 Task: Enhance the colors of a rainbow photo using the Brilliance Slider.
Action: Mouse moved to (136, 318)
Screenshot: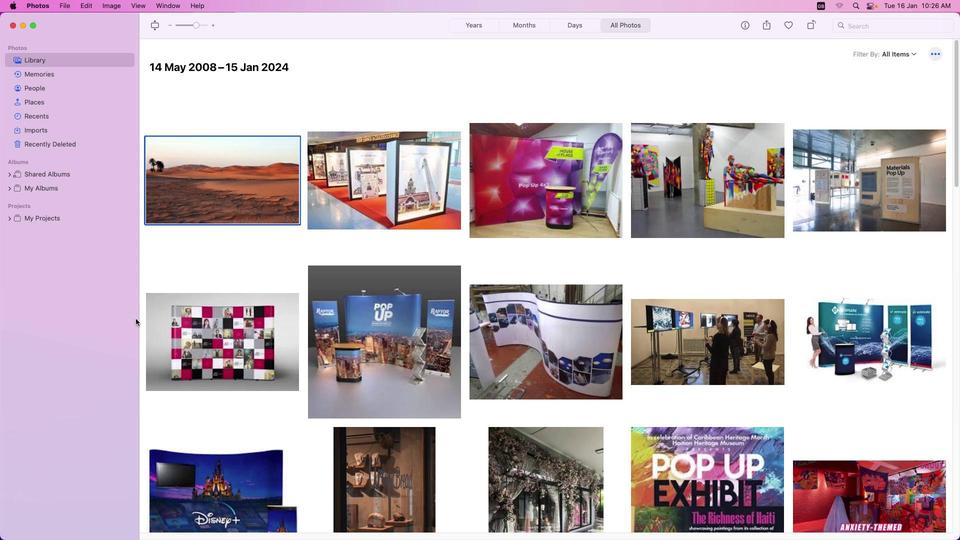 
Action: Mouse pressed left at (136, 318)
Screenshot: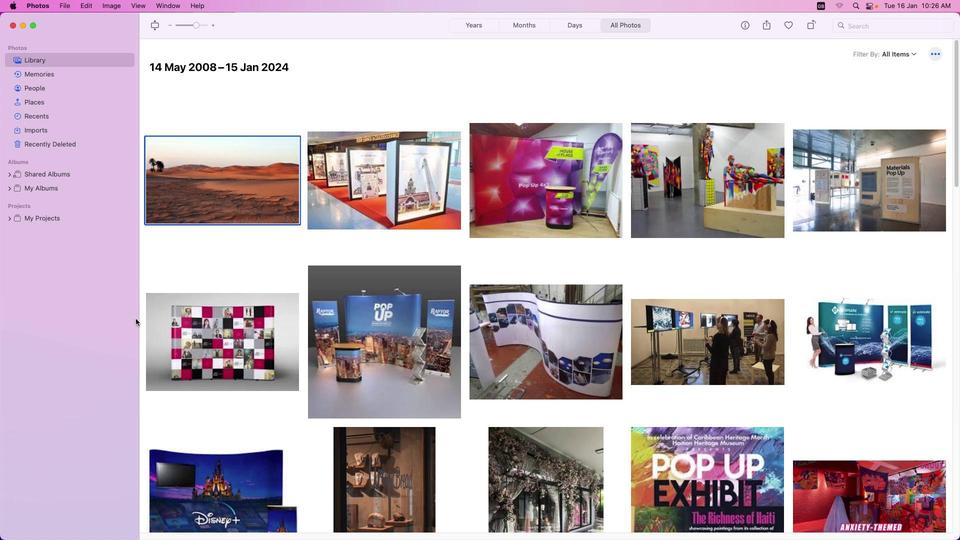 
Action: Mouse moved to (177, 246)
Screenshot: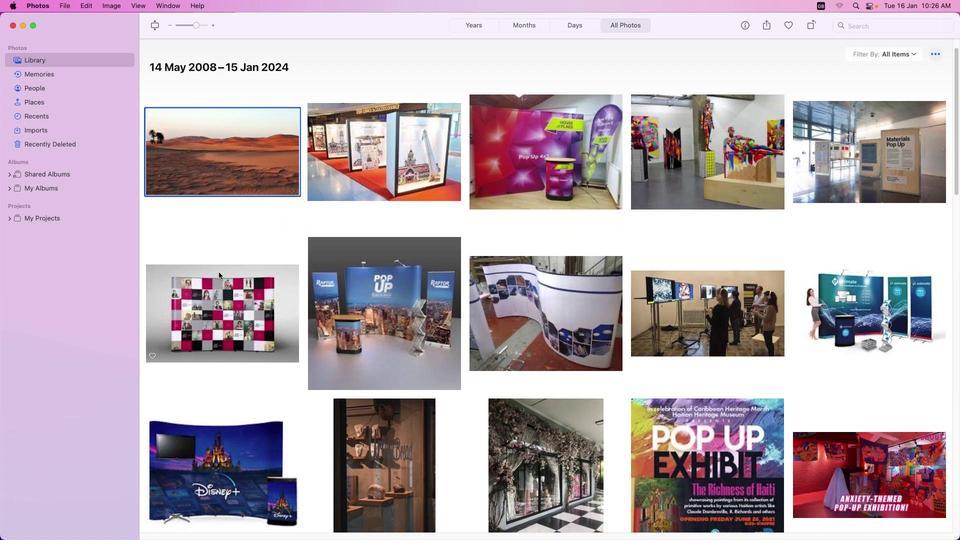 
Action: Mouse scrolled (177, 246) with delta (0, 0)
Screenshot: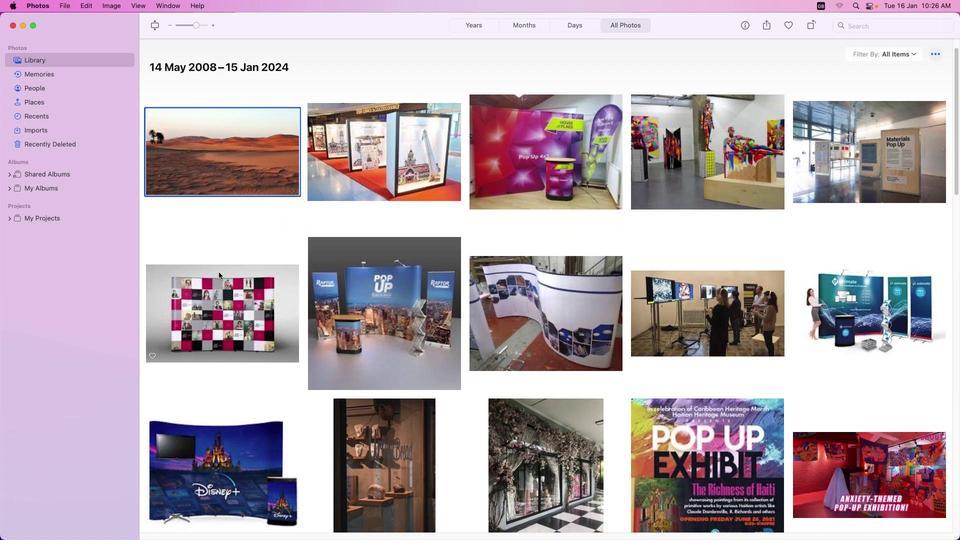
Action: Mouse moved to (193, 253)
Screenshot: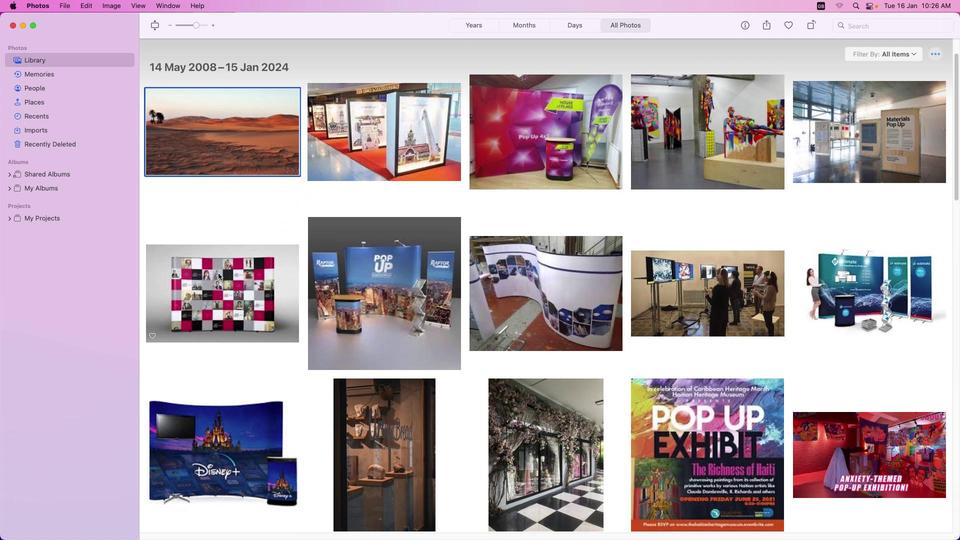 
Action: Mouse scrolled (193, 253) with delta (0, 0)
Screenshot: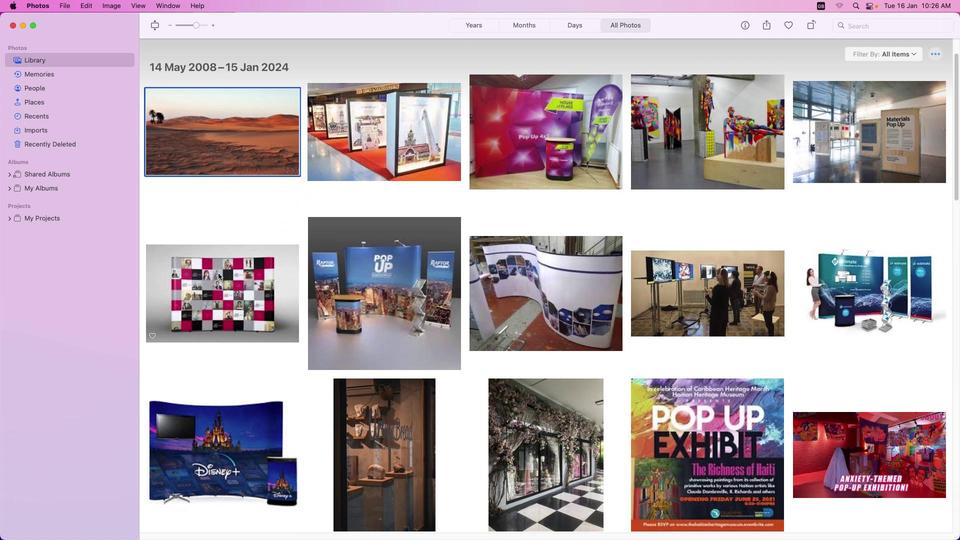 
Action: Mouse moved to (212, 263)
Screenshot: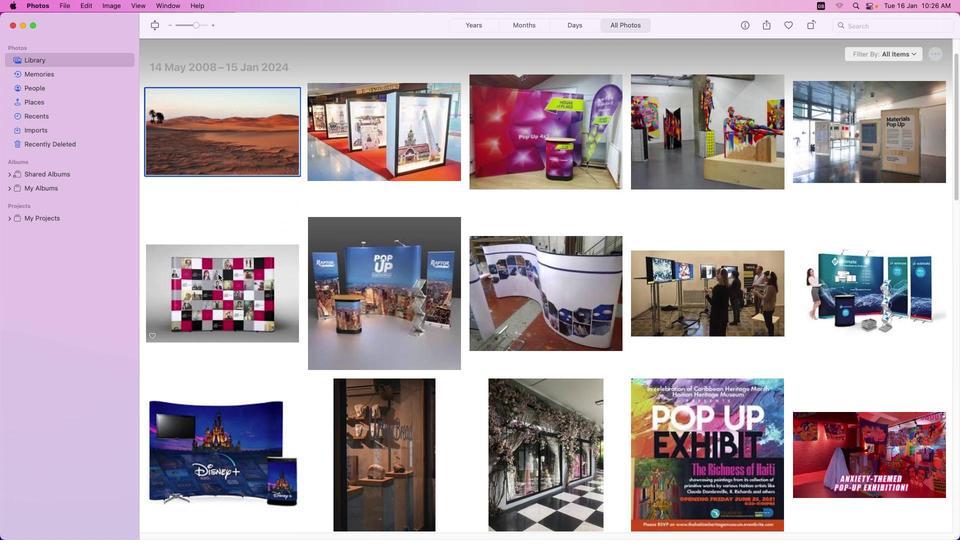
Action: Mouse scrolled (212, 263) with delta (0, 0)
Screenshot: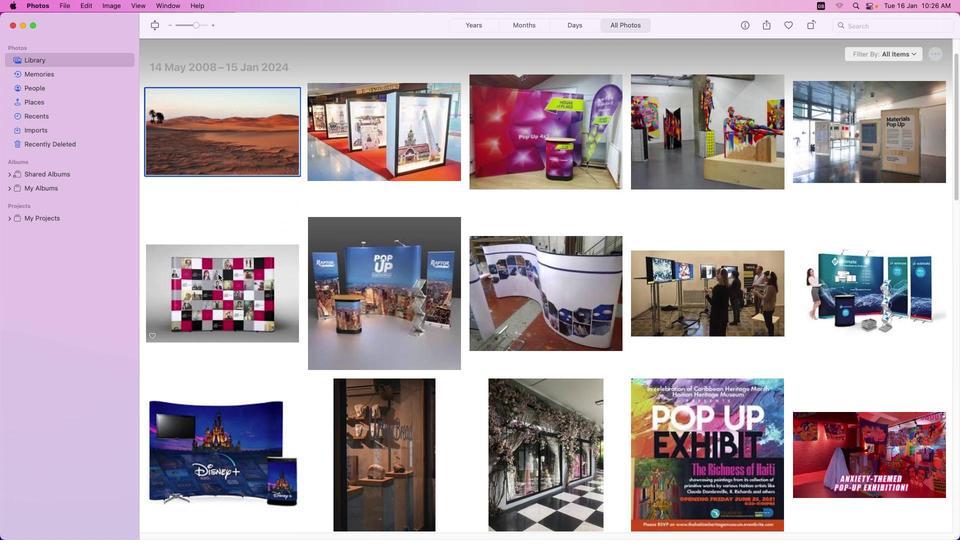
Action: Mouse moved to (218, 271)
Screenshot: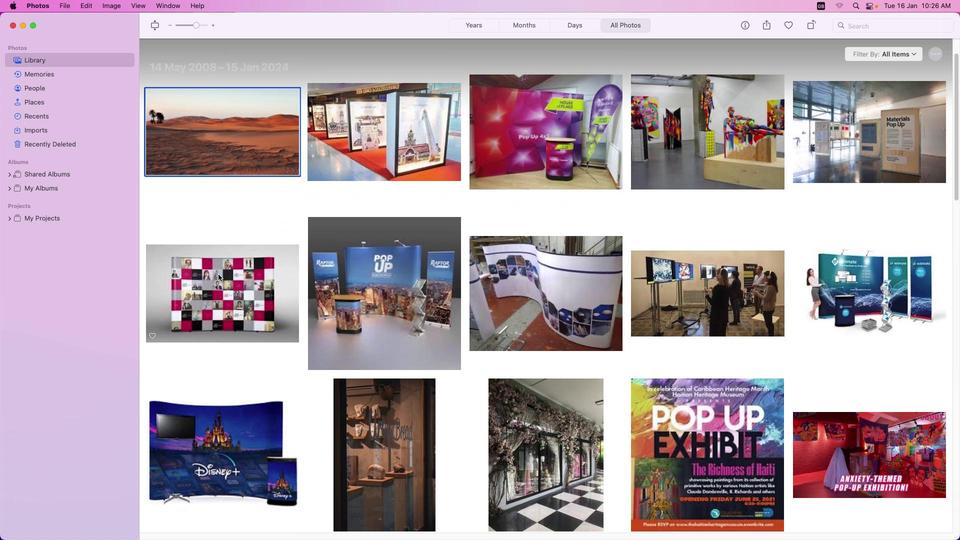 
Action: Mouse scrolled (218, 271) with delta (0, 0)
Screenshot: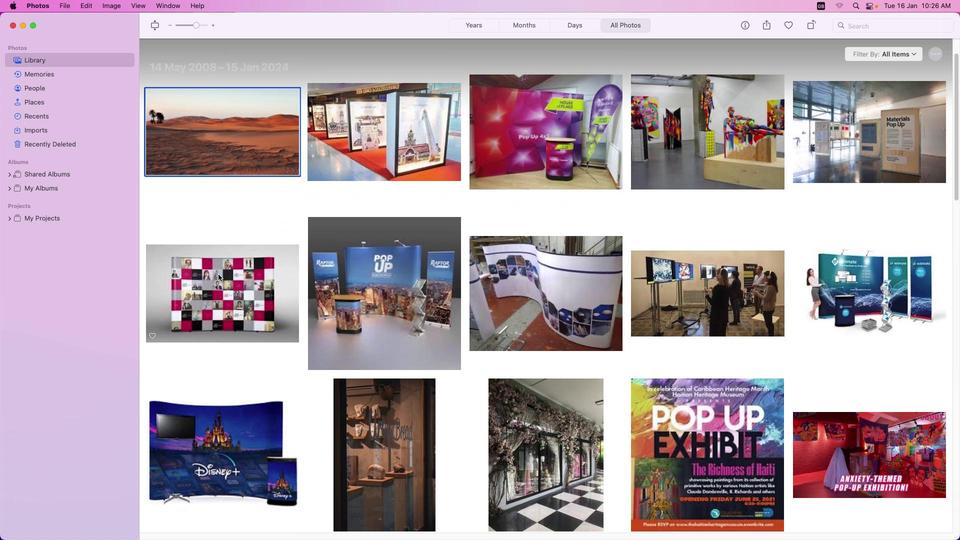 
Action: Mouse moved to (218, 271)
Screenshot: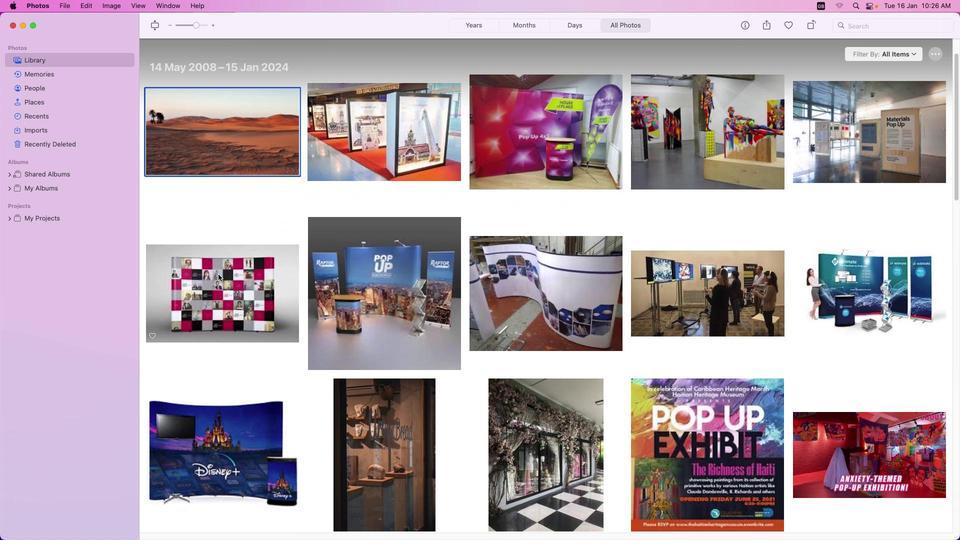 
Action: Mouse scrolled (218, 271) with delta (0, 0)
Screenshot: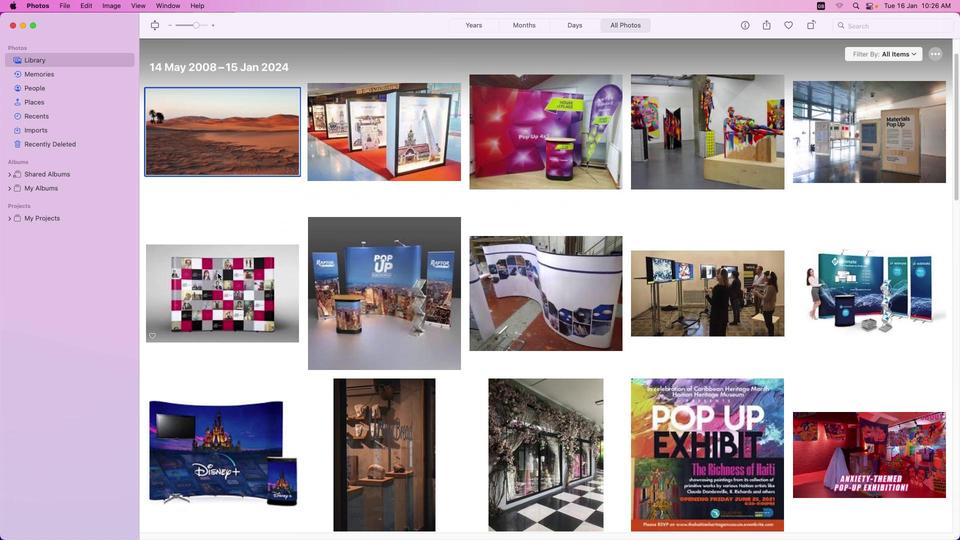 
Action: Mouse moved to (218, 272)
Screenshot: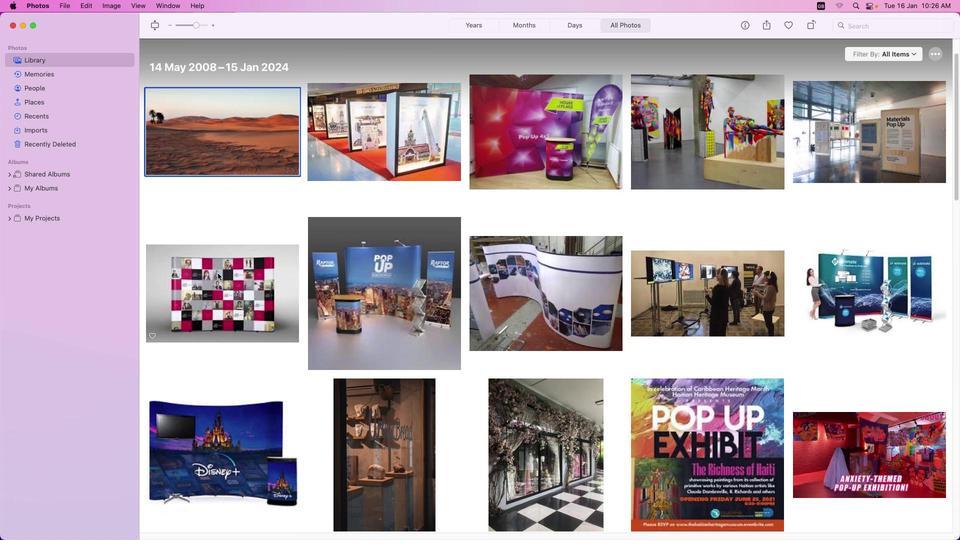 
Action: Mouse scrolled (218, 272) with delta (0, -1)
Screenshot: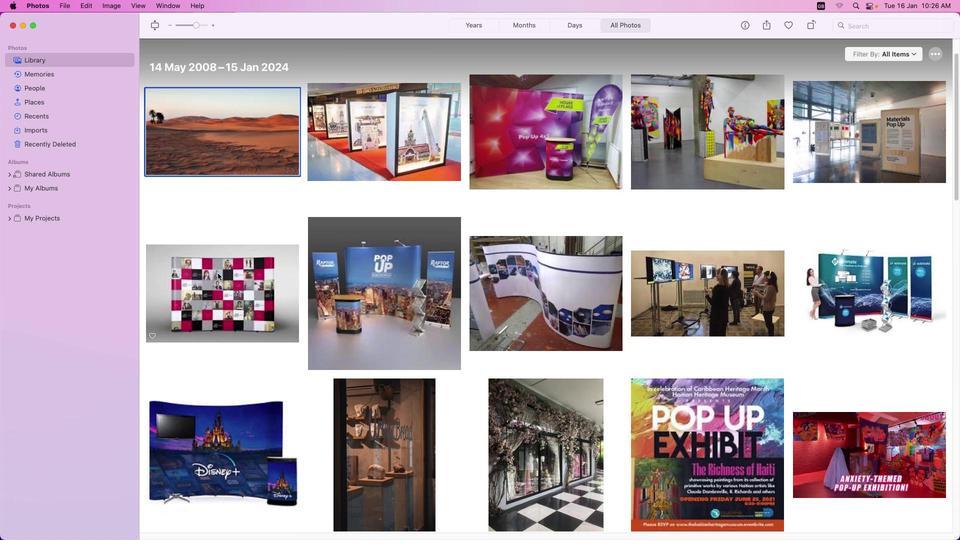 
Action: Mouse moved to (218, 272)
Screenshot: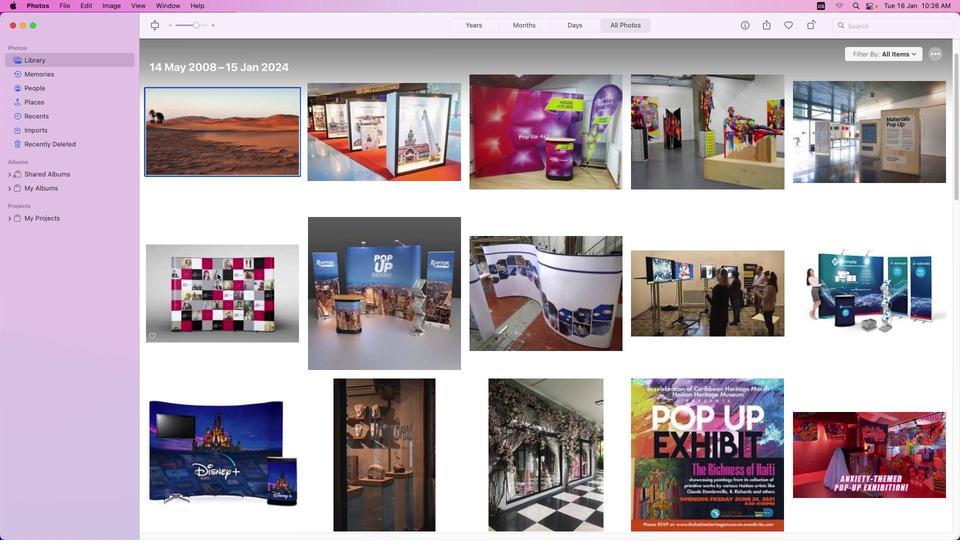 
Action: Mouse scrolled (218, 272) with delta (0, -1)
Screenshot: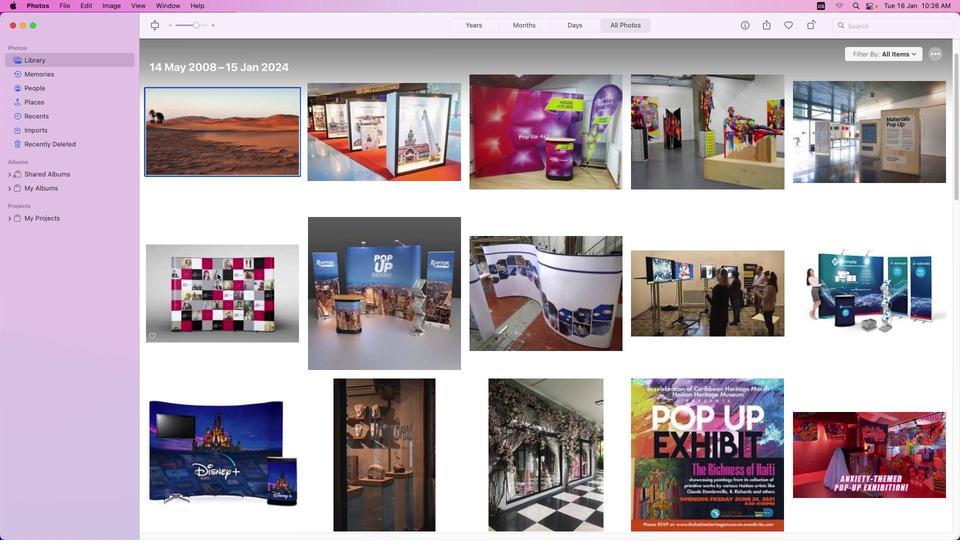 
Action: Mouse moved to (217, 274)
Screenshot: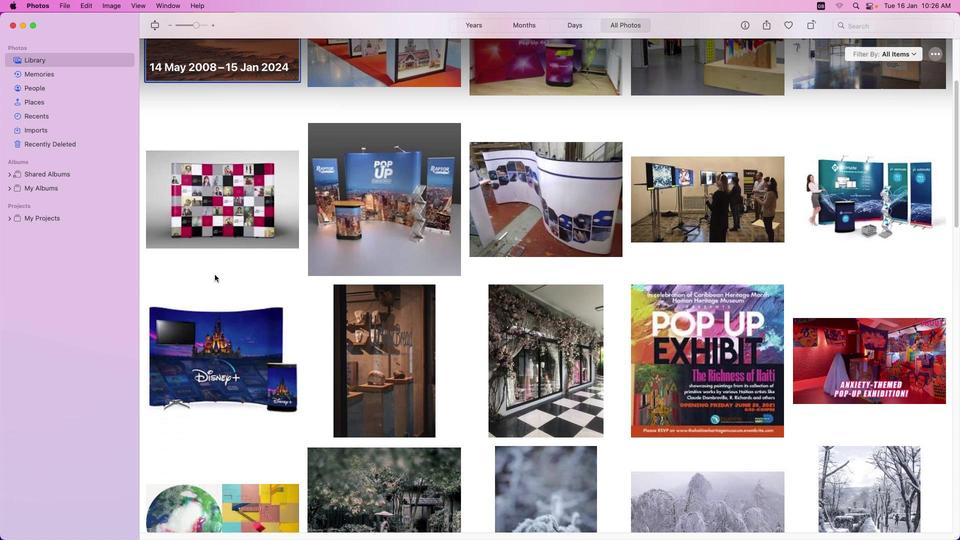 
Action: Mouse scrolled (217, 274) with delta (0, 0)
Screenshot: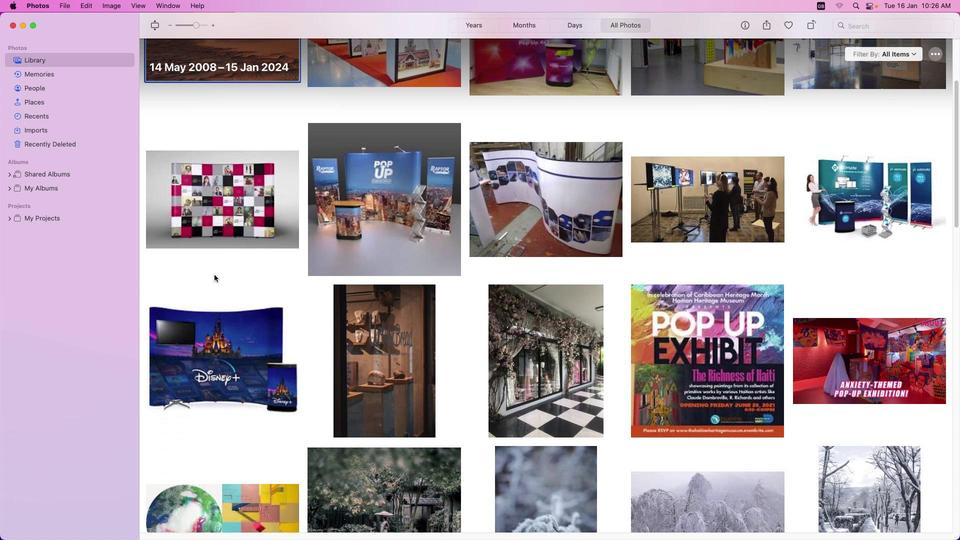 
Action: Mouse moved to (216, 274)
Screenshot: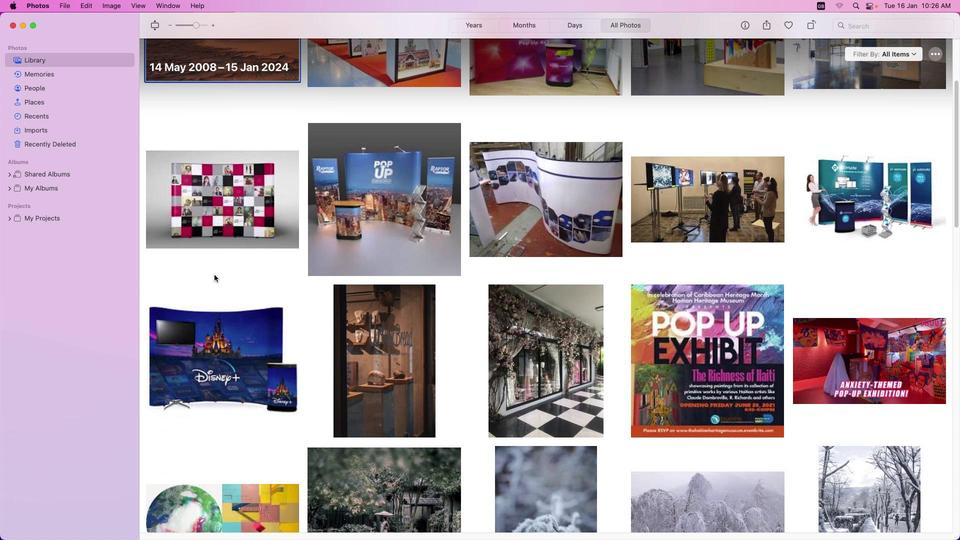 
Action: Mouse scrolled (216, 274) with delta (0, 0)
Screenshot: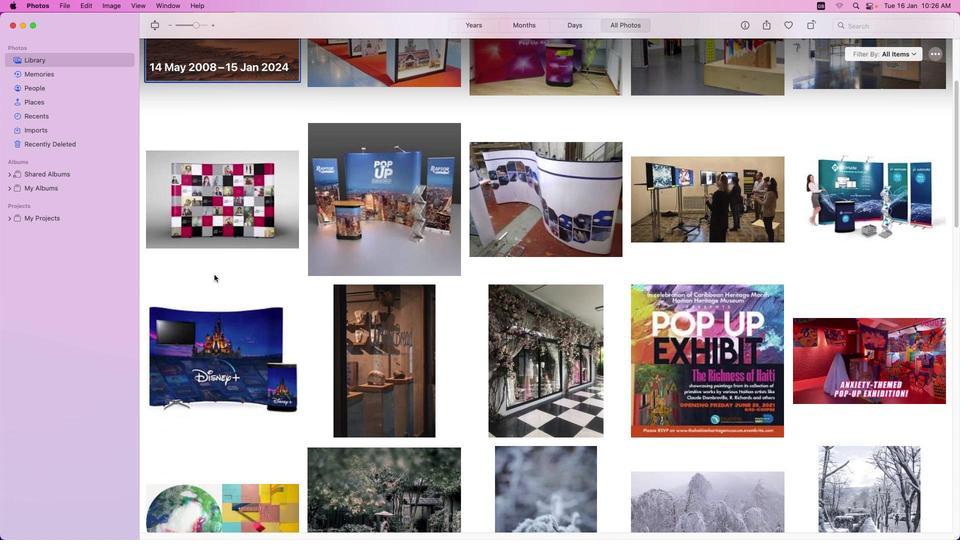 
Action: Mouse scrolled (216, 274) with delta (0, -1)
Screenshot: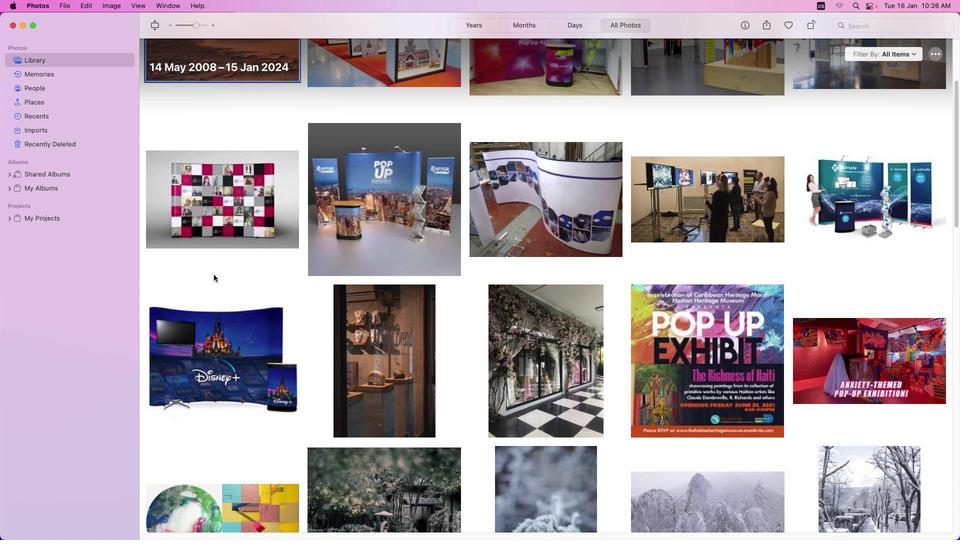 
Action: Mouse moved to (216, 274)
Screenshot: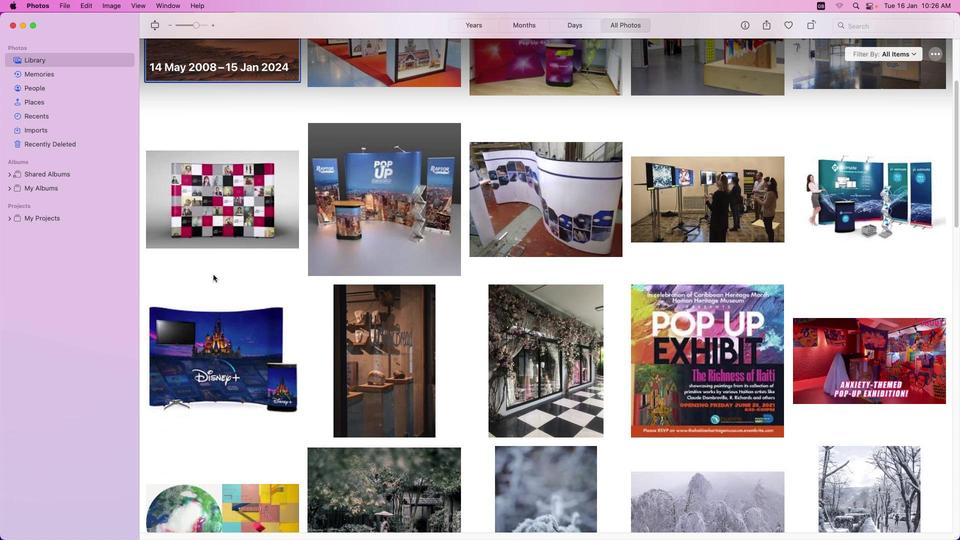 
Action: Mouse scrolled (216, 274) with delta (0, -2)
Screenshot: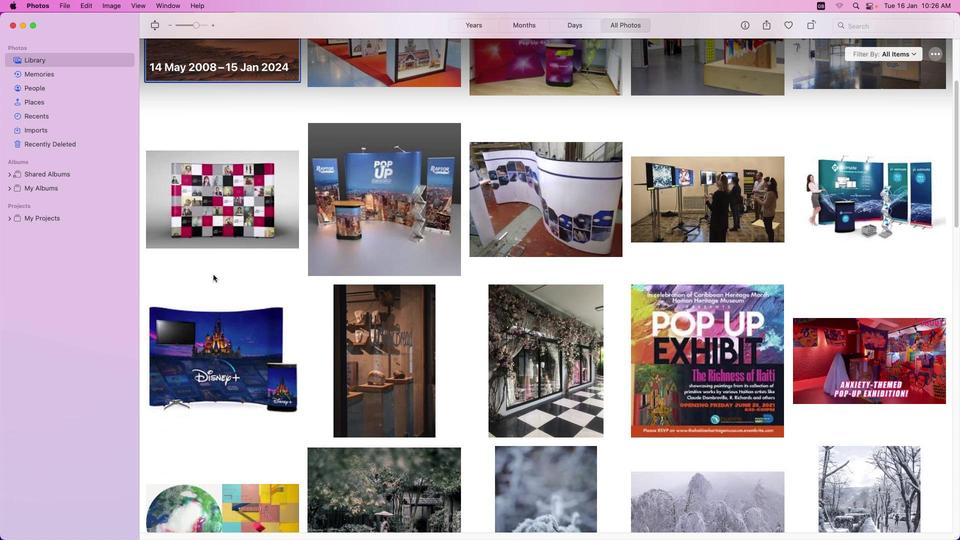 
Action: Mouse moved to (216, 274)
Screenshot: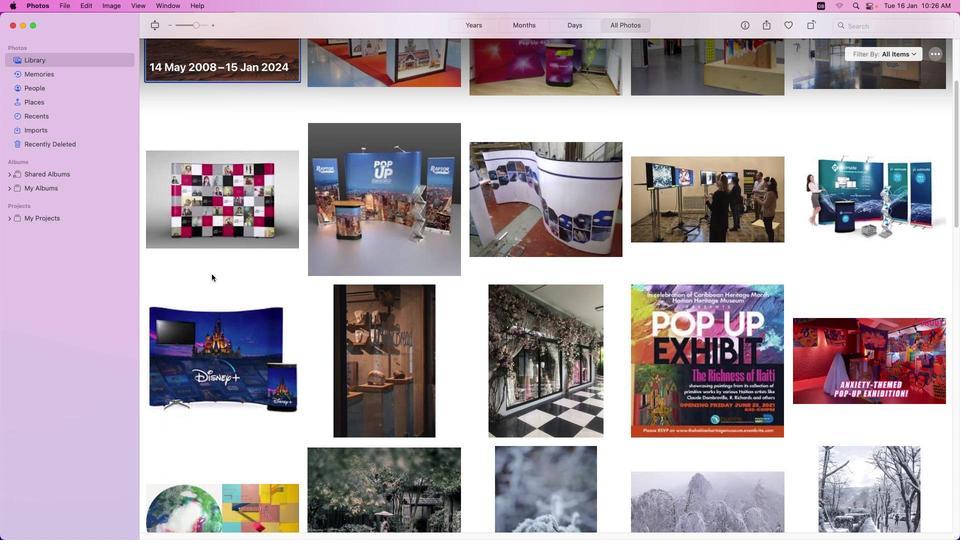
Action: Mouse scrolled (216, 274) with delta (0, -2)
Screenshot: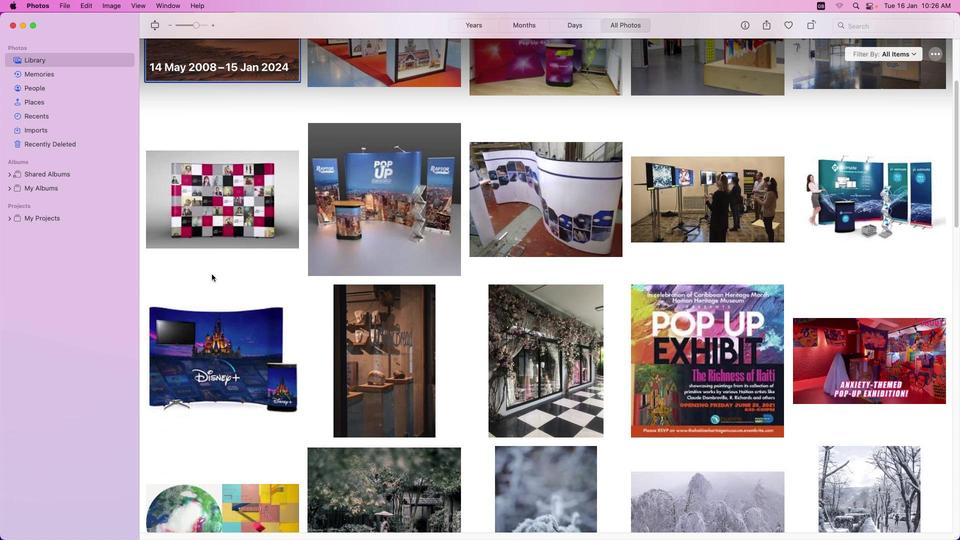
Action: Mouse moved to (215, 274)
Screenshot: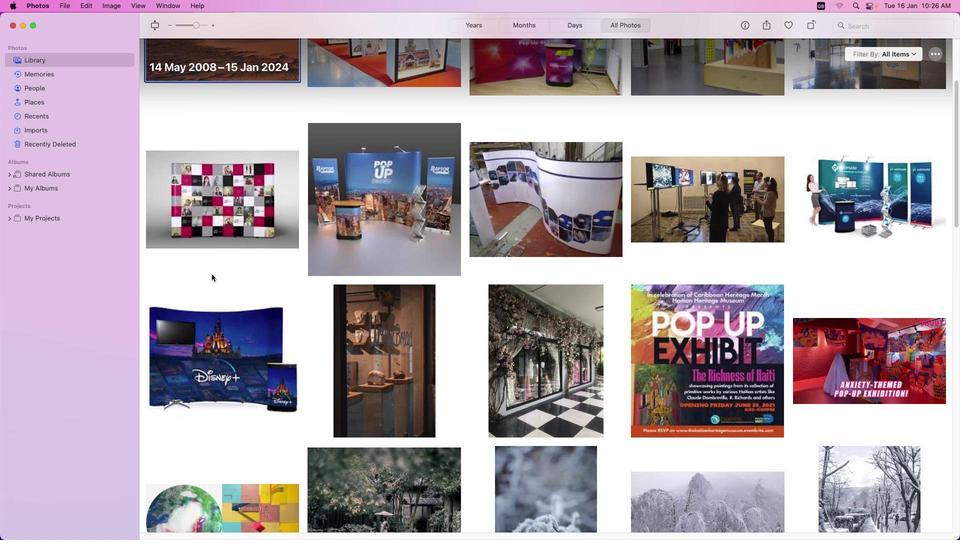 
Action: Mouse scrolled (215, 274) with delta (0, -2)
Screenshot: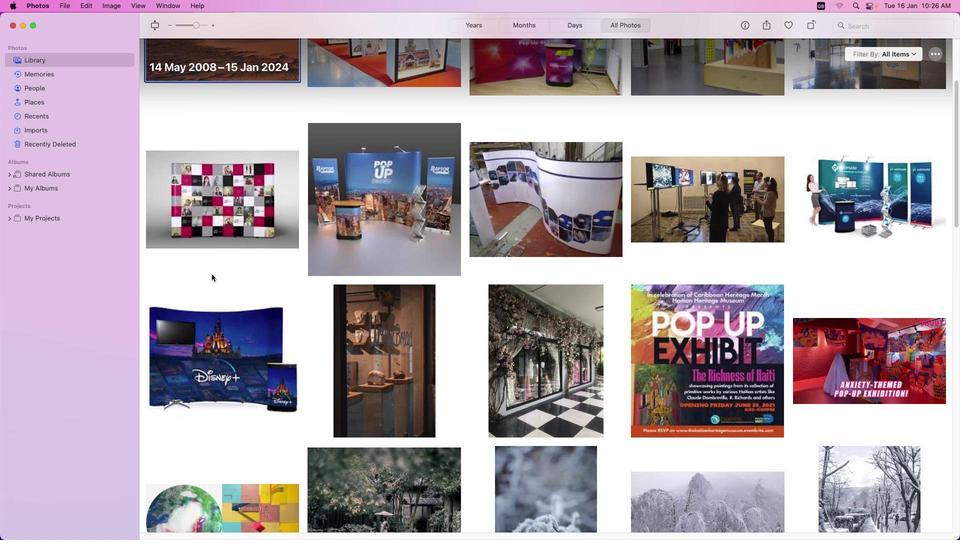 
Action: Mouse moved to (212, 274)
Screenshot: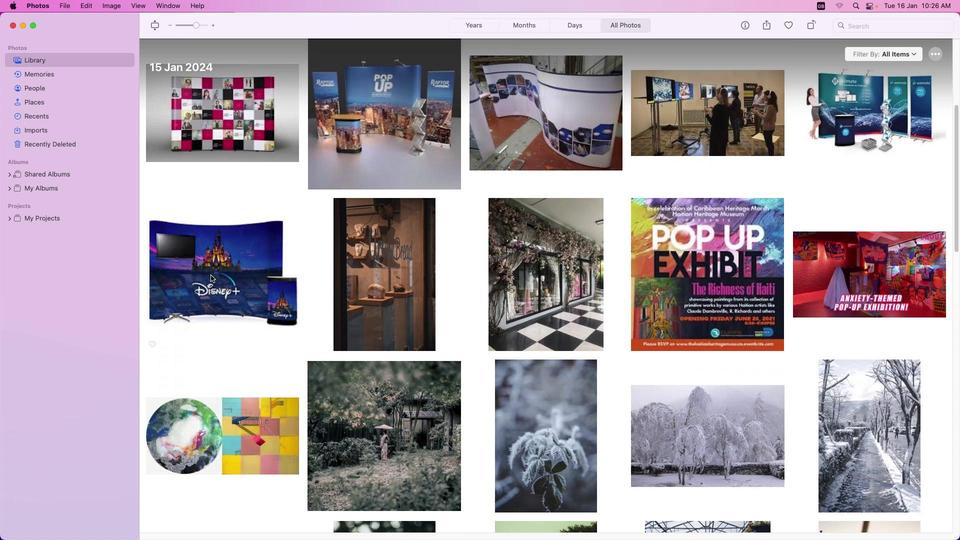 
Action: Mouse scrolled (212, 274) with delta (0, 0)
Screenshot: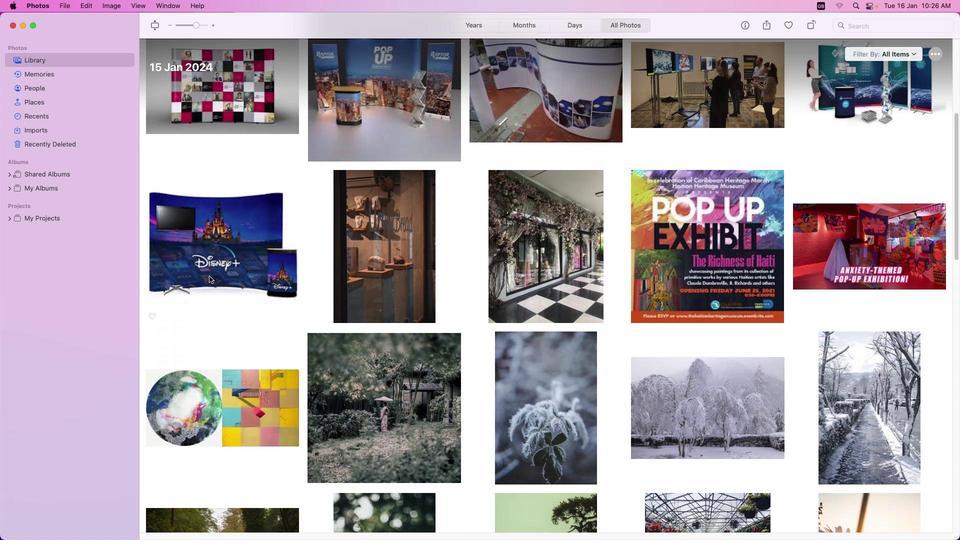 
Action: Mouse scrolled (212, 274) with delta (0, 0)
Screenshot: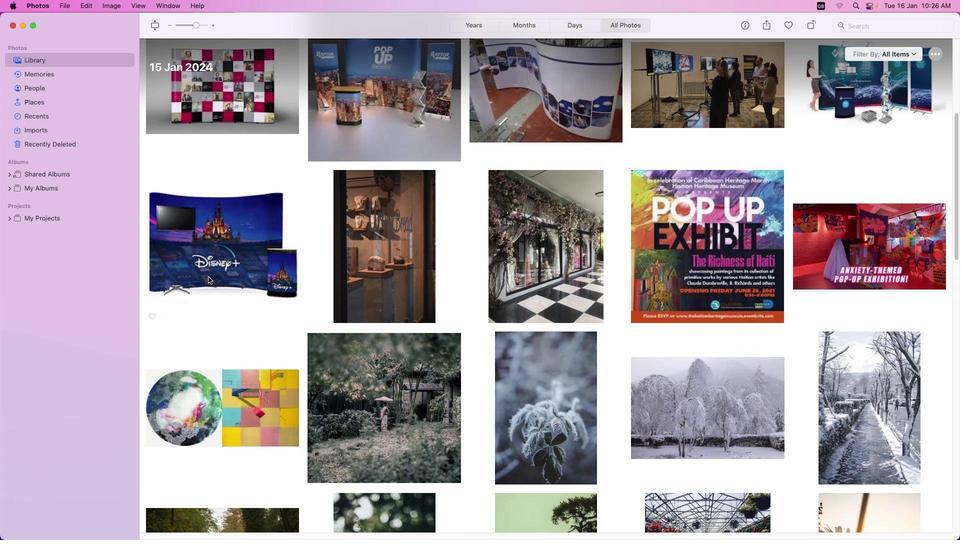 
Action: Mouse moved to (211, 274)
Screenshot: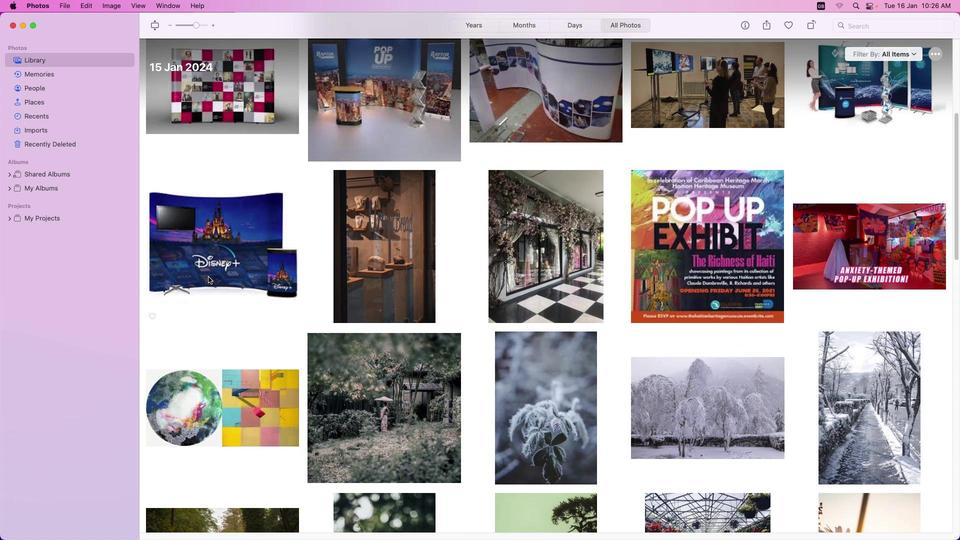 
Action: Mouse scrolled (211, 274) with delta (0, -1)
Screenshot: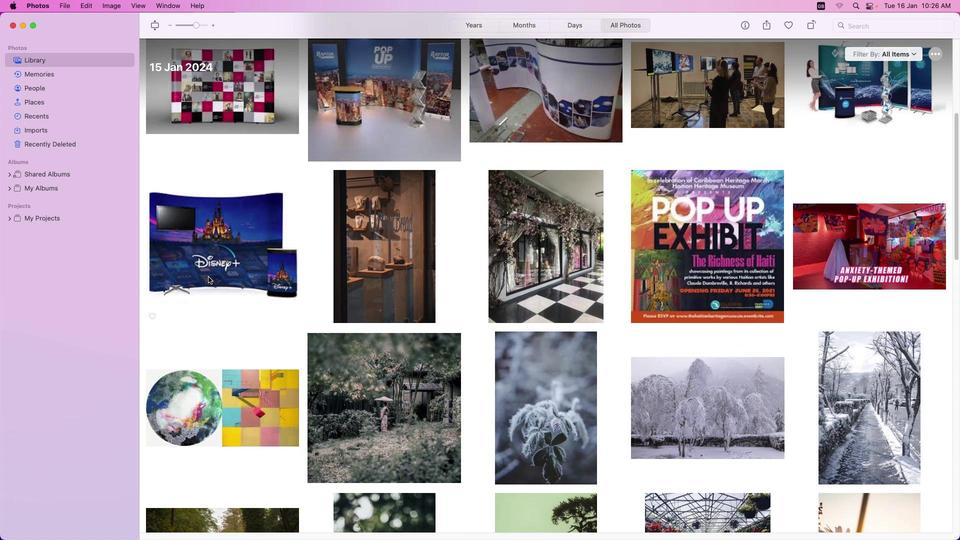 
Action: Mouse scrolled (211, 274) with delta (0, -1)
Screenshot: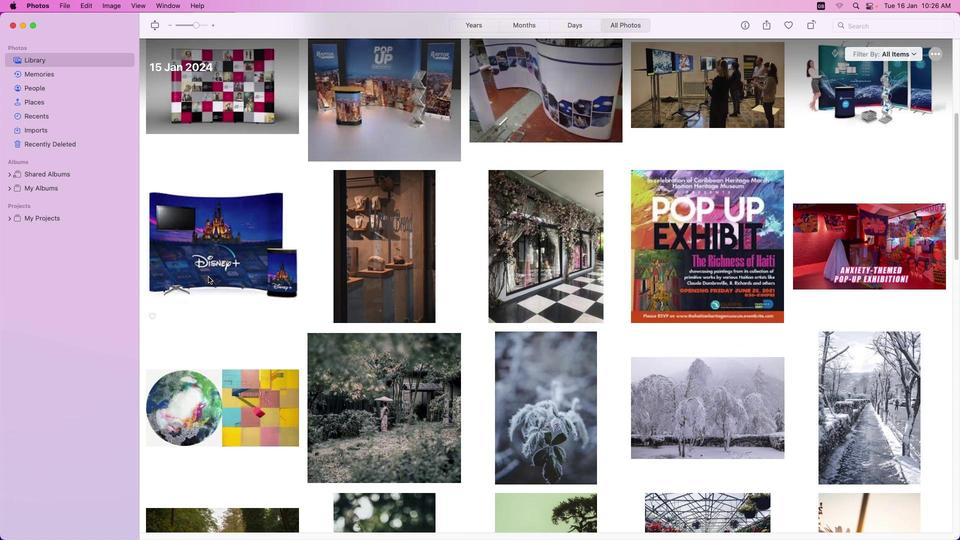 
Action: Mouse moved to (211, 274)
Screenshot: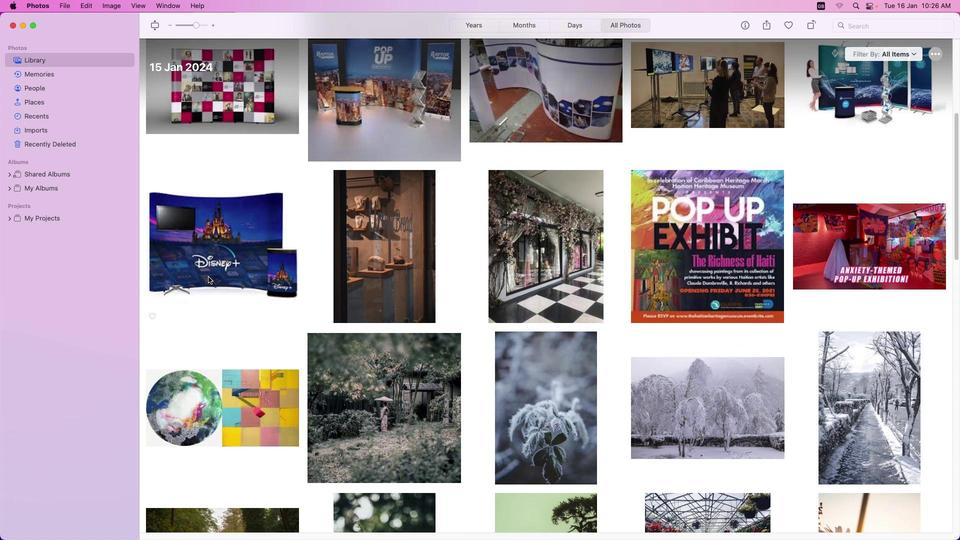 
Action: Mouse scrolled (211, 274) with delta (0, -2)
Screenshot: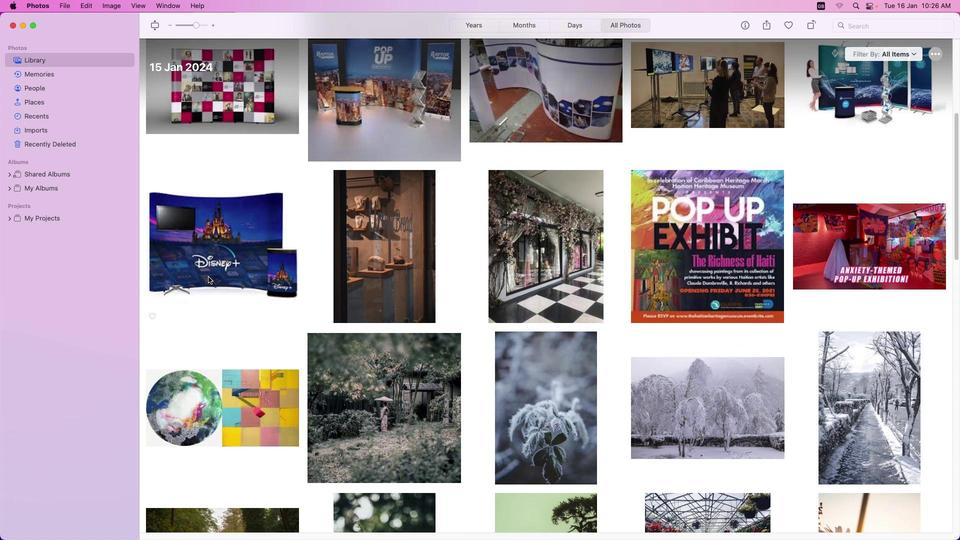 
Action: Mouse moved to (210, 275)
Screenshot: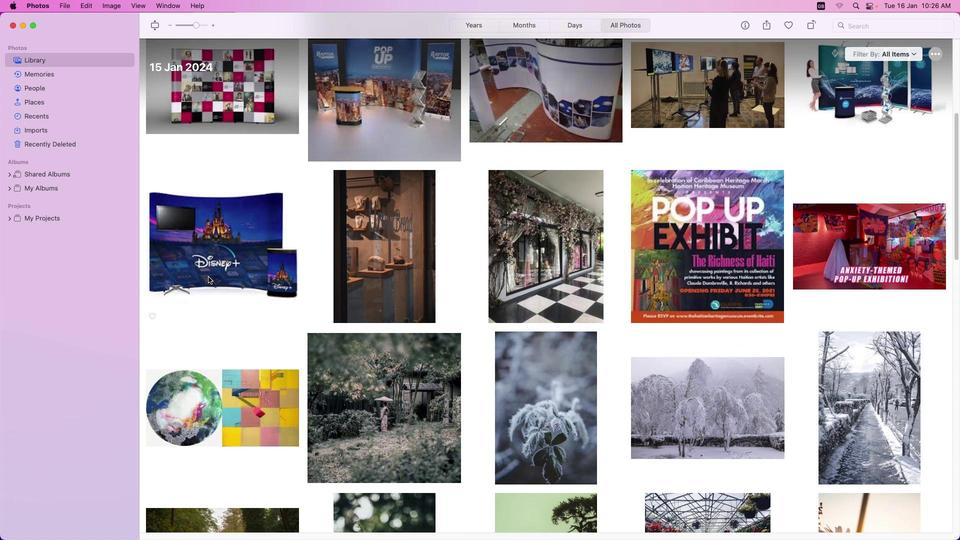 
Action: Mouse scrolled (210, 275) with delta (0, -3)
Screenshot: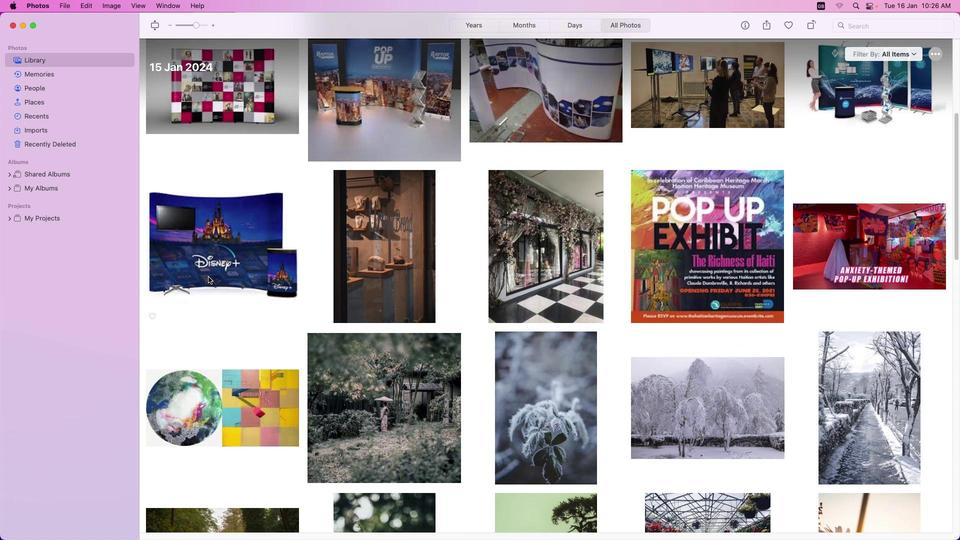 
Action: Mouse moved to (210, 275)
Screenshot: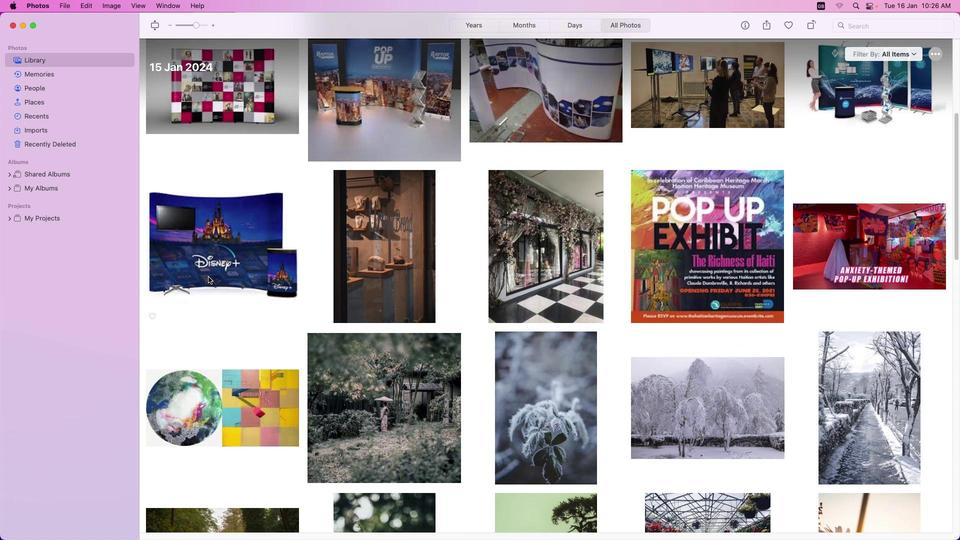 
Action: Mouse scrolled (210, 275) with delta (0, -2)
Screenshot: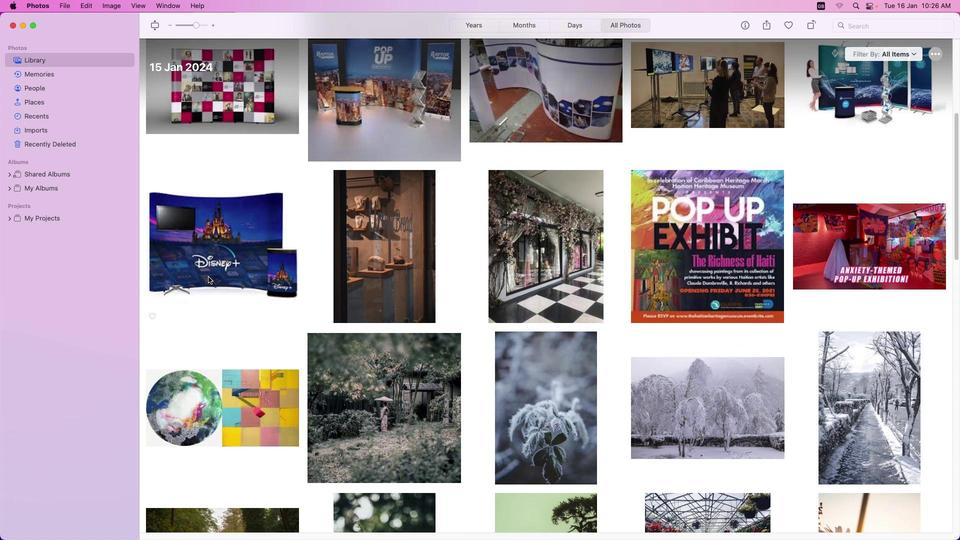 
Action: Mouse moved to (208, 277)
Screenshot: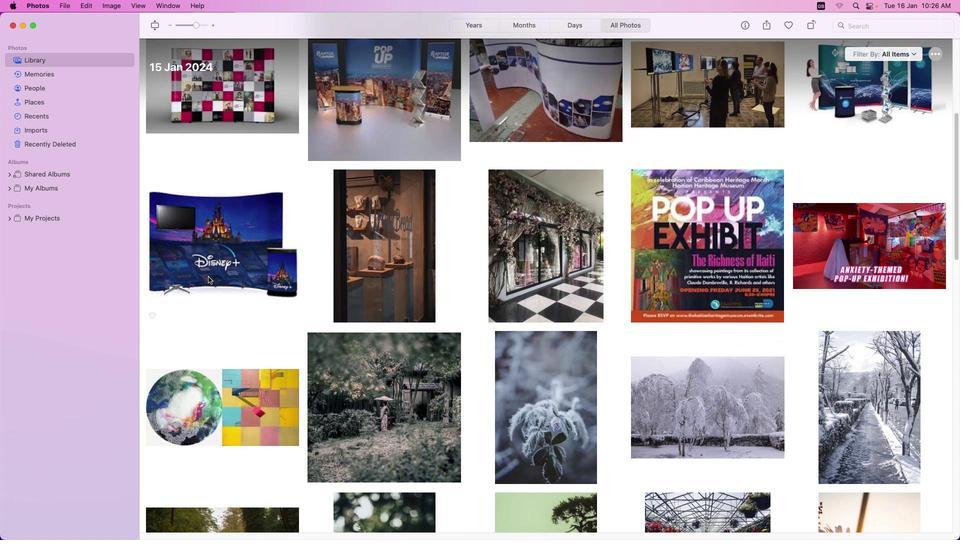 
Action: Mouse scrolled (208, 277) with delta (0, 0)
Screenshot: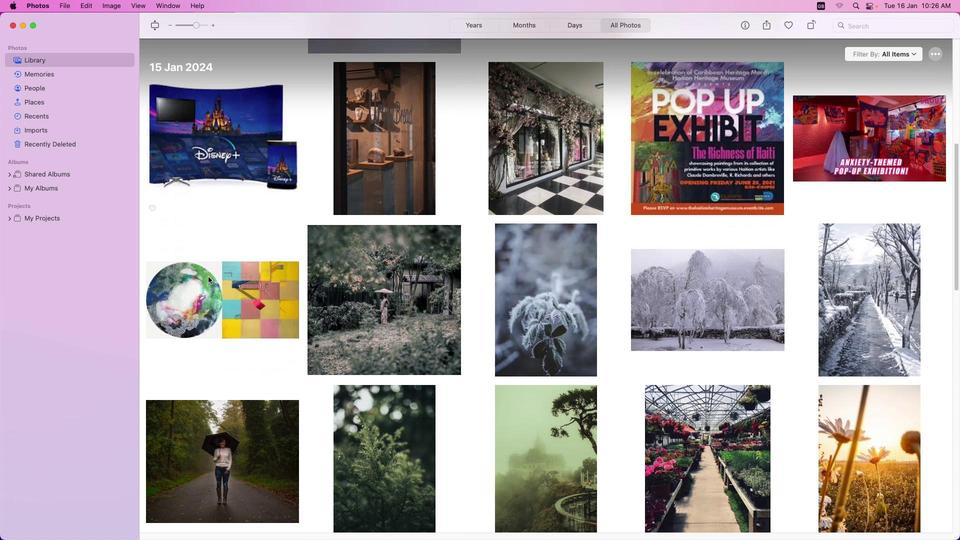 
Action: Mouse scrolled (208, 277) with delta (0, 0)
Screenshot: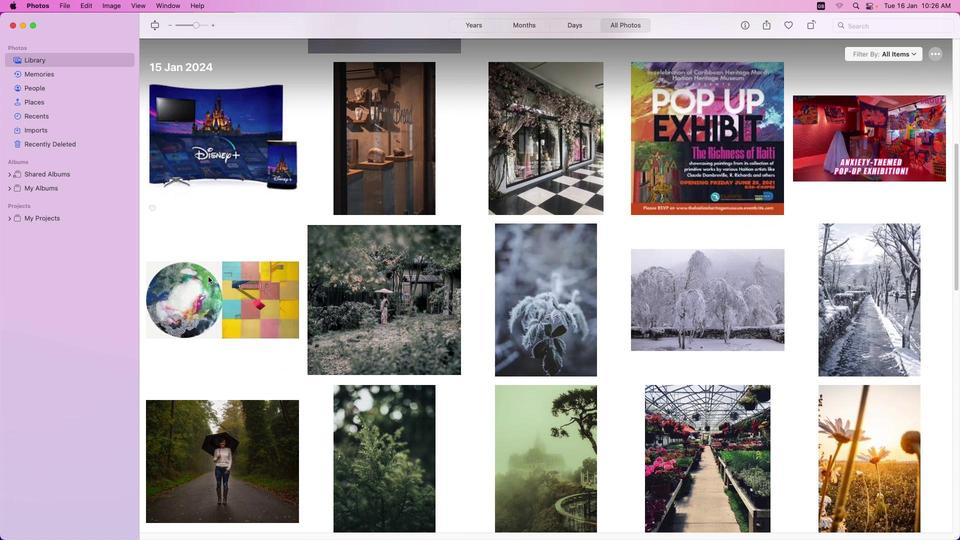 
Action: Mouse scrolled (208, 277) with delta (0, -1)
Screenshot: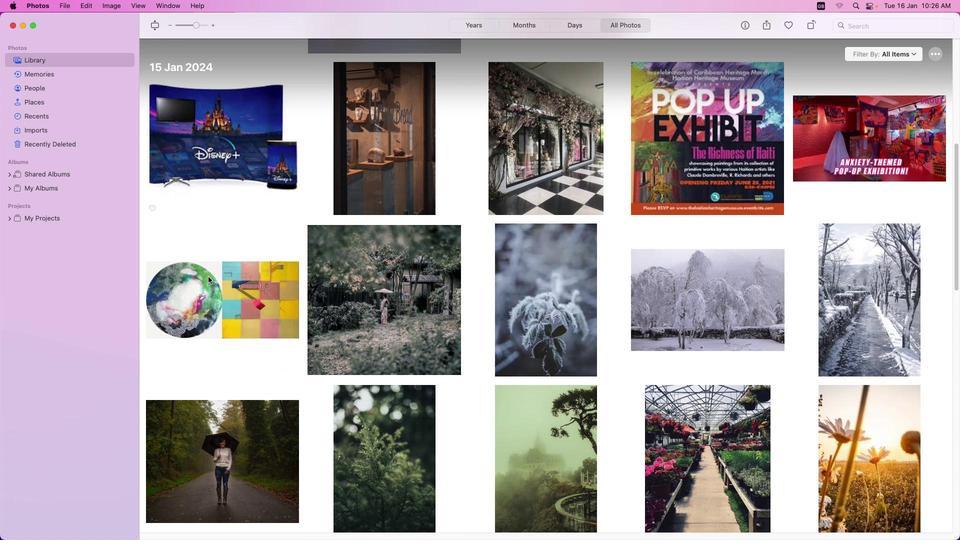 
Action: Mouse scrolled (208, 277) with delta (0, -1)
Screenshot: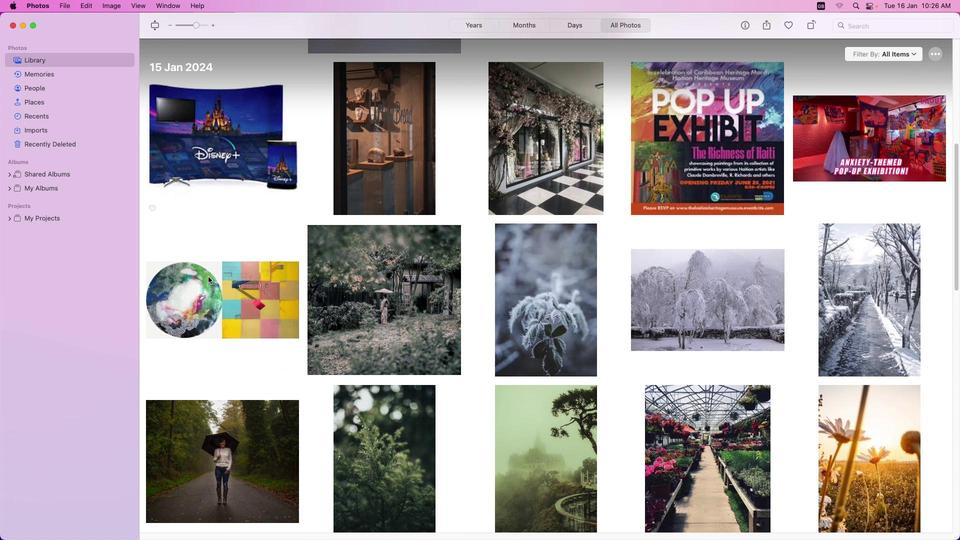 
Action: Mouse scrolled (208, 277) with delta (0, -2)
Screenshot: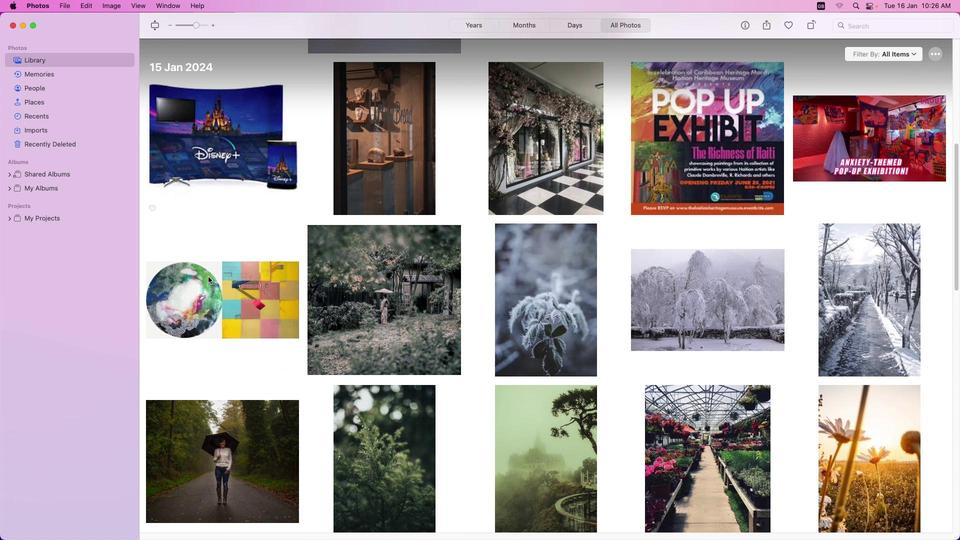 
Action: Mouse scrolled (208, 277) with delta (0, -2)
Screenshot: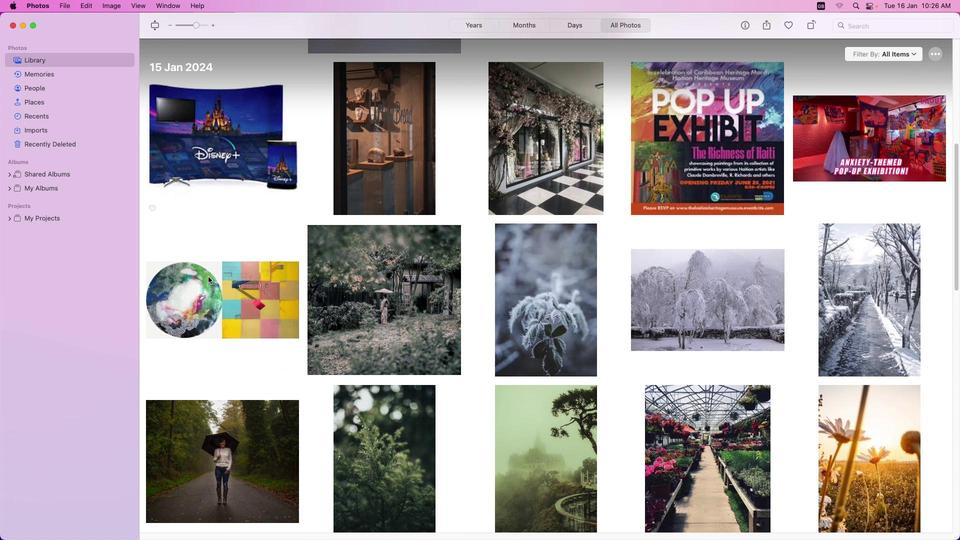 
Action: Mouse scrolled (208, 277) with delta (0, -2)
Screenshot: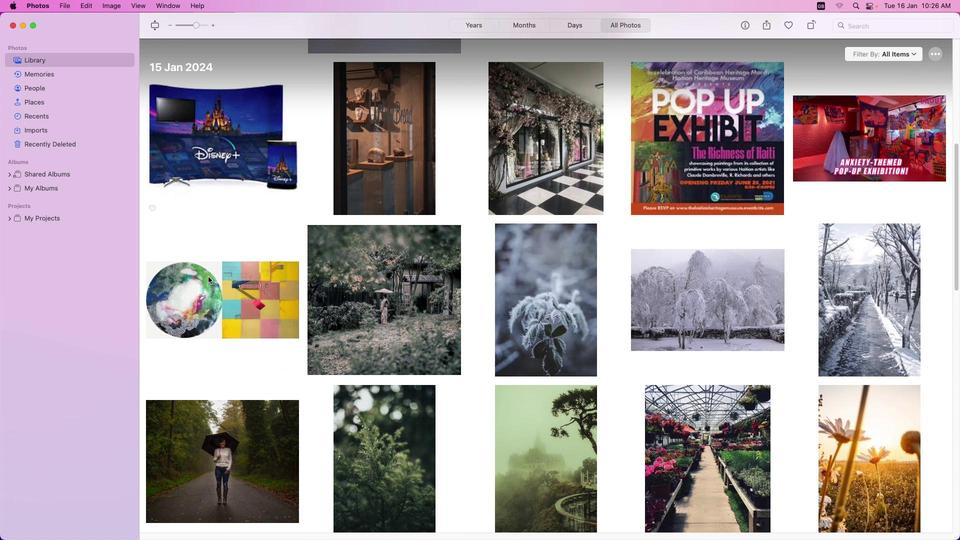 
Action: Mouse scrolled (208, 277) with delta (0, 0)
Screenshot: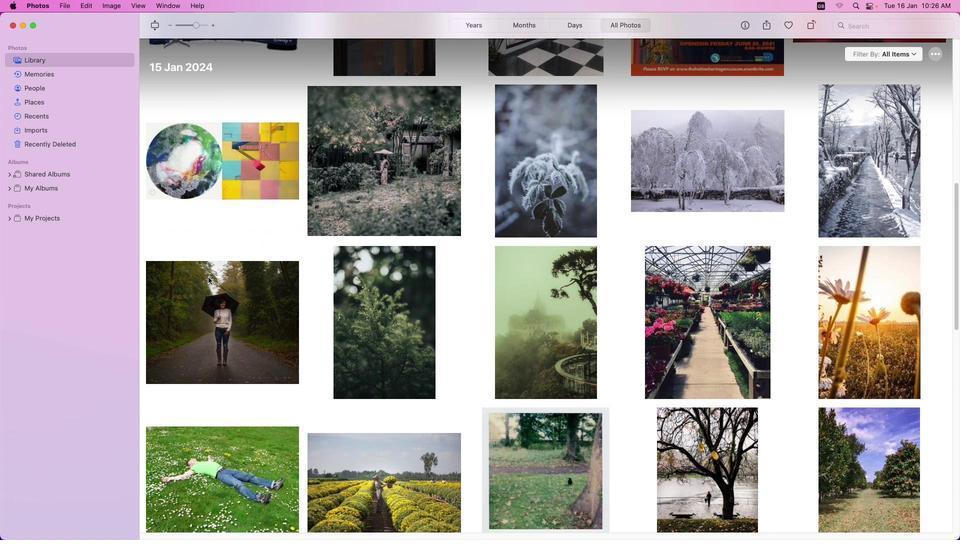 
Action: Mouse scrolled (208, 277) with delta (0, 0)
Screenshot: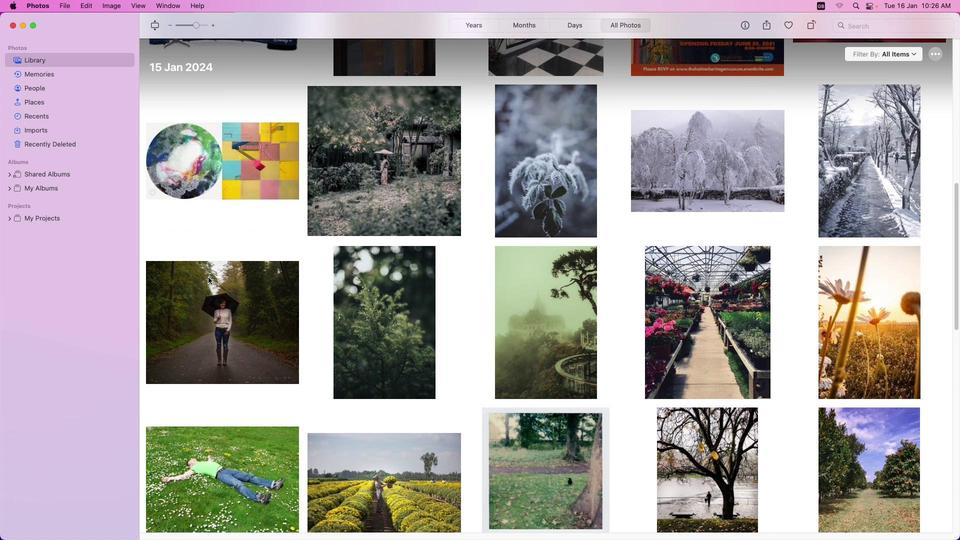 
Action: Mouse scrolled (208, 277) with delta (0, -1)
Screenshot: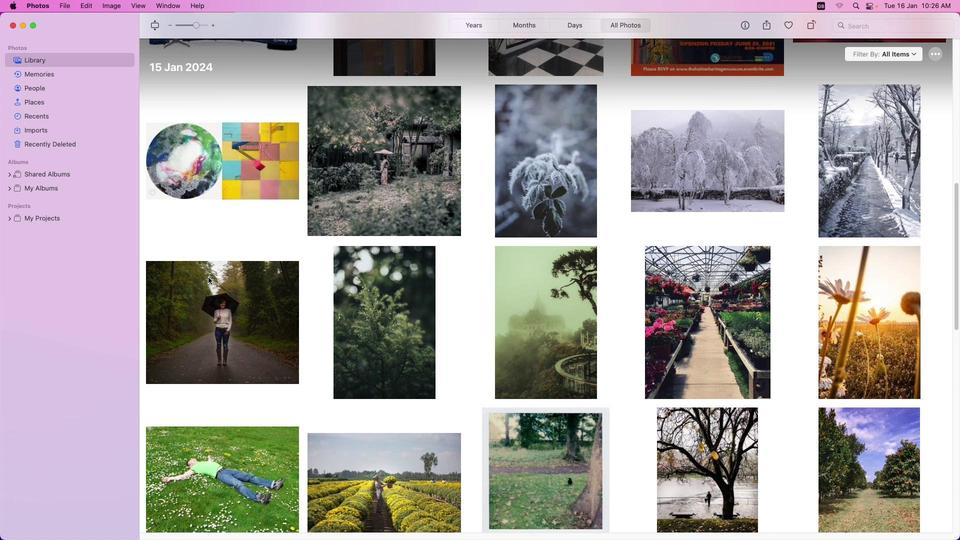 
Action: Mouse moved to (208, 277)
Screenshot: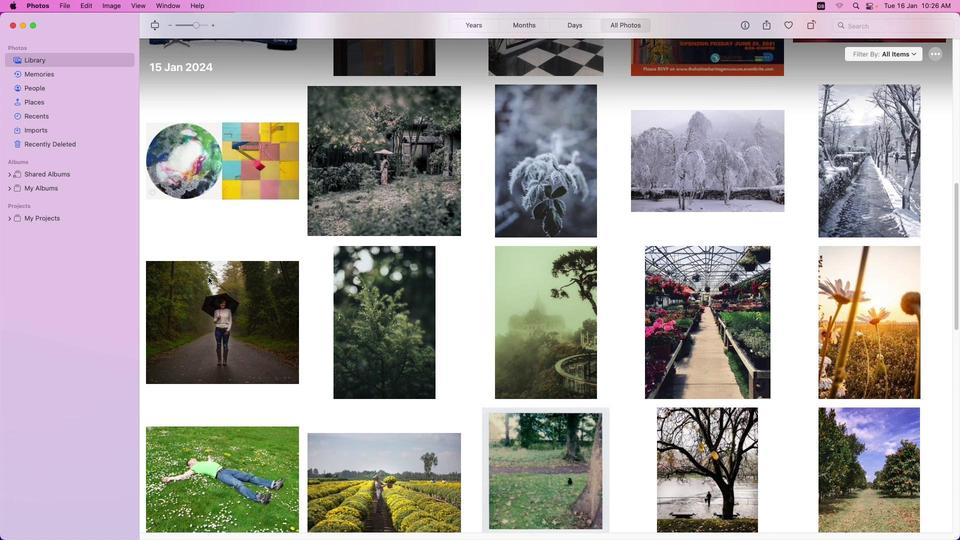 
Action: Mouse scrolled (208, 277) with delta (0, -2)
Screenshot: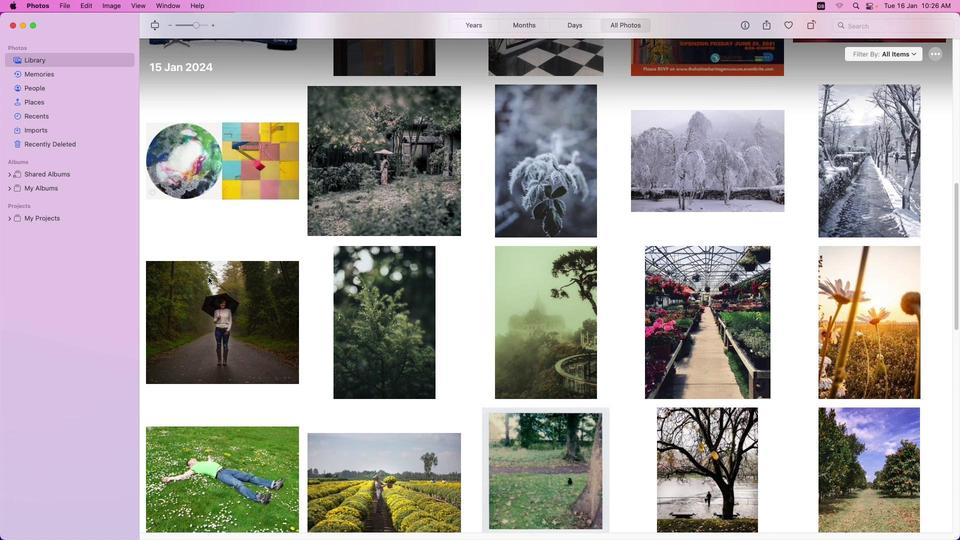 
Action: Mouse moved to (208, 277)
Screenshot: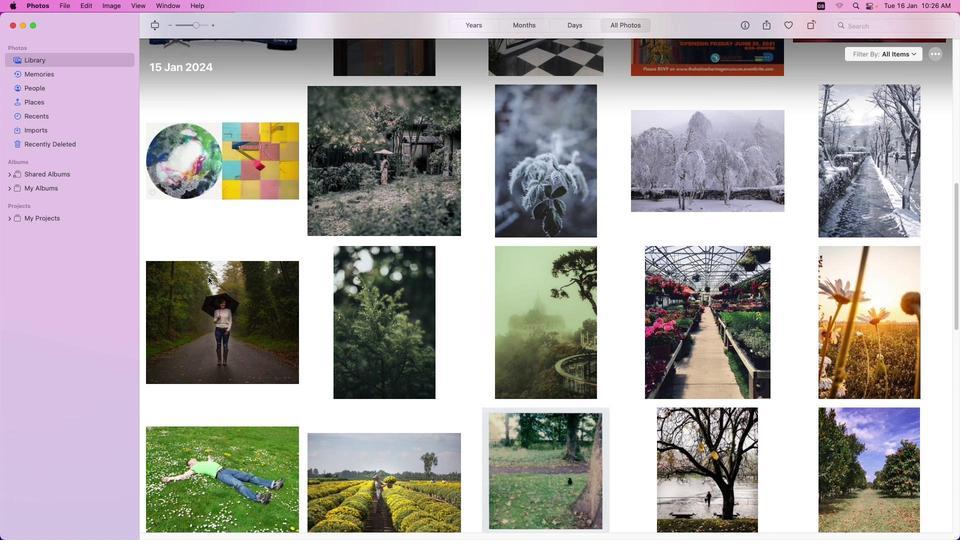 
Action: Mouse scrolled (208, 277) with delta (0, -2)
Screenshot: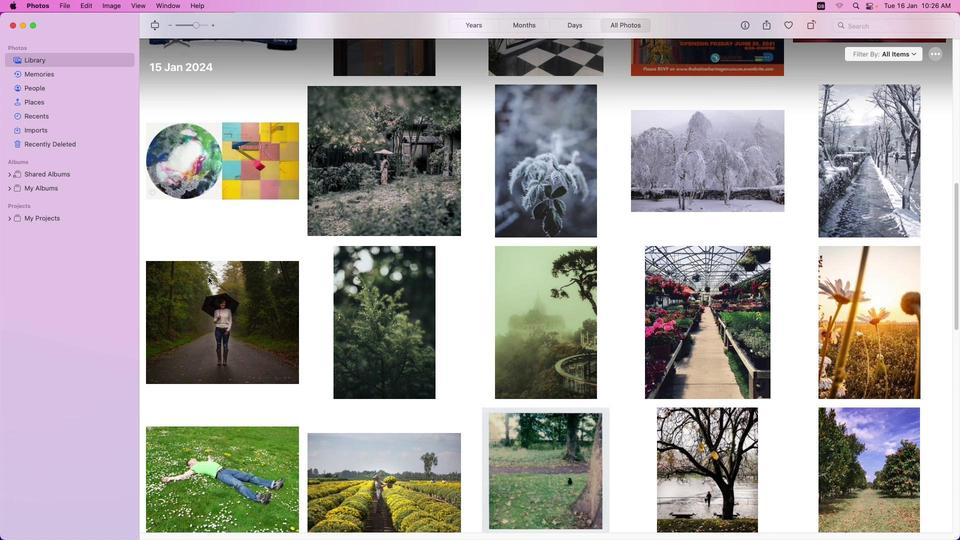 
Action: Mouse scrolled (208, 277) with delta (0, -3)
Screenshot: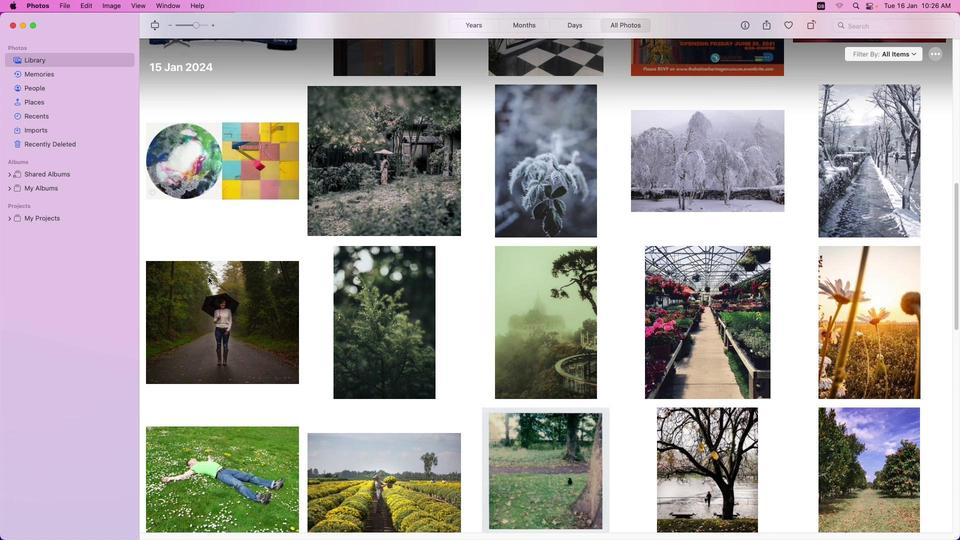 
Action: Mouse scrolled (208, 277) with delta (0, -3)
Screenshot: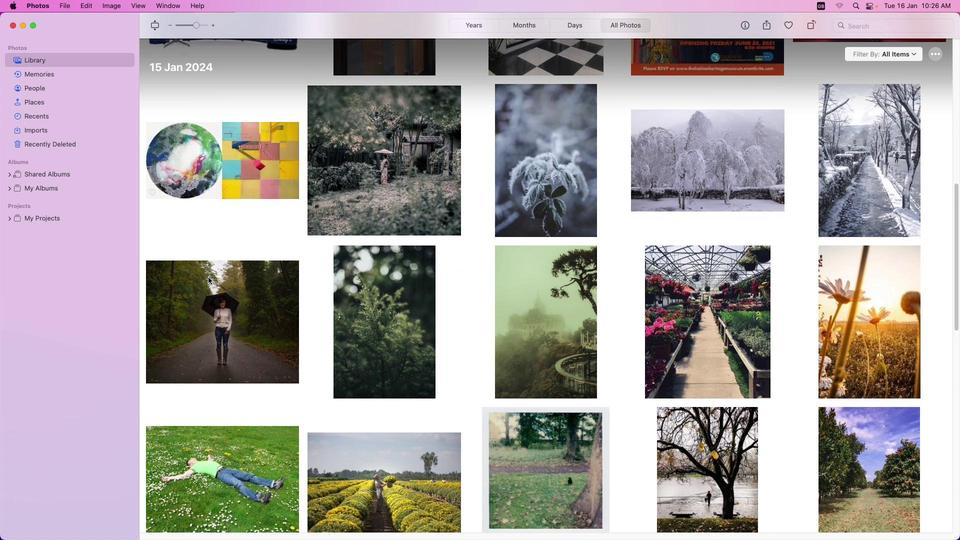 
Action: Mouse scrolled (208, 277) with delta (0, 0)
Screenshot: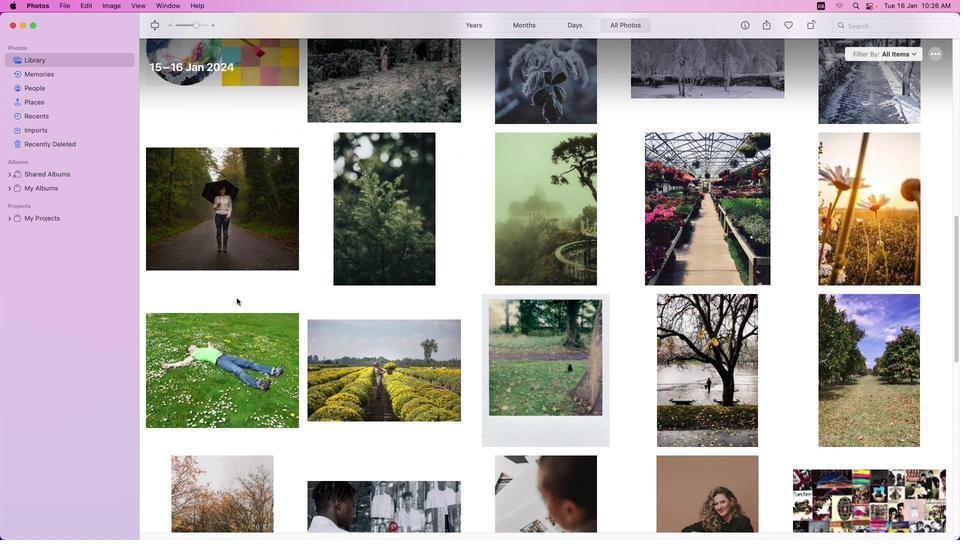 
Action: Mouse scrolled (208, 277) with delta (0, 0)
Screenshot: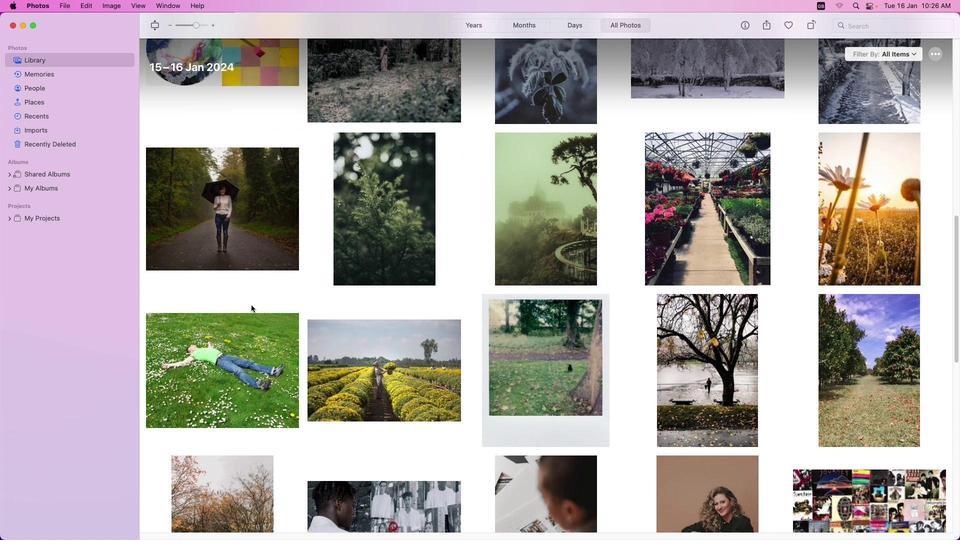 
Action: Mouse scrolled (208, 277) with delta (0, -1)
Screenshot: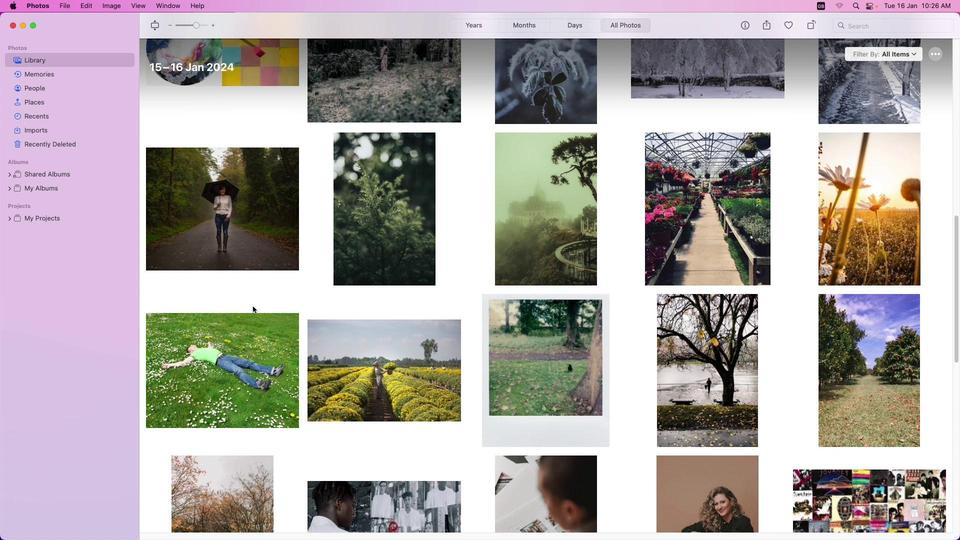 
Action: Mouse scrolled (208, 277) with delta (0, -2)
Screenshot: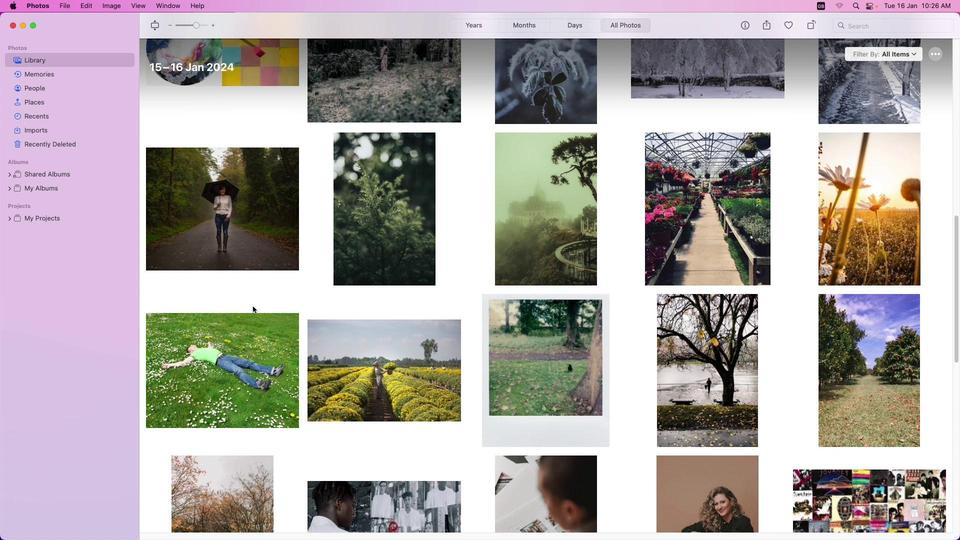 
Action: Mouse scrolled (208, 277) with delta (0, -3)
Screenshot: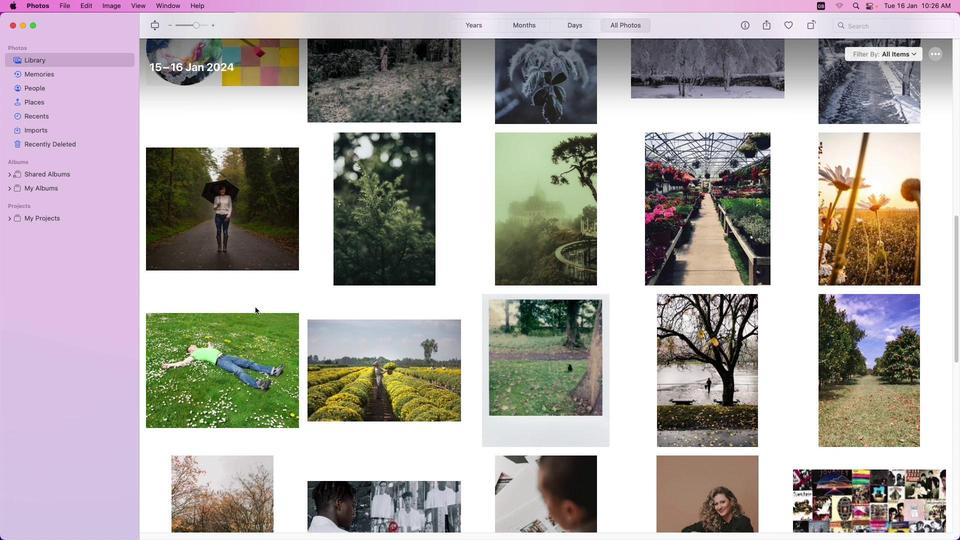 
Action: Mouse moved to (208, 277)
Screenshot: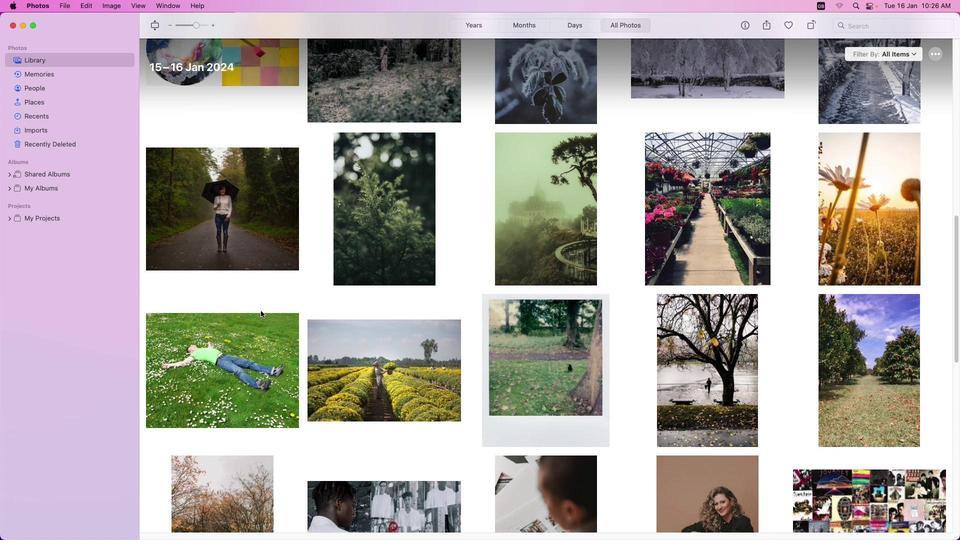
Action: Mouse scrolled (208, 277) with delta (0, -3)
Screenshot: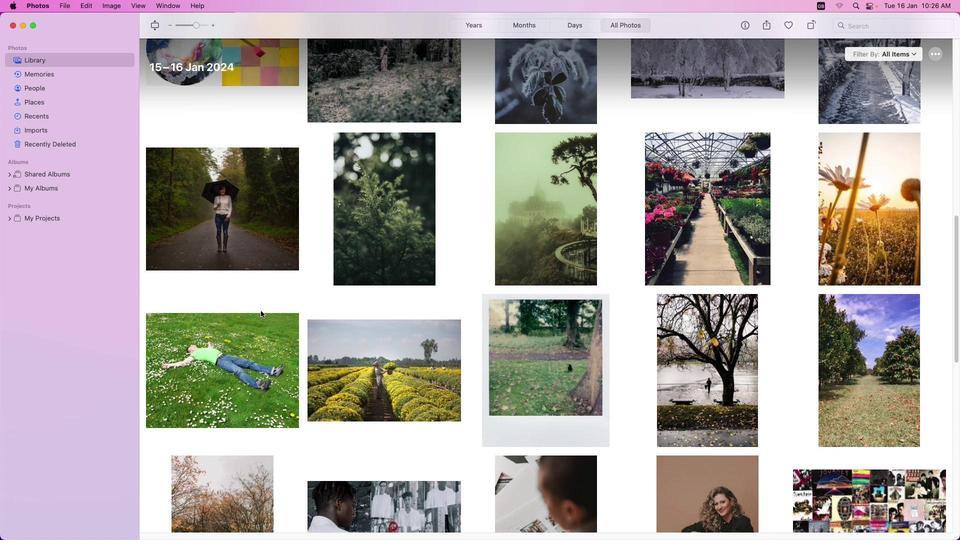 
Action: Mouse moved to (269, 318)
Screenshot: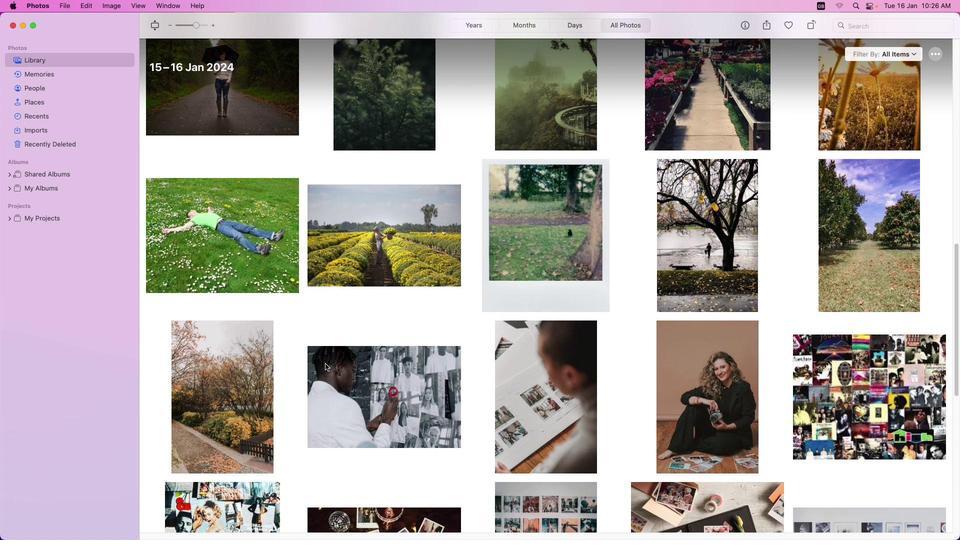 
Action: Mouse scrolled (269, 318) with delta (0, 0)
Screenshot: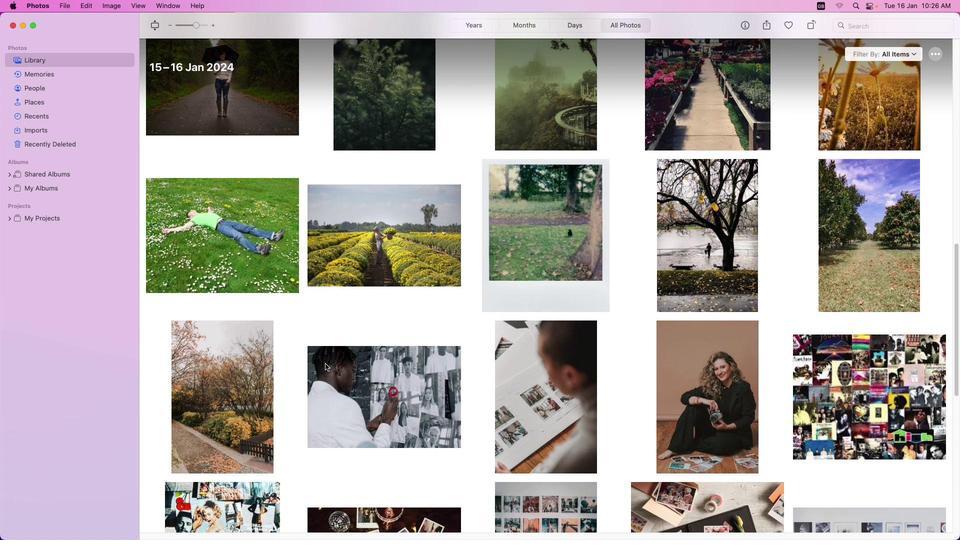 
Action: Mouse moved to (281, 327)
Screenshot: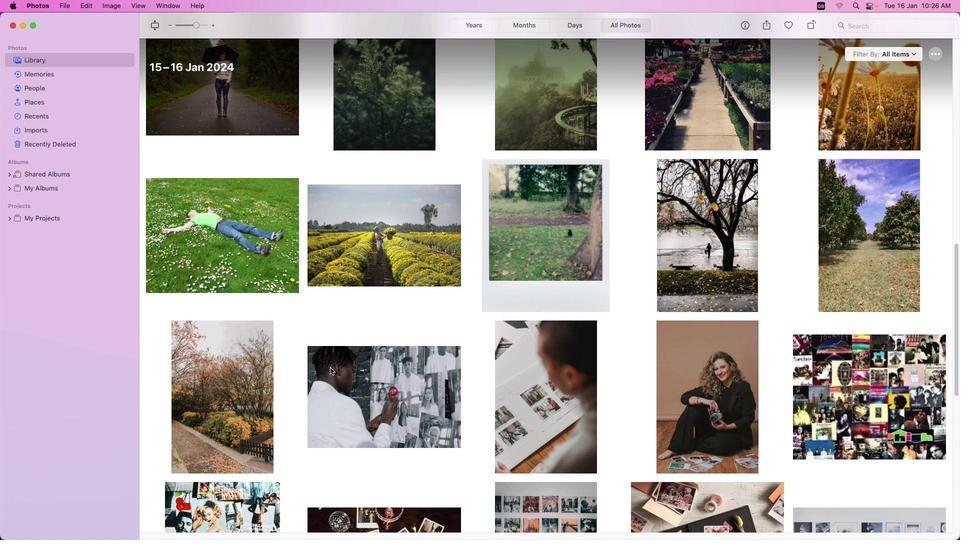 
Action: Mouse scrolled (281, 327) with delta (0, 0)
Screenshot: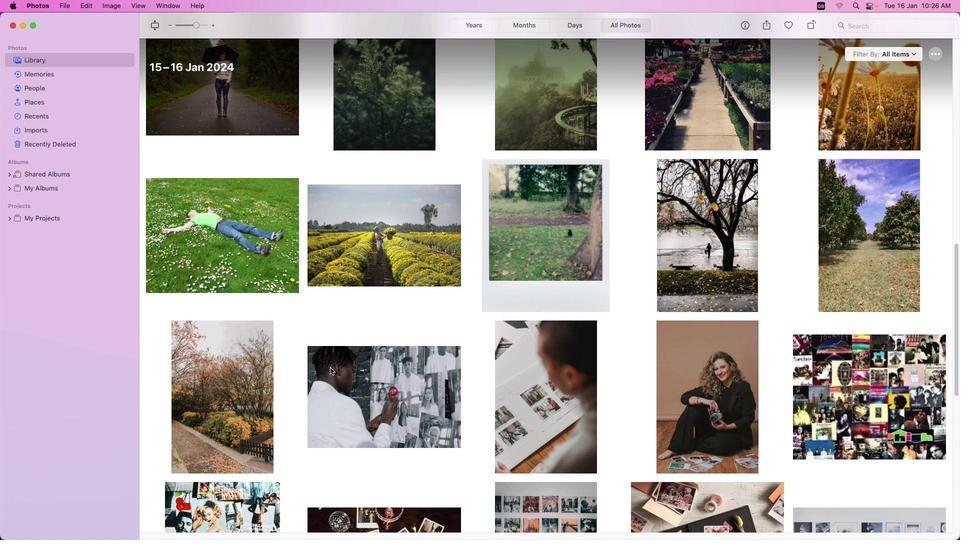 
Action: Mouse moved to (286, 332)
Screenshot: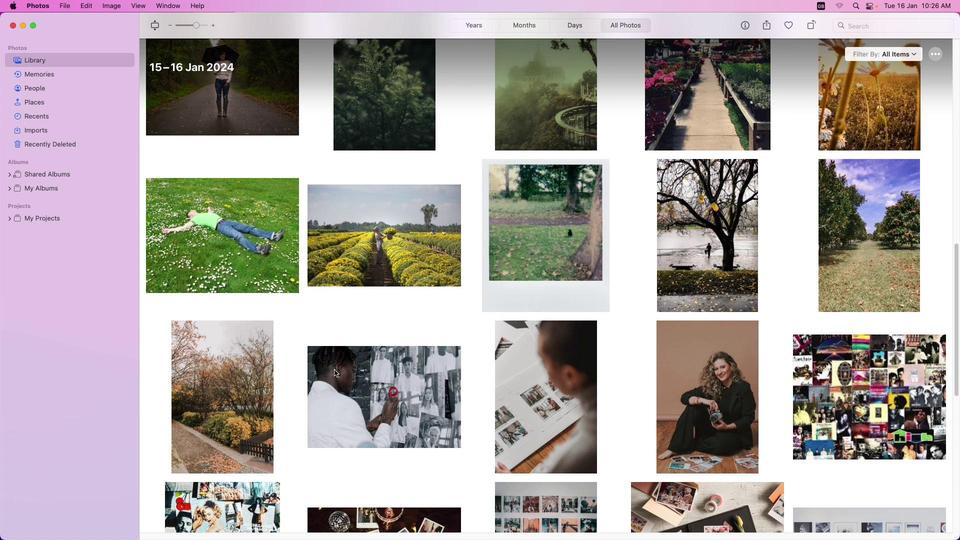 
Action: Mouse scrolled (286, 332) with delta (0, -2)
Screenshot: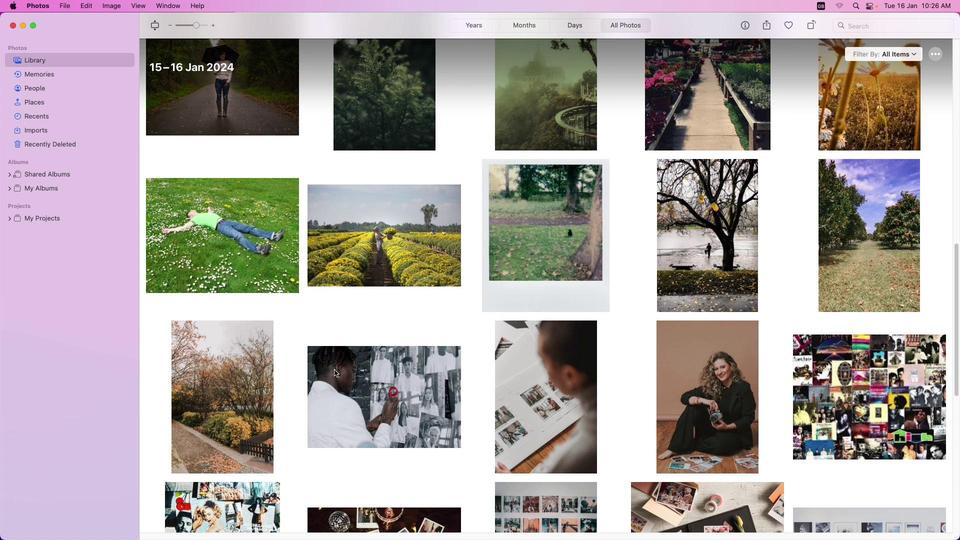 
Action: Mouse moved to (287, 334)
Screenshot: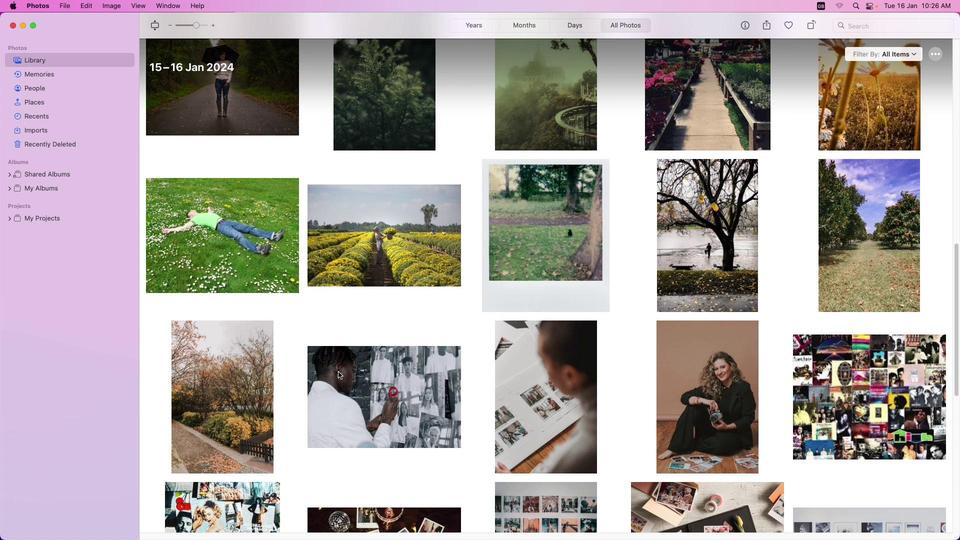 
Action: Mouse scrolled (287, 334) with delta (0, -3)
Screenshot: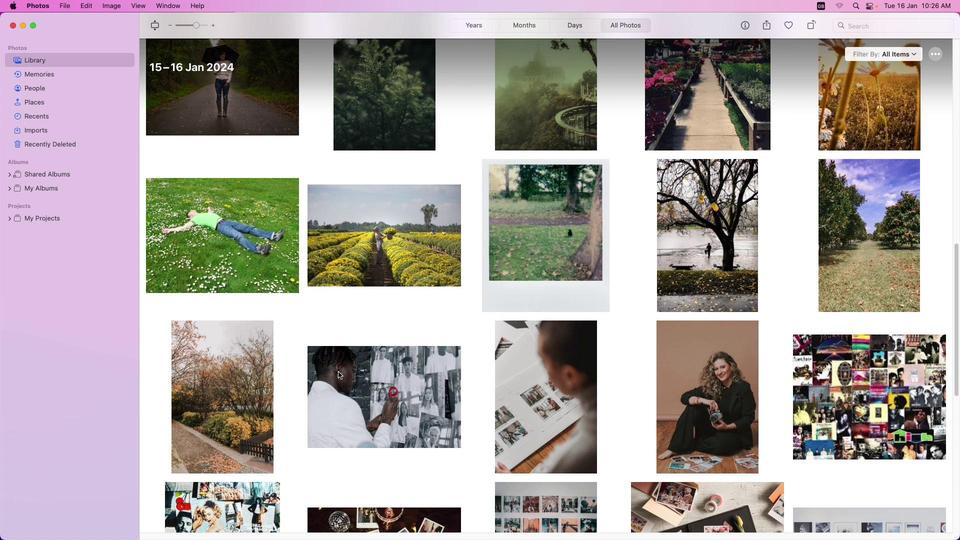 
Action: Mouse moved to (288, 335)
Screenshot: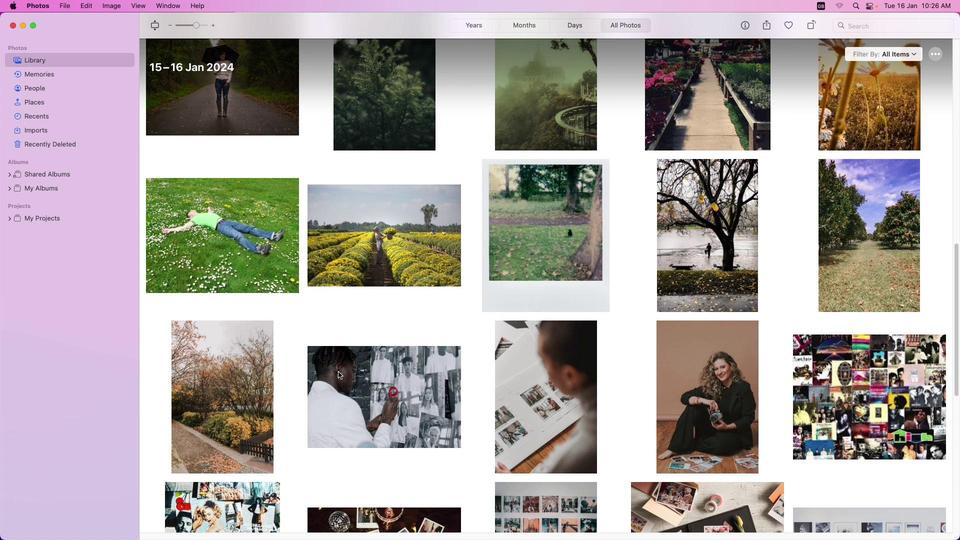 
Action: Mouse scrolled (288, 335) with delta (0, -3)
Screenshot: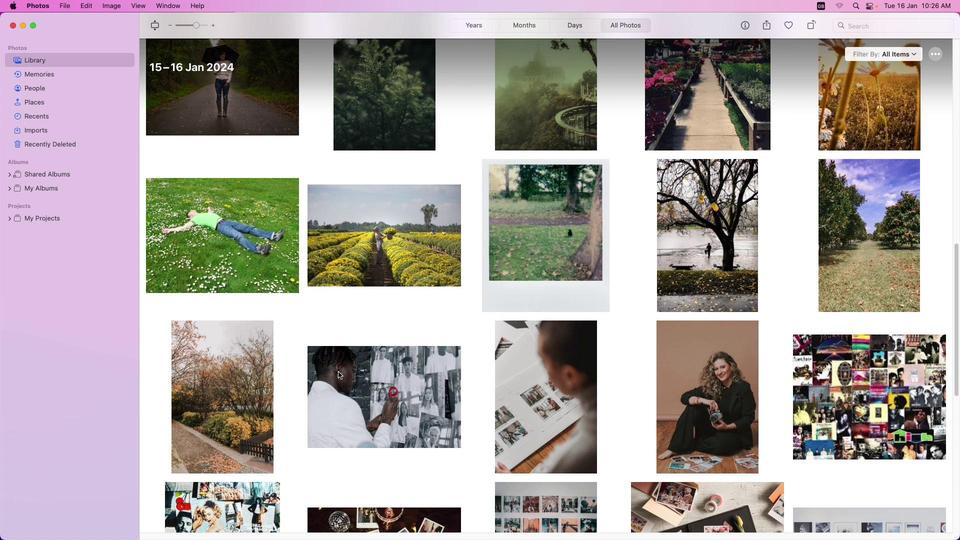 
Action: Mouse moved to (288, 336)
Screenshot: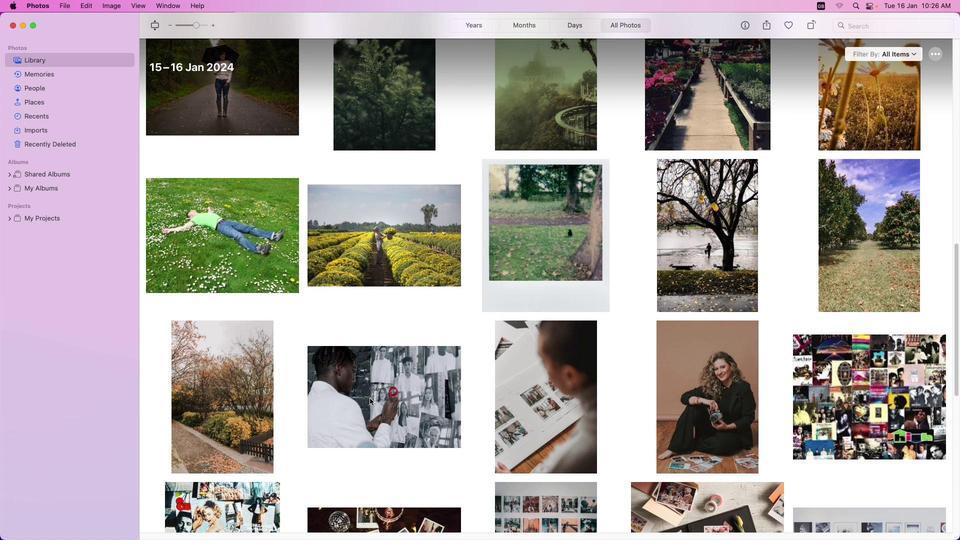 
Action: Mouse scrolled (288, 336) with delta (0, -3)
Screenshot: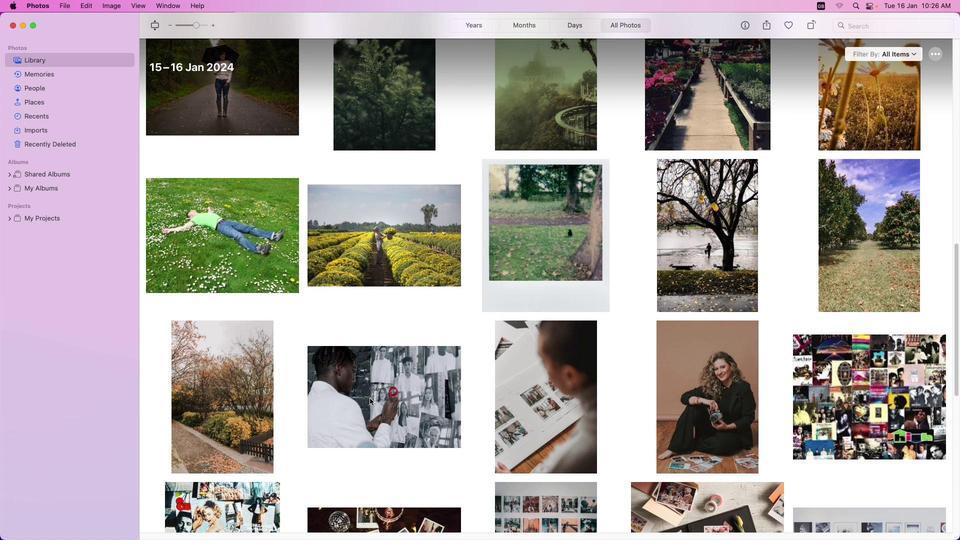 
Action: Mouse moved to (365, 394)
Screenshot: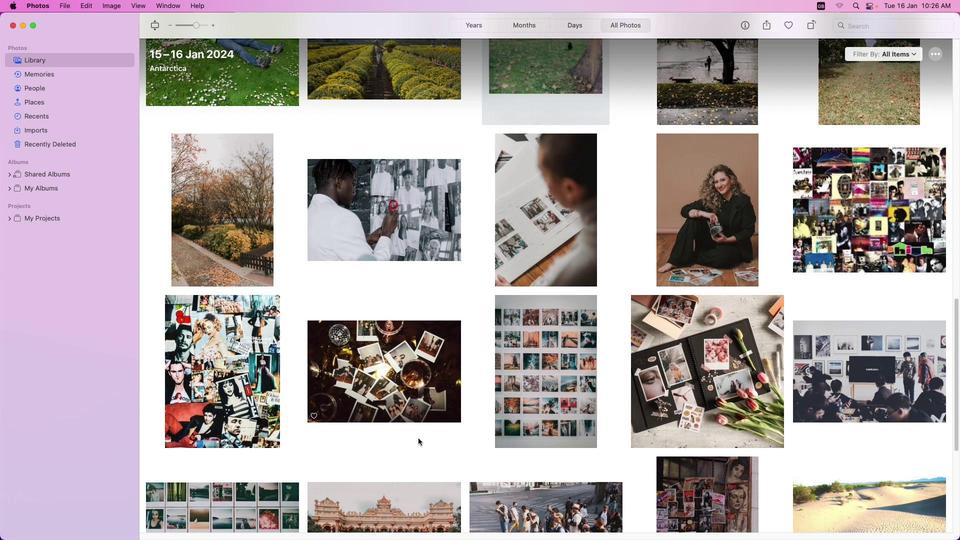 
Action: Mouse scrolled (365, 394) with delta (0, 0)
Screenshot: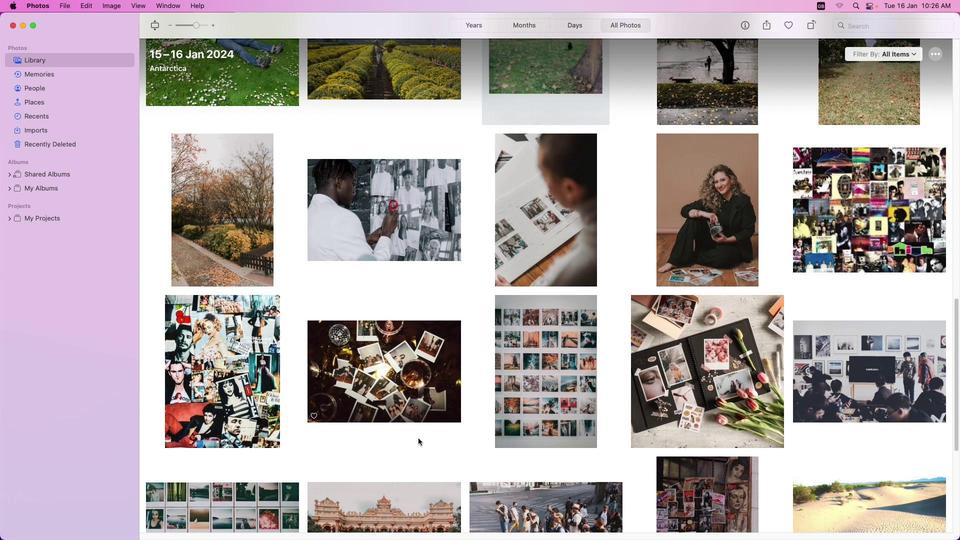 
Action: Mouse moved to (381, 408)
Screenshot: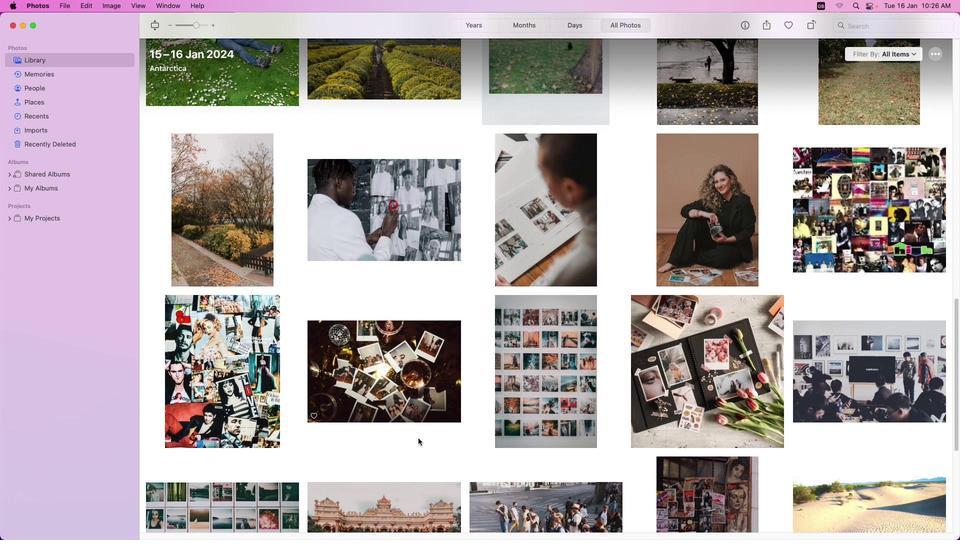 
Action: Mouse scrolled (381, 408) with delta (0, 0)
Screenshot: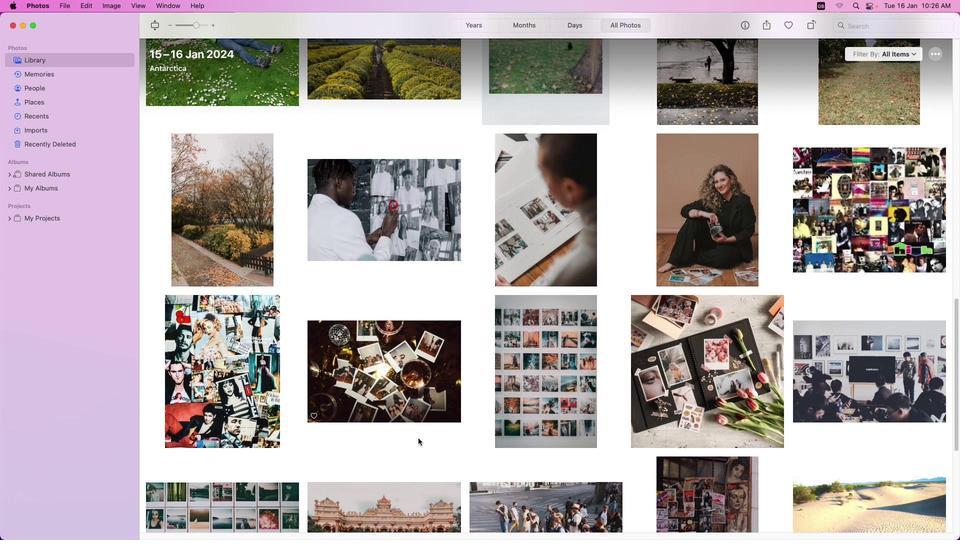 
Action: Mouse moved to (394, 422)
Screenshot: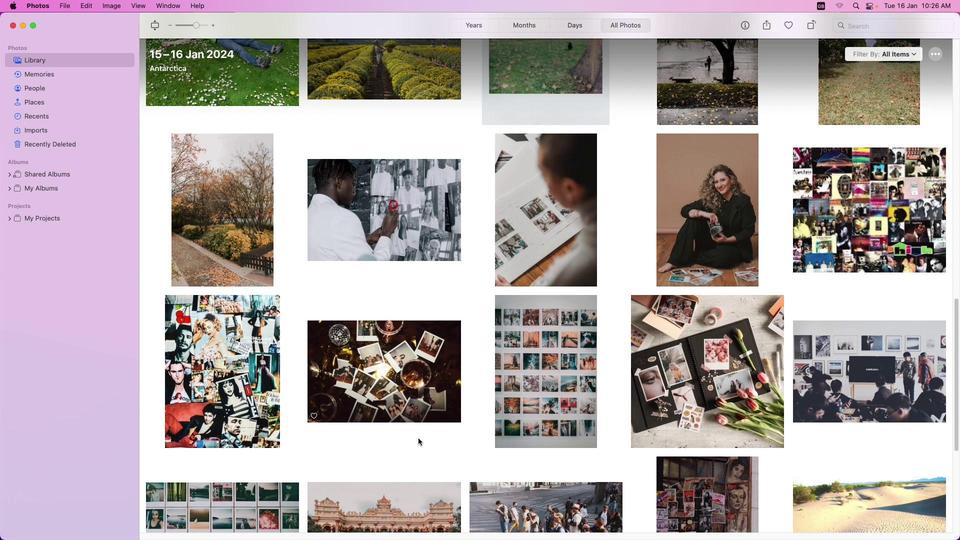 
Action: Mouse scrolled (394, 422) with delta (0, -2)
Screenshot: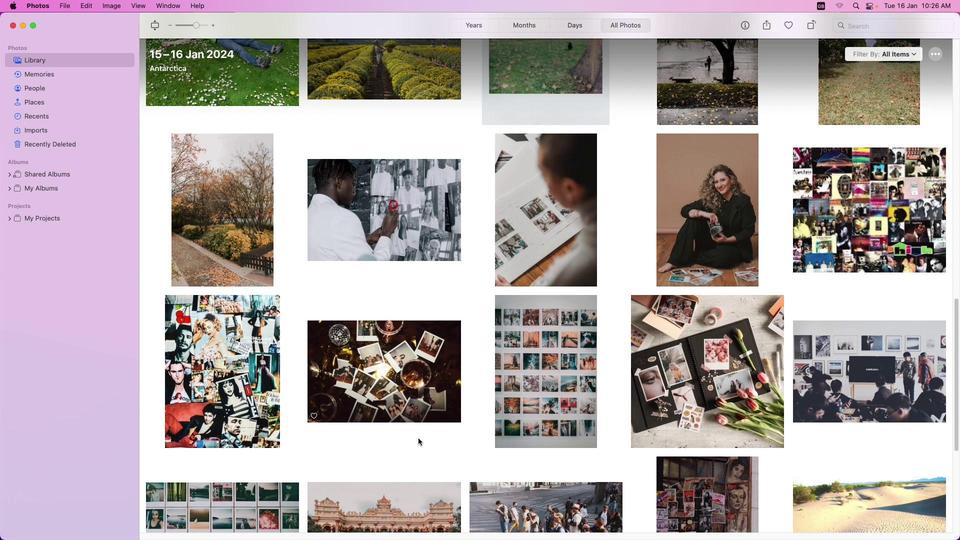 
Action: Mouse moved to (399, 428)
Screenshot: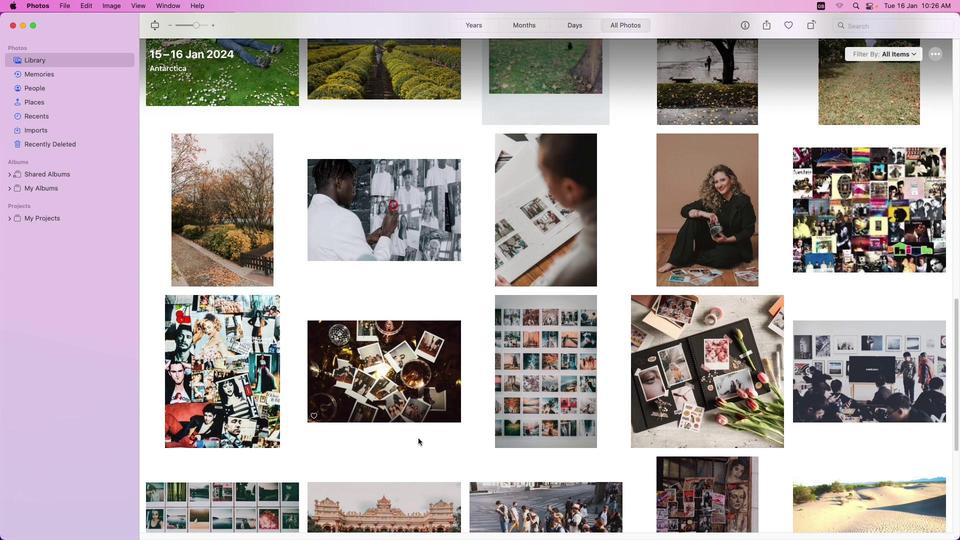 
Action: Mouse scrolled (399, 428) with delta (0, -3)
Screenshot: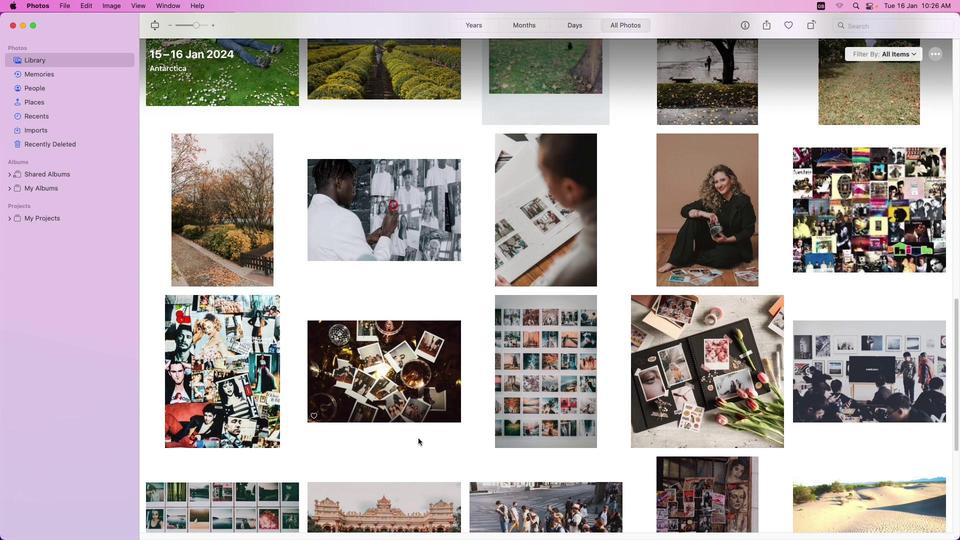 
Action: Mouse moved to (404, 433)
Screenshot: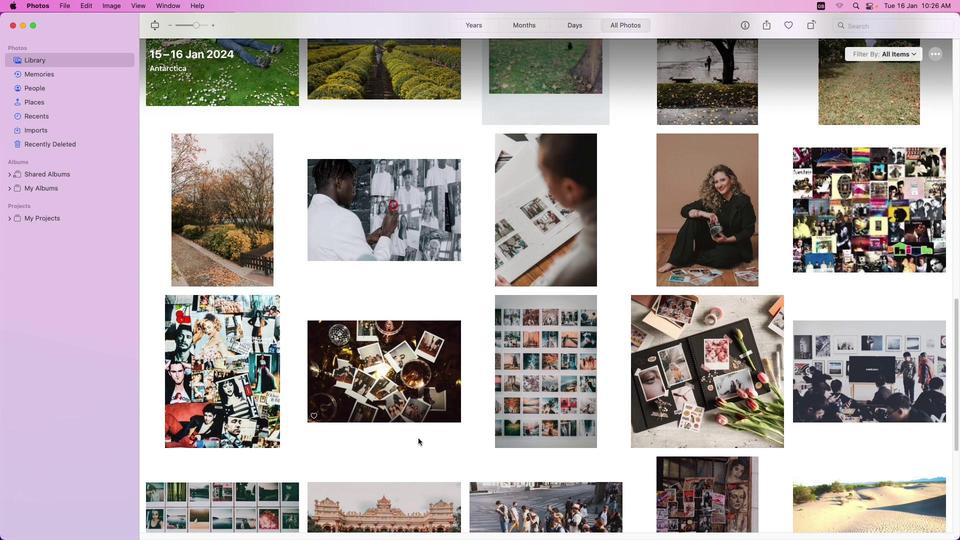 
Action: Mouse scrolled (404, 433) with delta (0, -3)
Screenshot: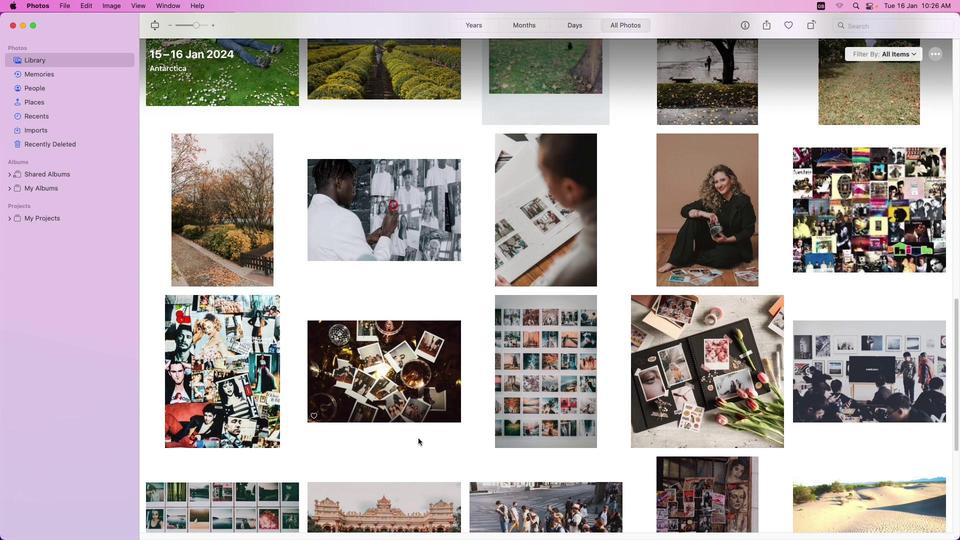 
Action: Mouse moved to (404, 433)
Screenshot: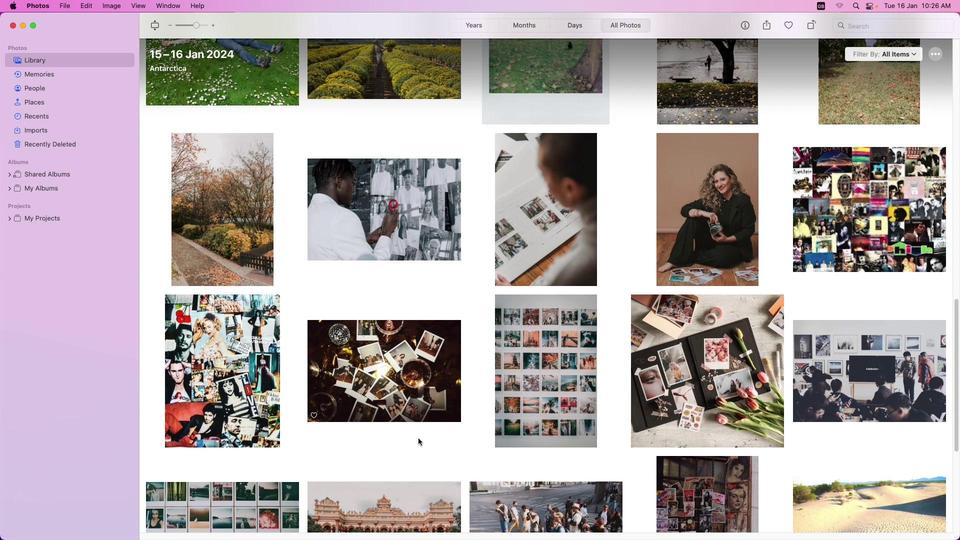 
Action: Mouse scrolled (404, 433) with delta (0, -4)
Screenshot: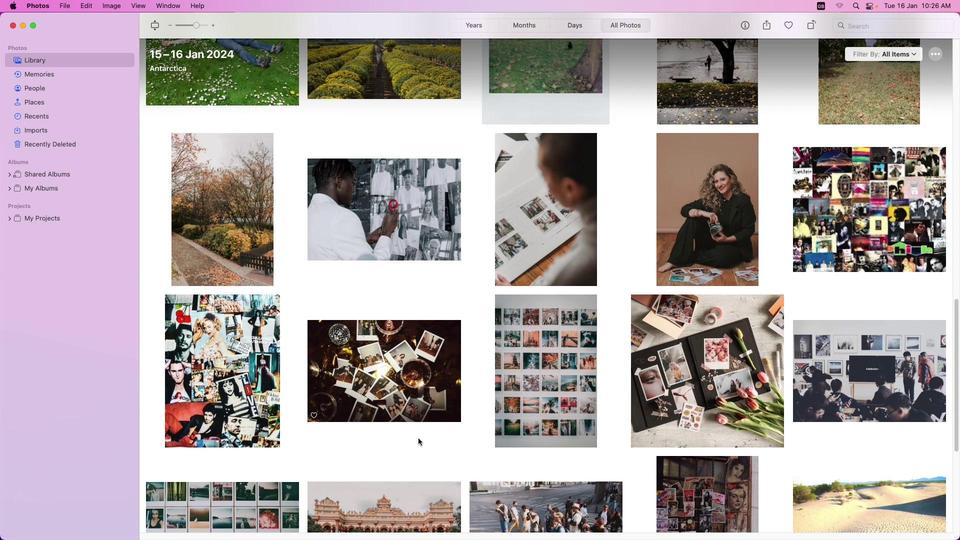 
Action: Mouse moved to (405, 433)
Screenshot: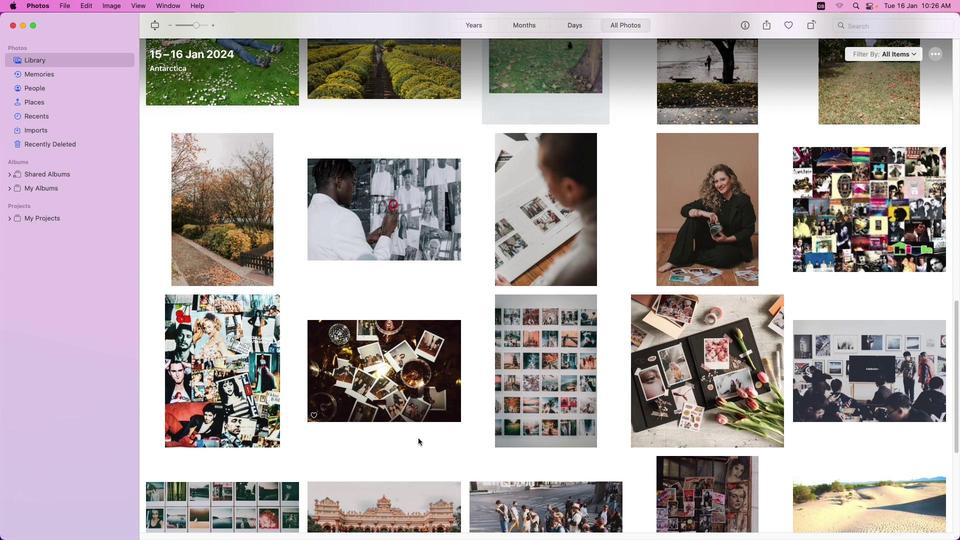 
Action: Mouse scrolled (405, 433) with delta (0, -4)
Screenshot: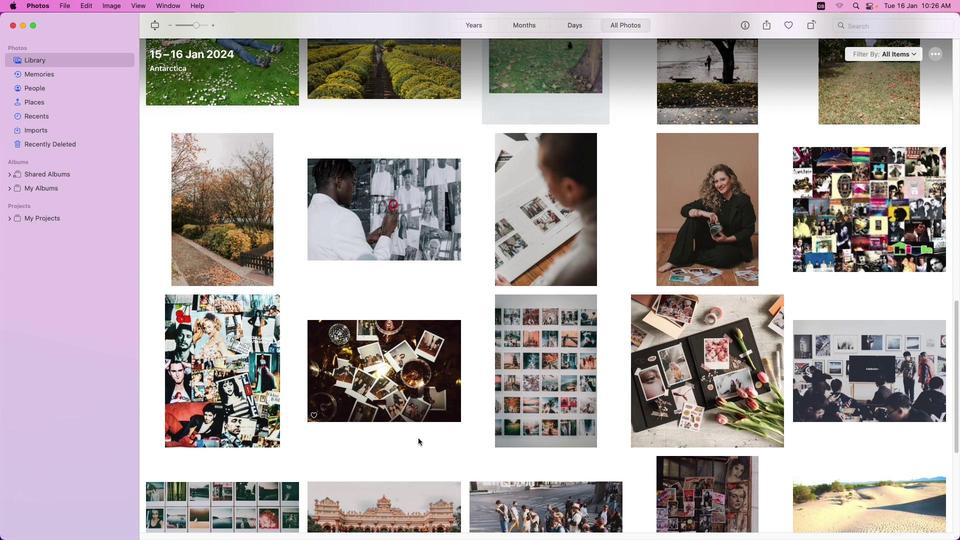 
Action: Mouse moved to (418, 438)
Screenshot: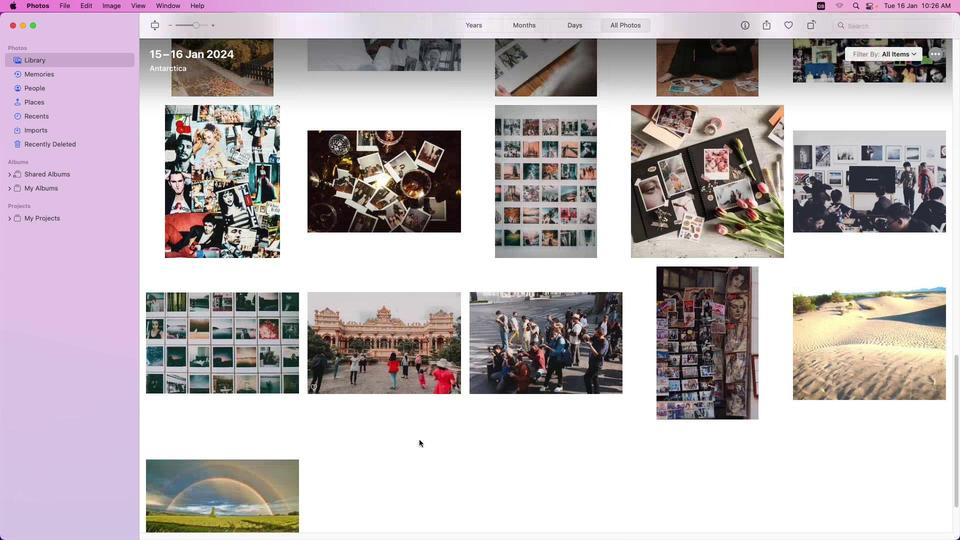 
Action: Mouse scrolled (418, 438) with delta (0, 0)
Screenshot: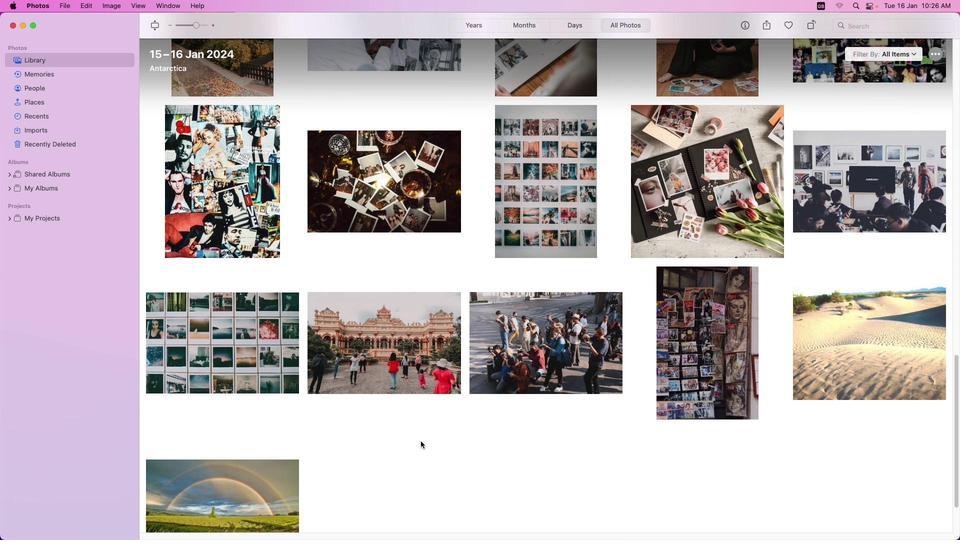 
Action: Mouse scrolled (418, 438) with delta (0, 0)
Screenshot: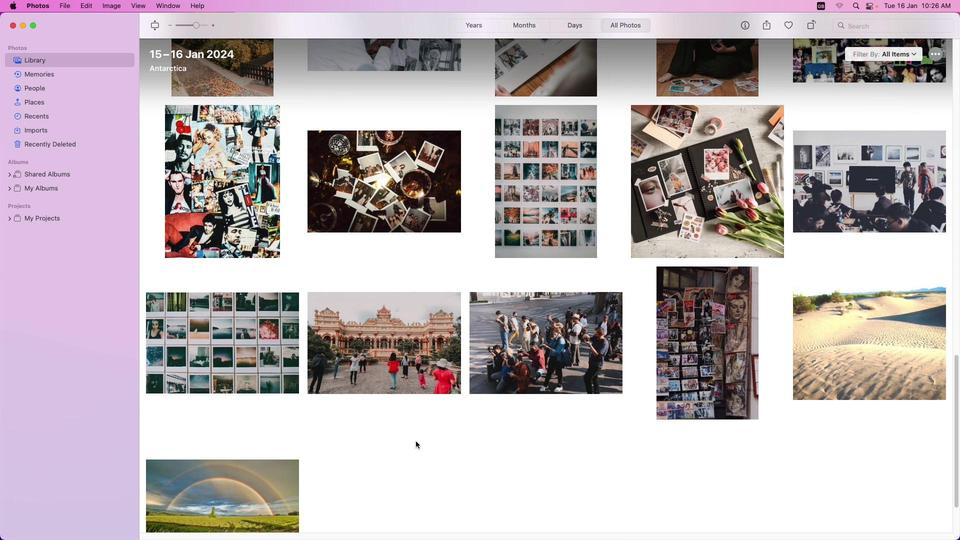 
Action: Mouse scrolled (418, 438) with delta (0, -2)
Screenshot: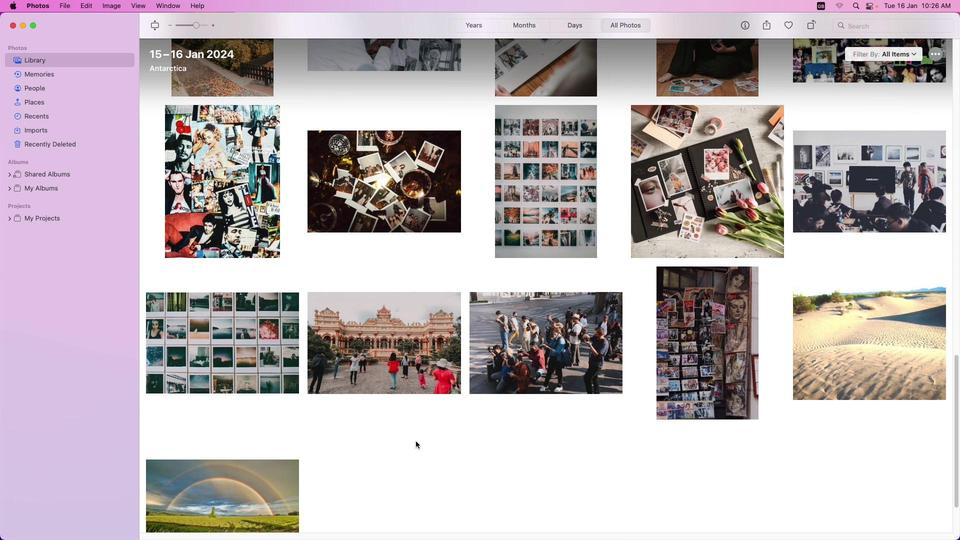 
Action: Mouse scrolled (418, 438) with delta (0, -3)
Screenshot: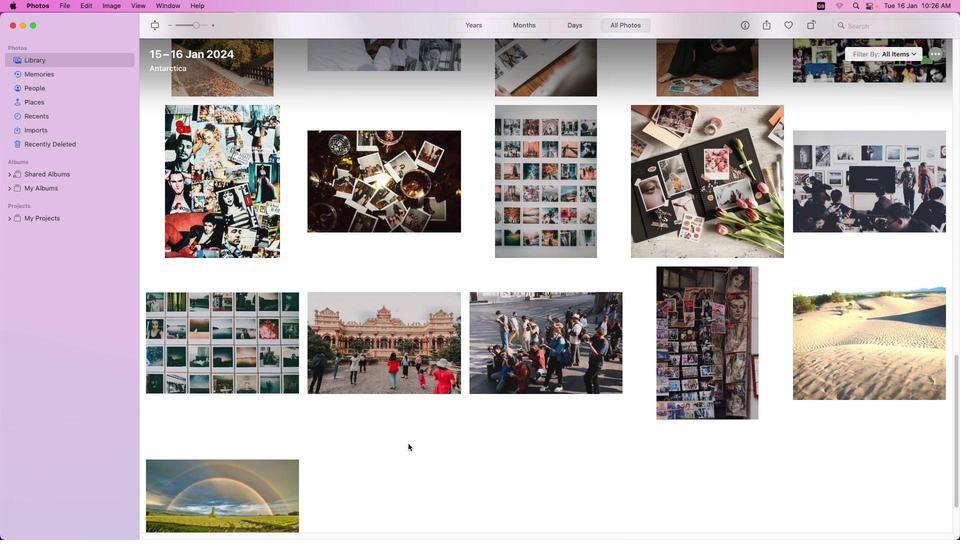 
Action: Mouse moved to (418, 438)
Screenshot: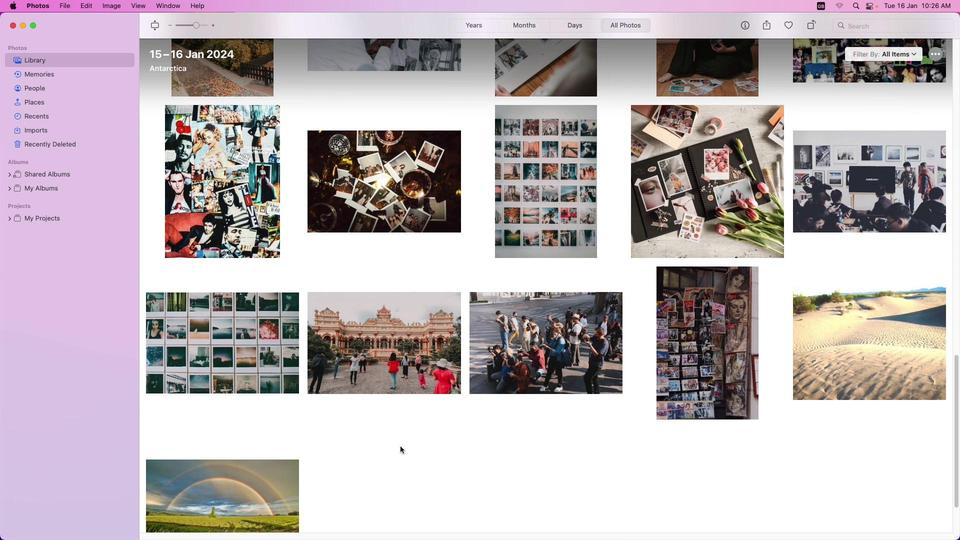 
Action: Mouse scrolled (418, 438) with delta (0, -3)
Screenshot: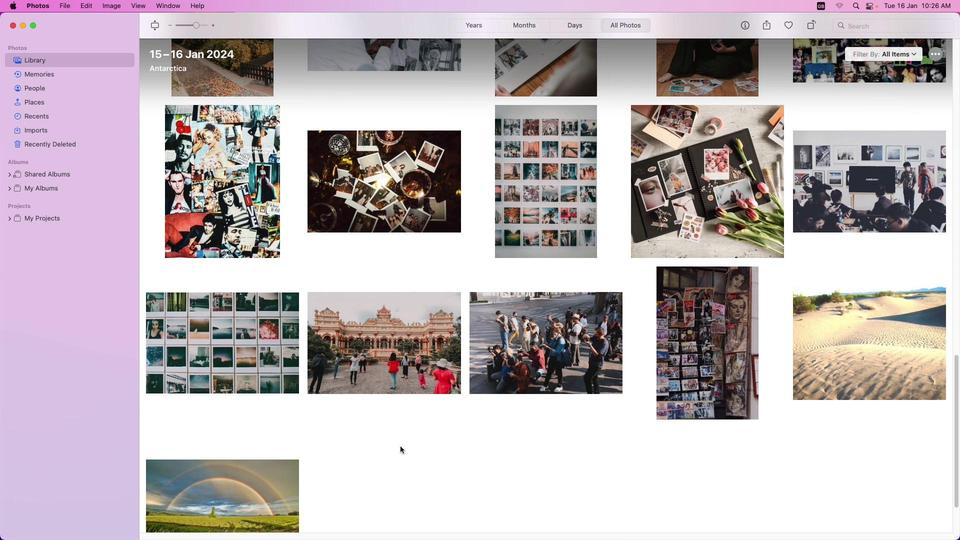 
Action: Mouse moved to (418, 439)
Screenshot: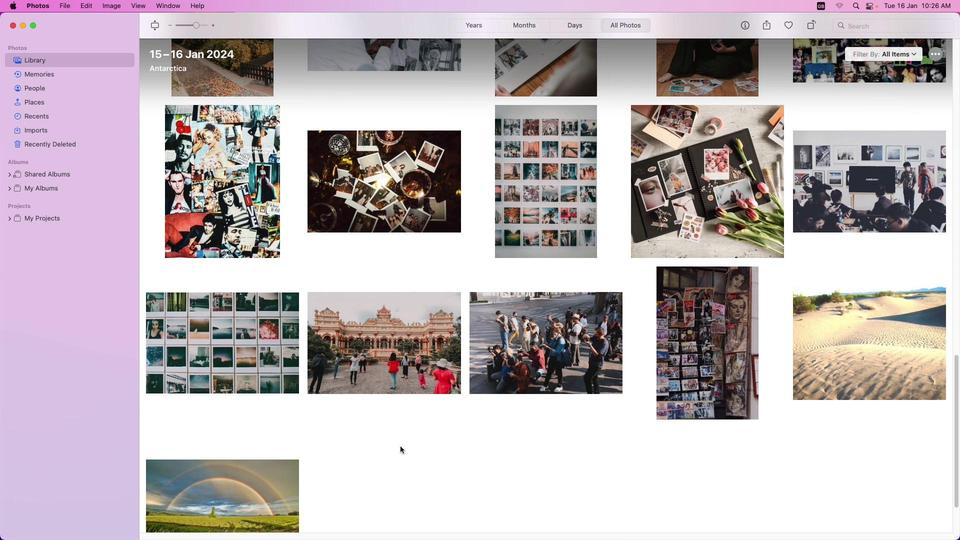 
Action: Mouse scrolled (418, 439) with delta (0, -4)
Screenshot: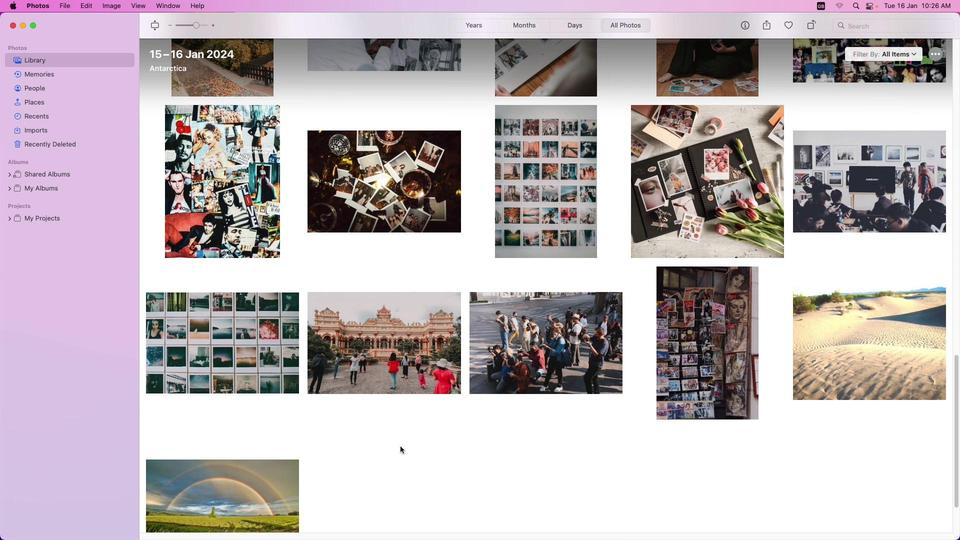 
Action: Mouse moved to (419, 439)
Screenshot: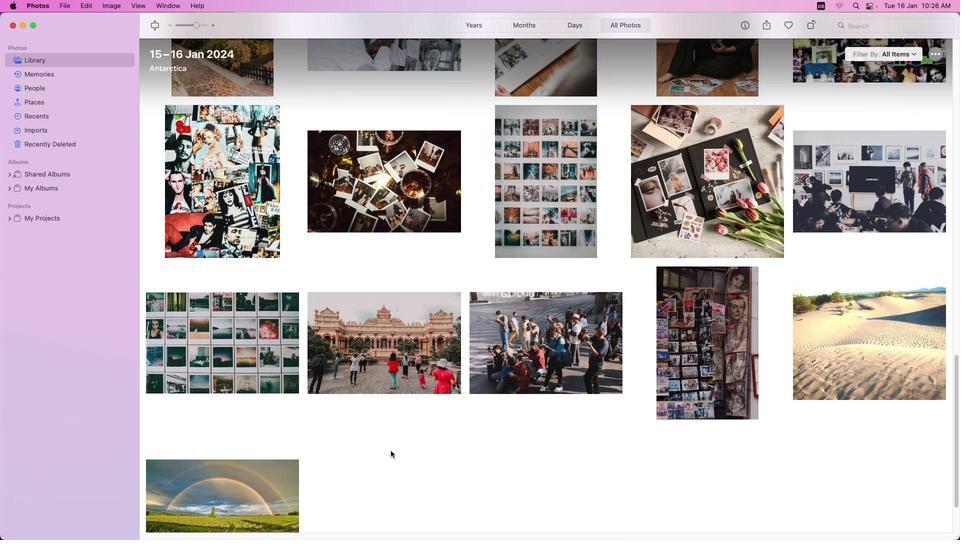 
Action: Mouse scrolled (419, 439) with delta (0, -4)
Screenshot: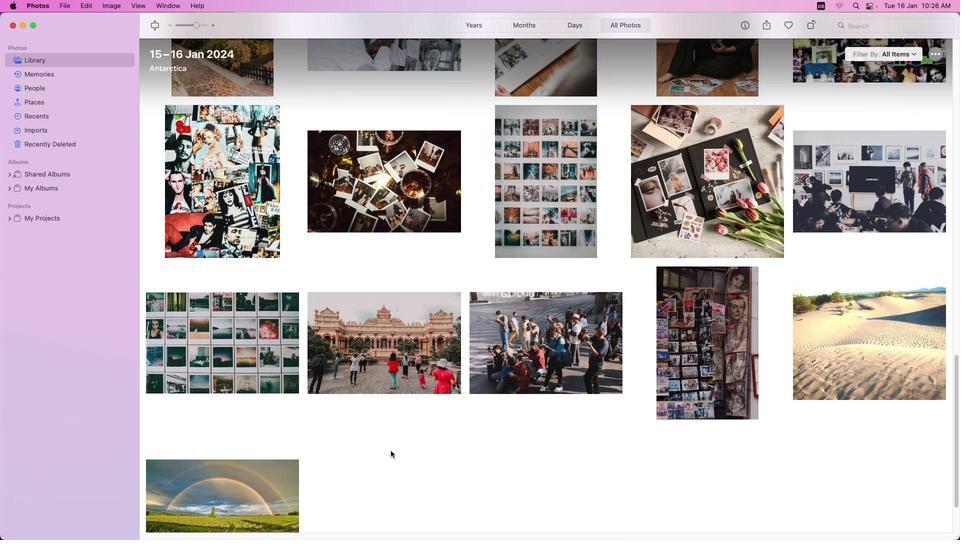 
Action: Mouse moved to (222, 492)
Screenshot: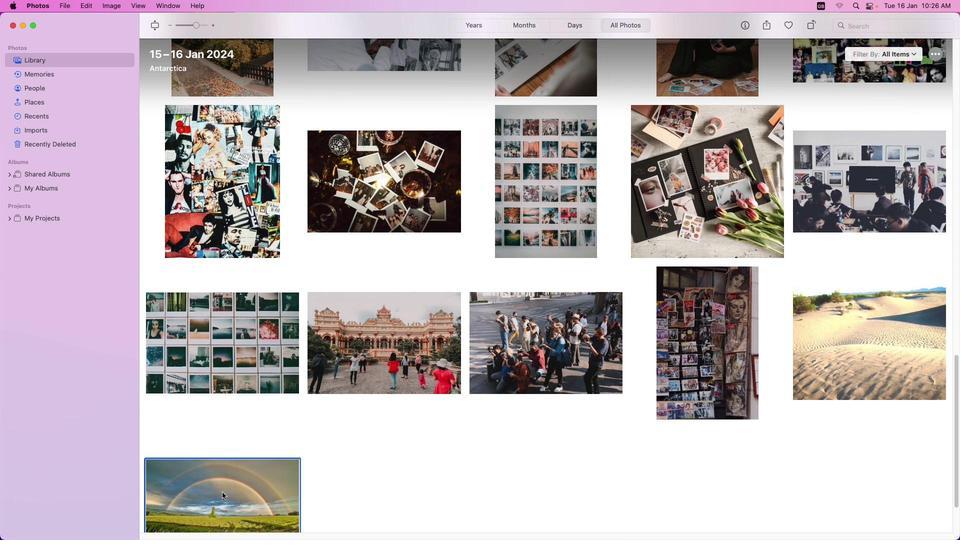 
Action: Mouse pressed left at (222, 492)
Screenshot: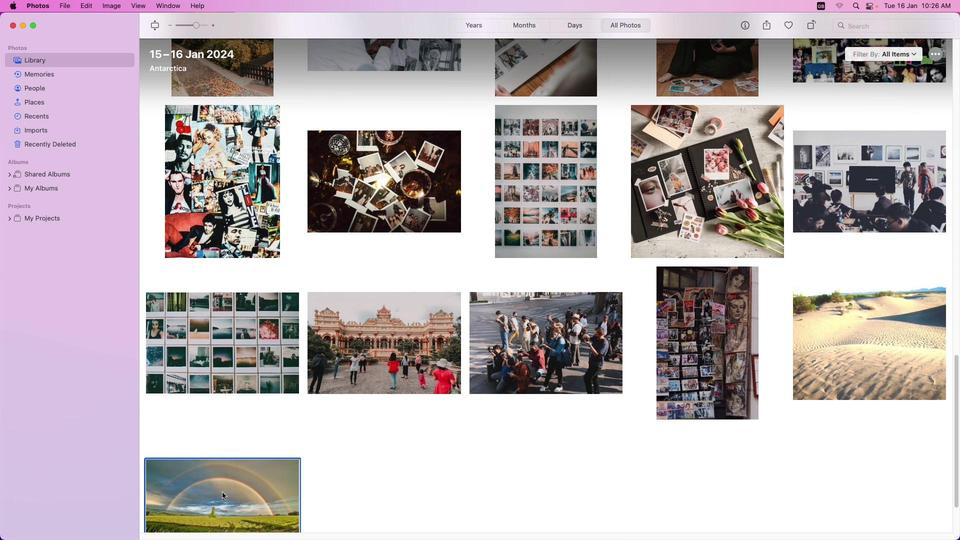 
Action: Mouse moved to (222, 488)
Screenshot: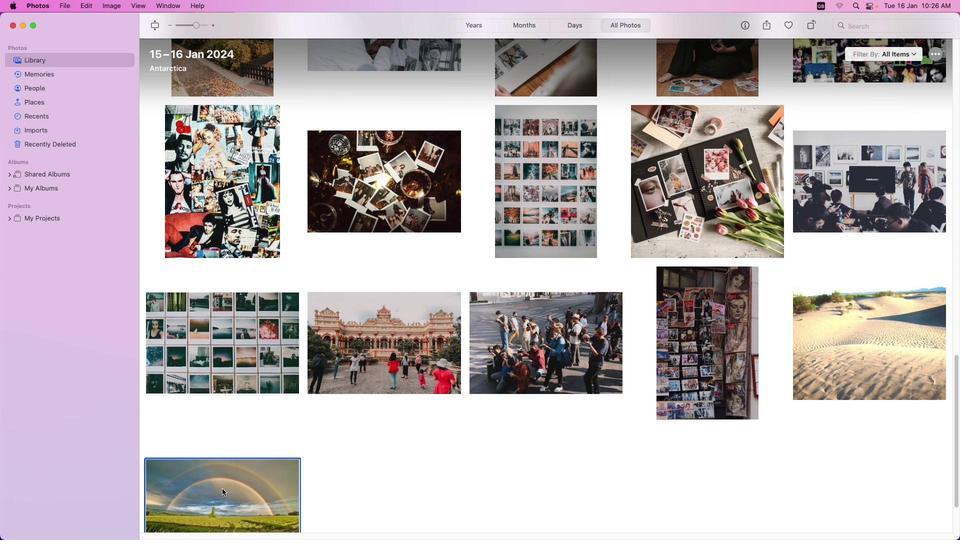 
Action: Mouse pressed left at (222, 488)
Screenshot: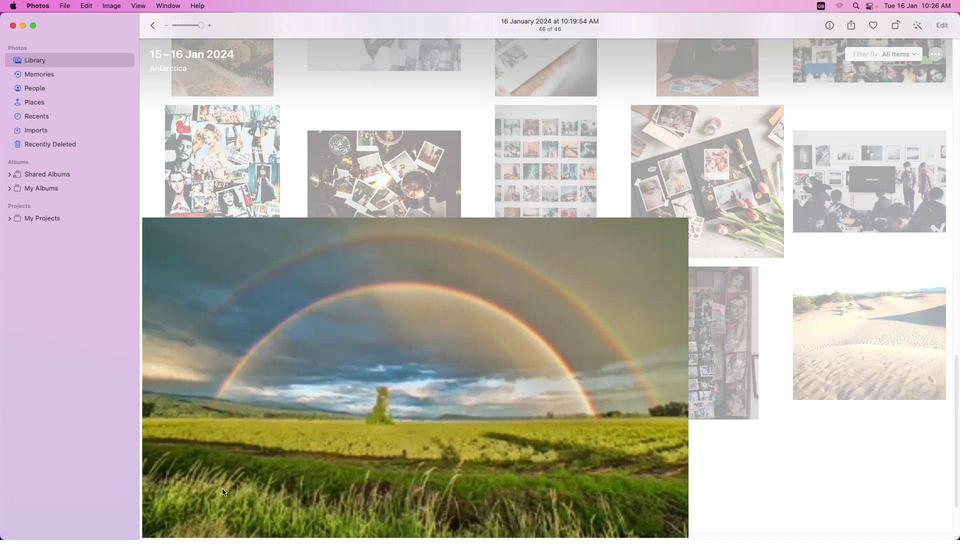 
Action: Mouse pressed left at (222, 488)
Screenshot: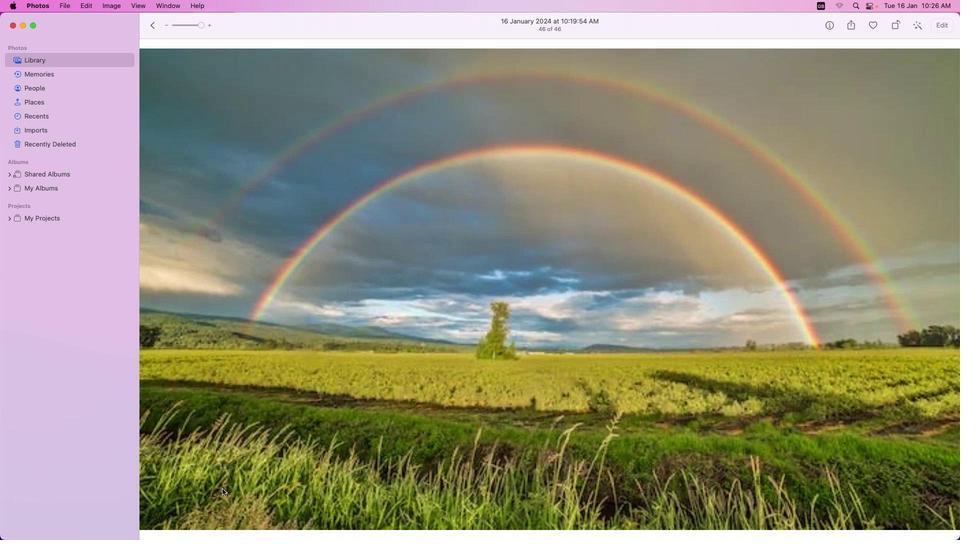 
Action: Mouse moved to (918, 25)
Screenshot: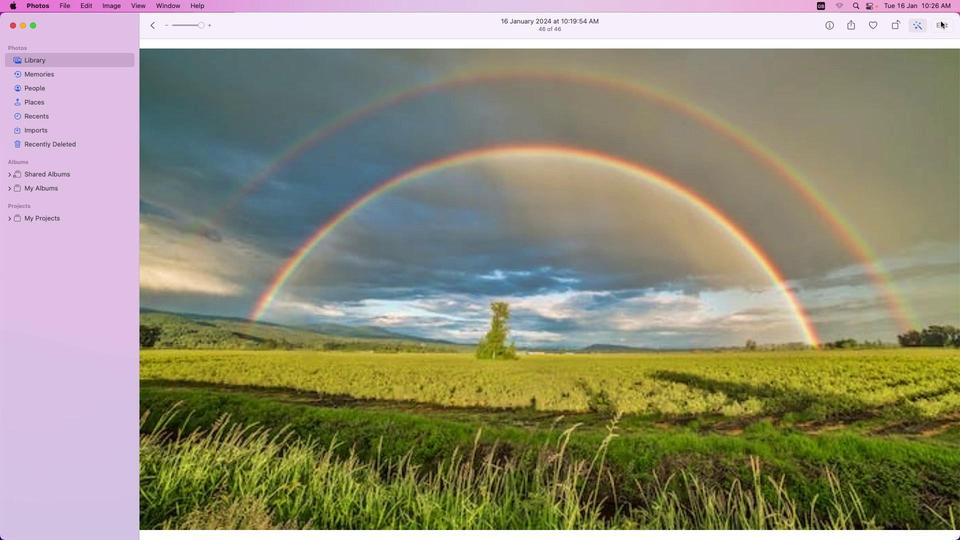 
Action: Mouse pressed left at (918, 25)
Screenshot: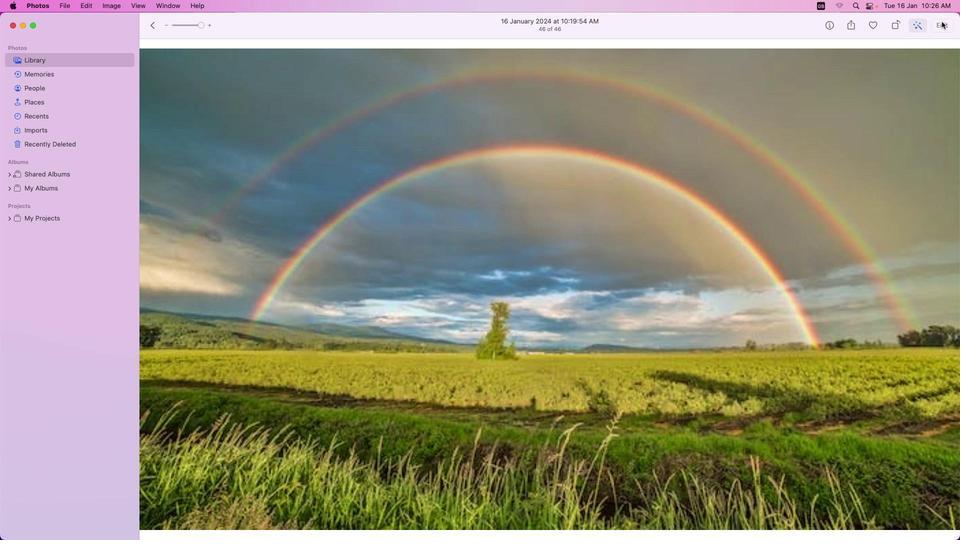 
Action: Mouse moved to (942, 22)
Screenshot: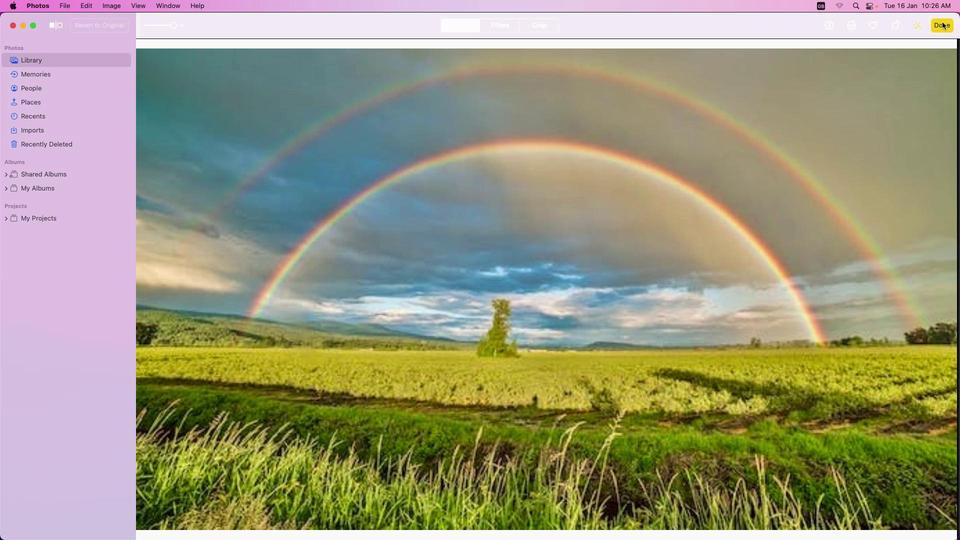 
Action: Mouse pressed left at (942, 22)
Screenshot: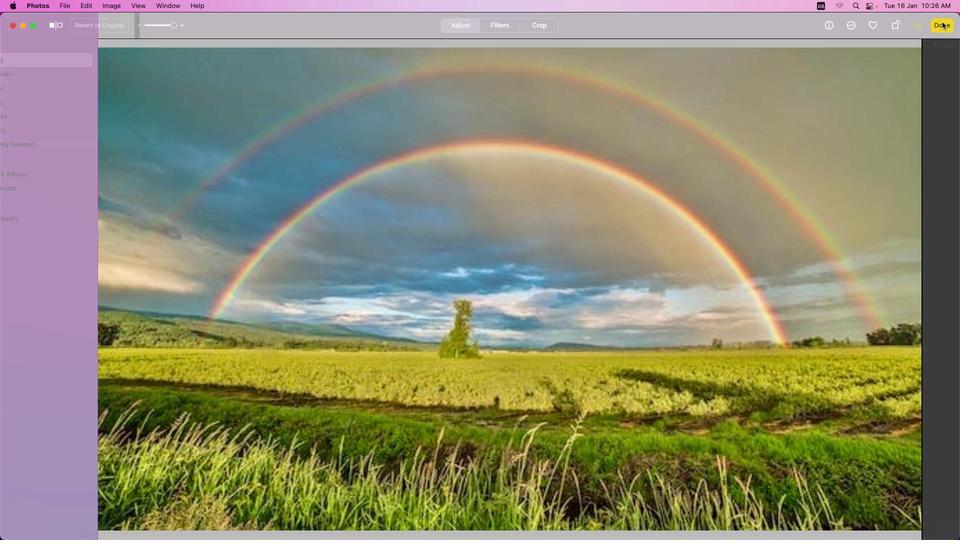 
Action: Mouse moved to (909, 112)
Screenshot: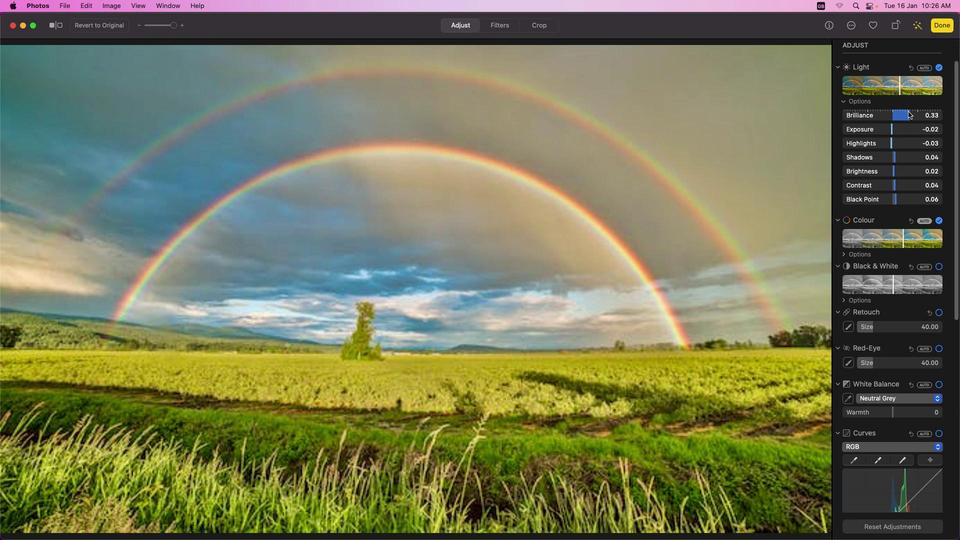 
Action: Mouse pressed left at (909, 112)
Screenshot: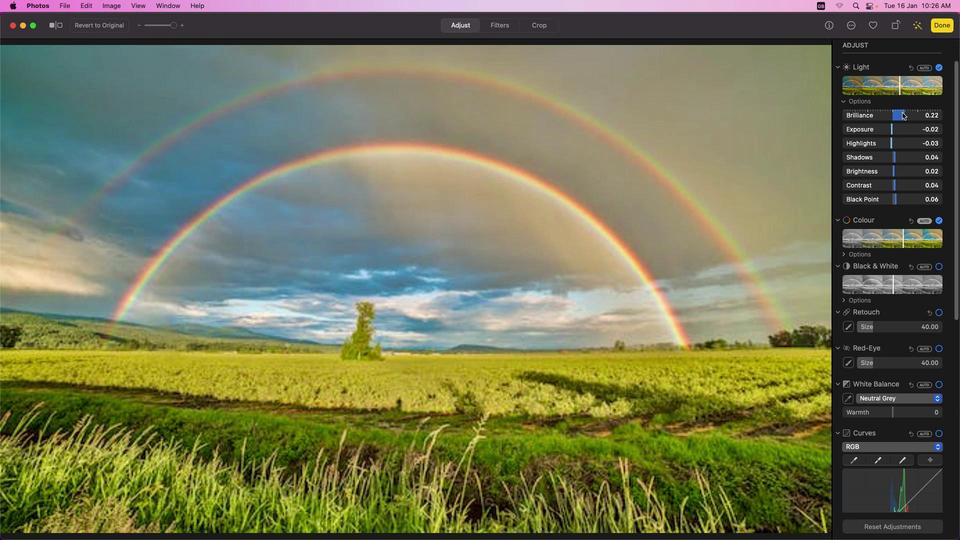 
Action: Mouse moved to (892, 128)
Screenshot: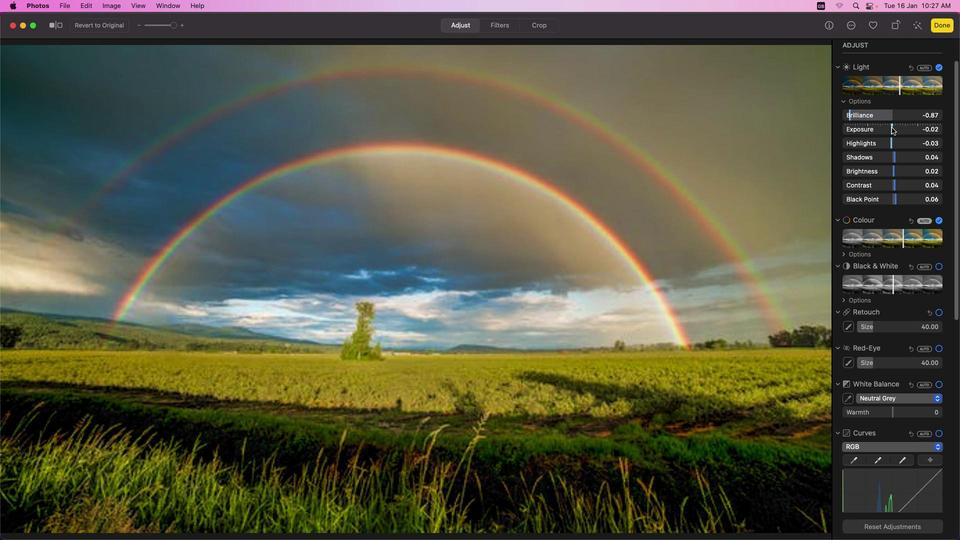 
Action: Mouse pressed left at (892, 128)
Screenshot: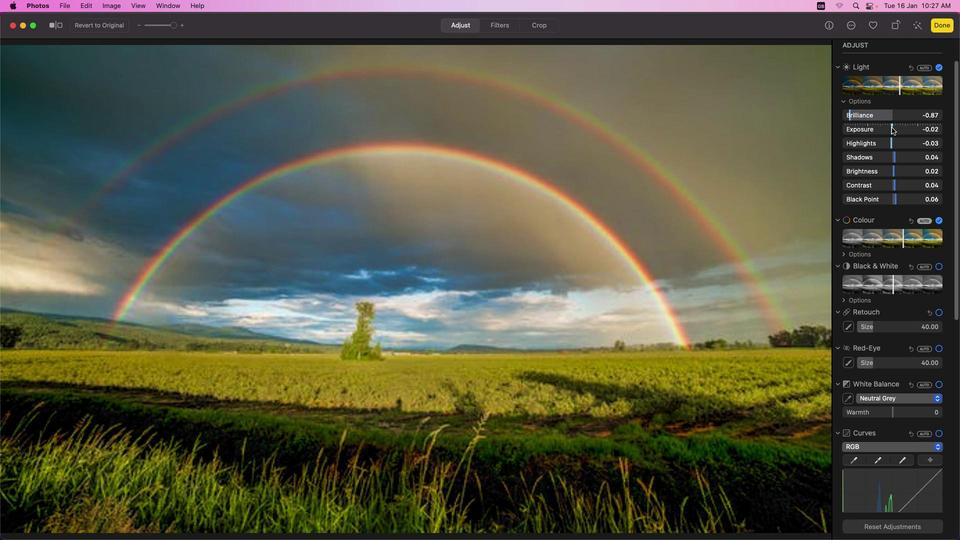 
Action: Mouse moved to (893, 141)
Screenshot: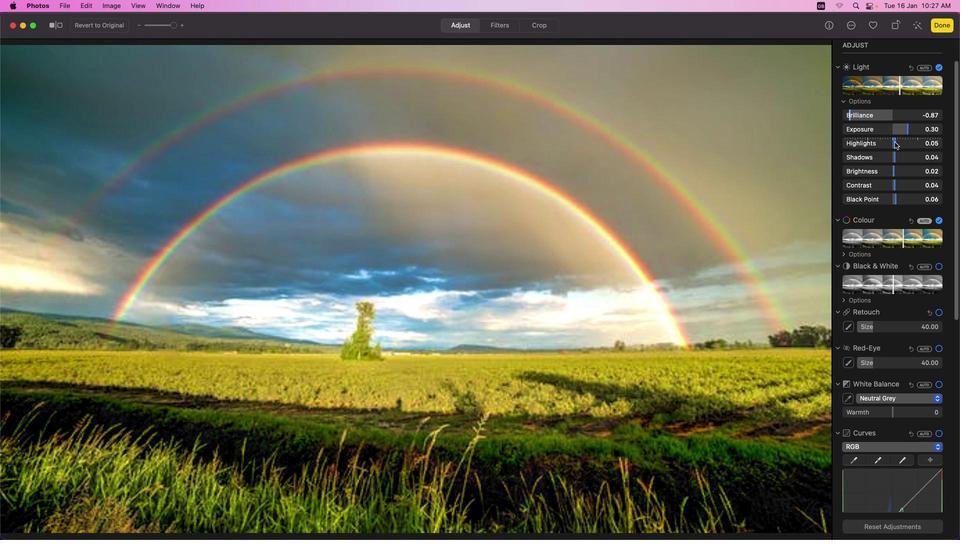 
Action: Mouse pressed left at (893, 141)
Screenshot: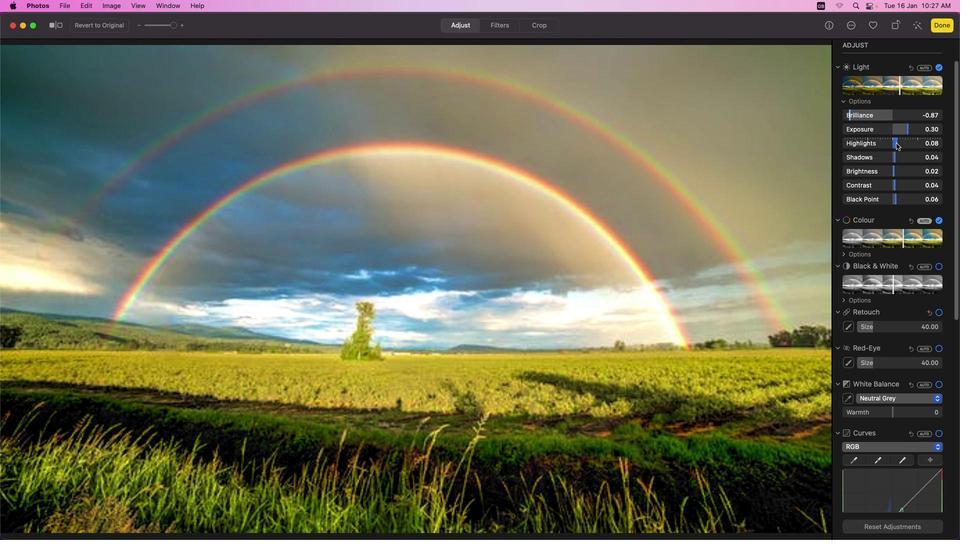 
Action: Mouse moved to (895, 175)
Screenshot: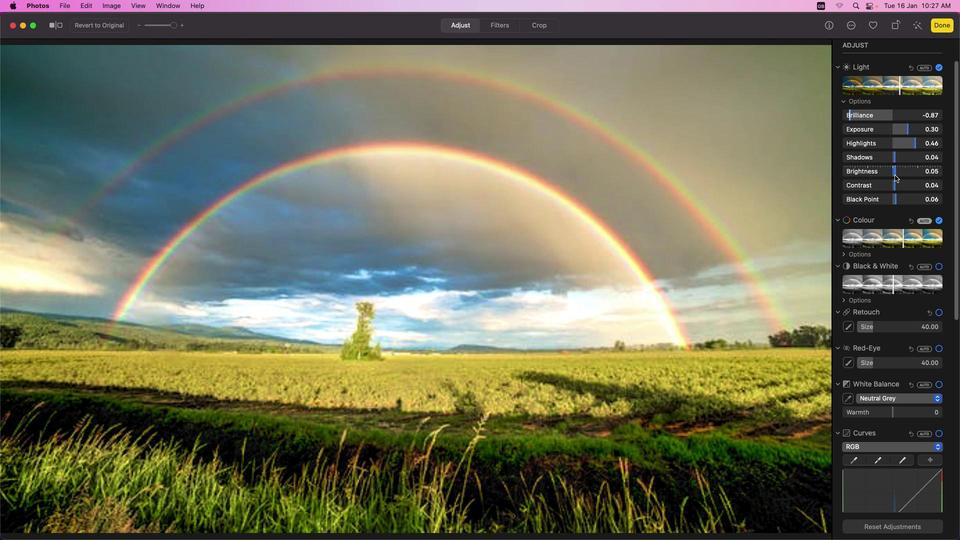 
Action: Mouse pressed left at (895, 175)
Screenshot: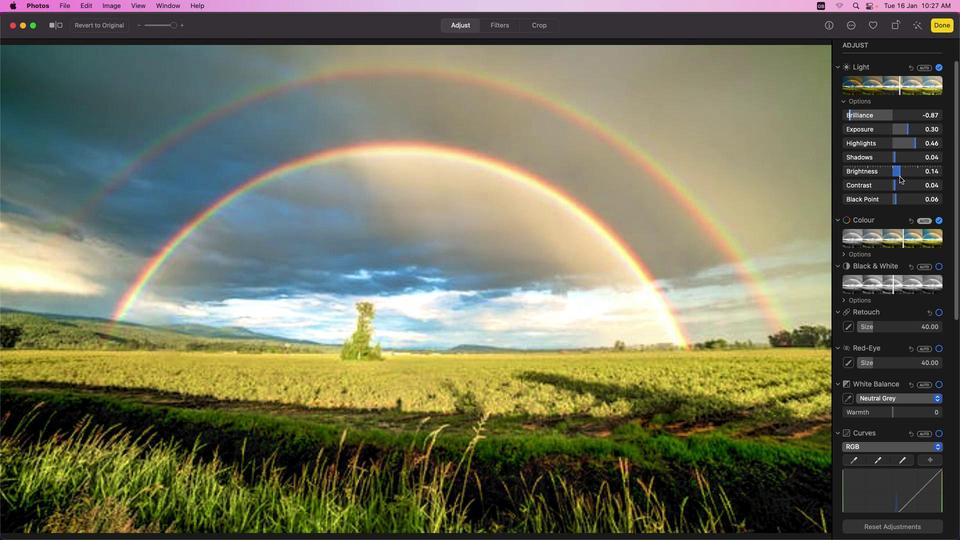 
Action: Mouse moved to (894, 156)
Screenshot: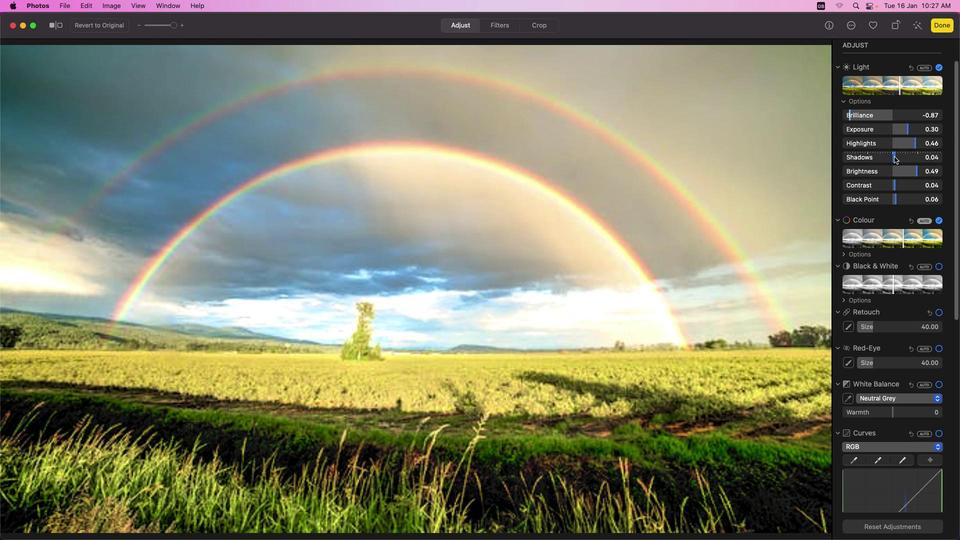 
Action: Mouse pressed left at (894, 156)
Screenshot: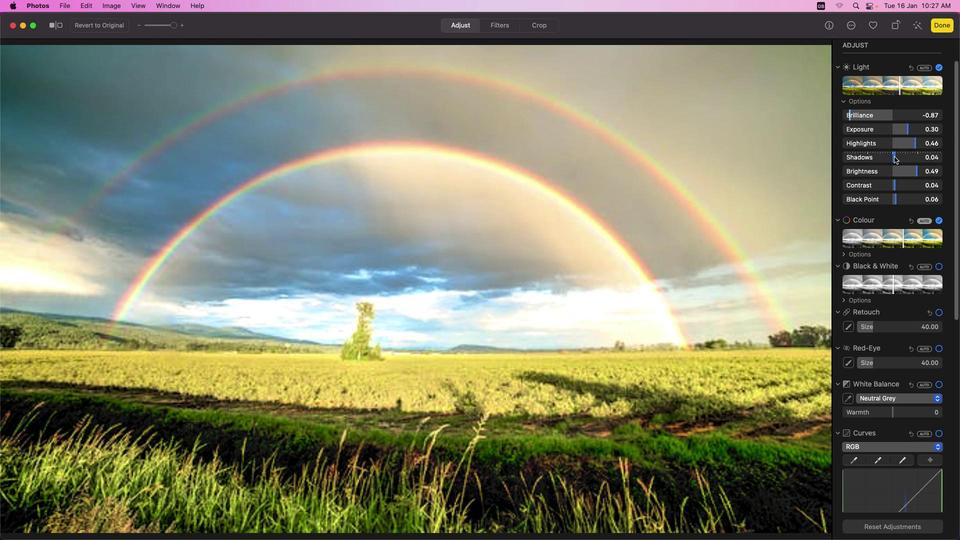 
Action: Mouse moved to (894, 188)
Screenshot: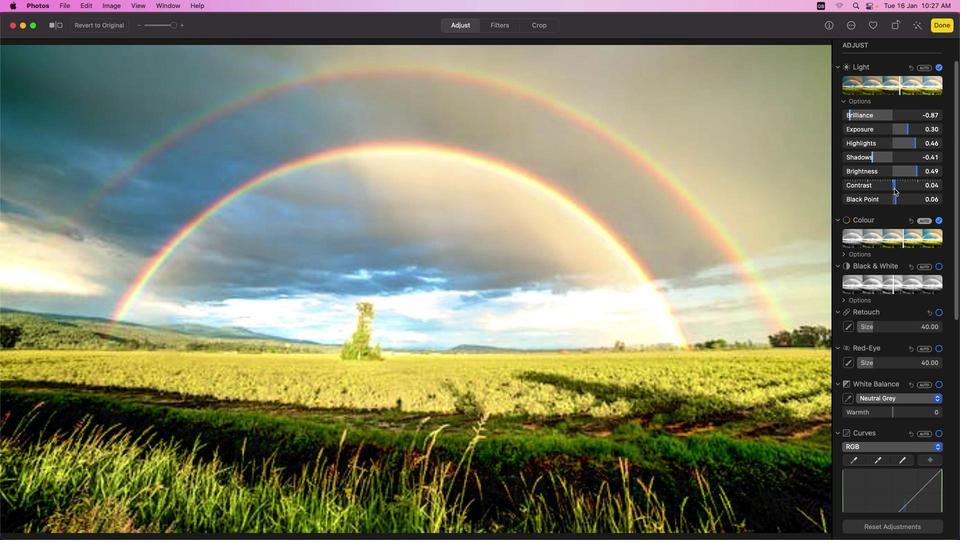 
Action: Mouse pressed left at (894, 188)
Screenshot: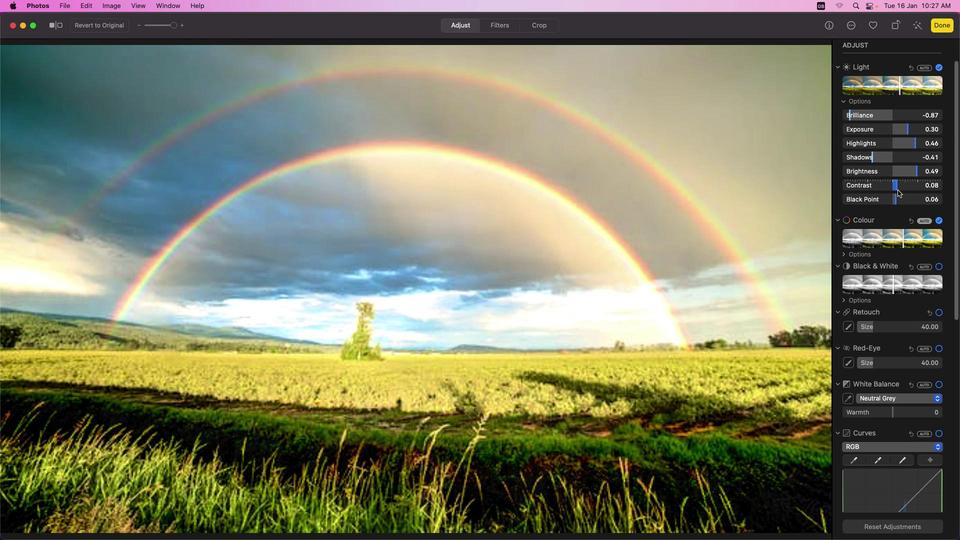 
Action: Mouse moved to (896, 199)
Screenshot: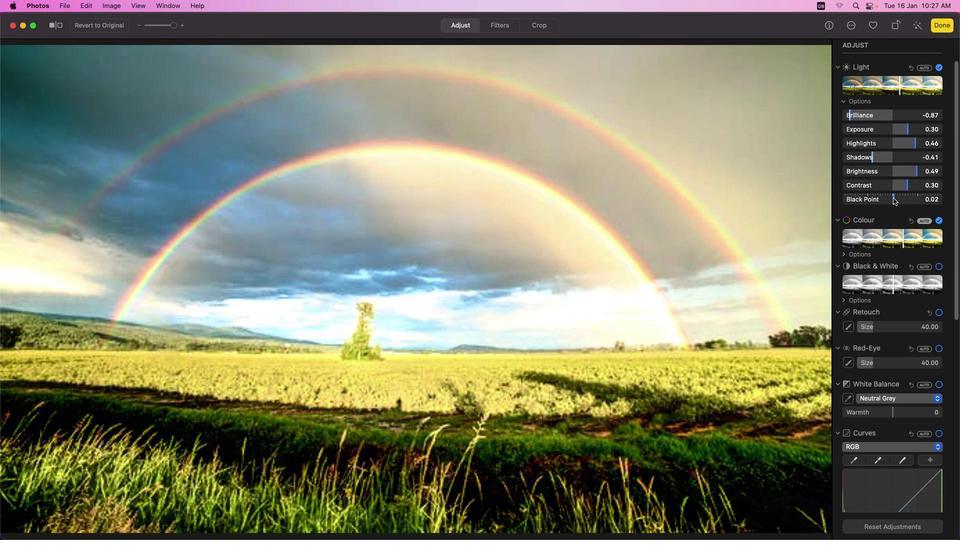 
Action: Mouse pressed left at (896, 199)
Screenshot: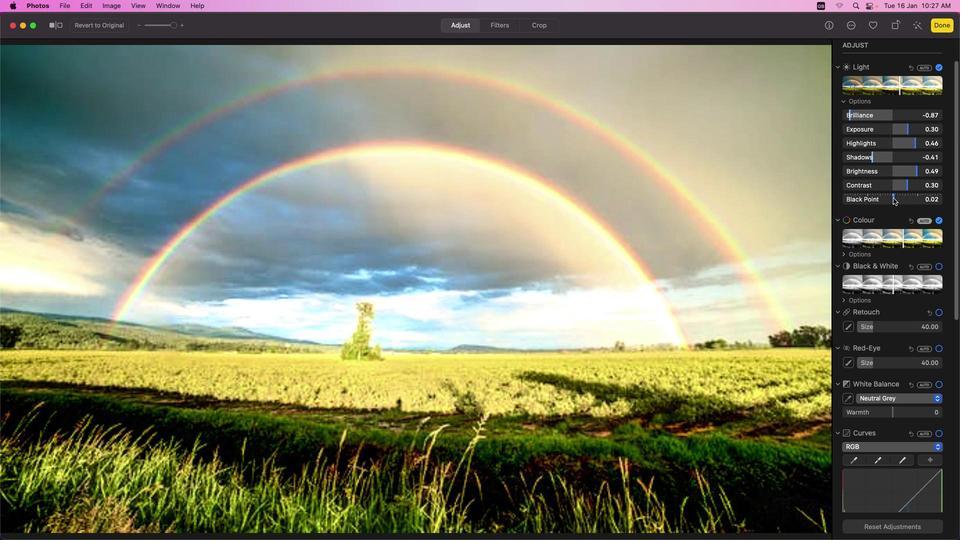 
Action: Mouse moved to (904, 241)
Screenshot: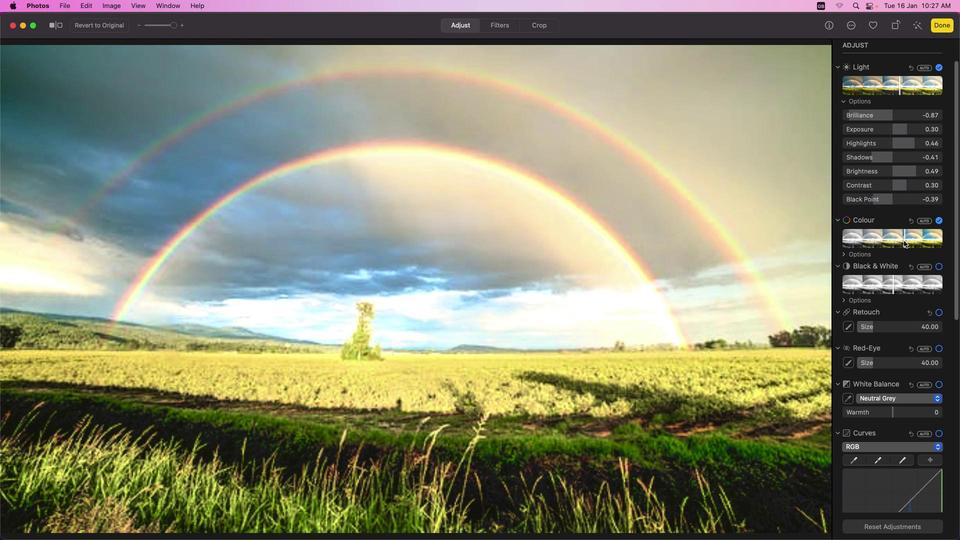 
Action: Mouse pressed left at (904, 241)
Screenshot: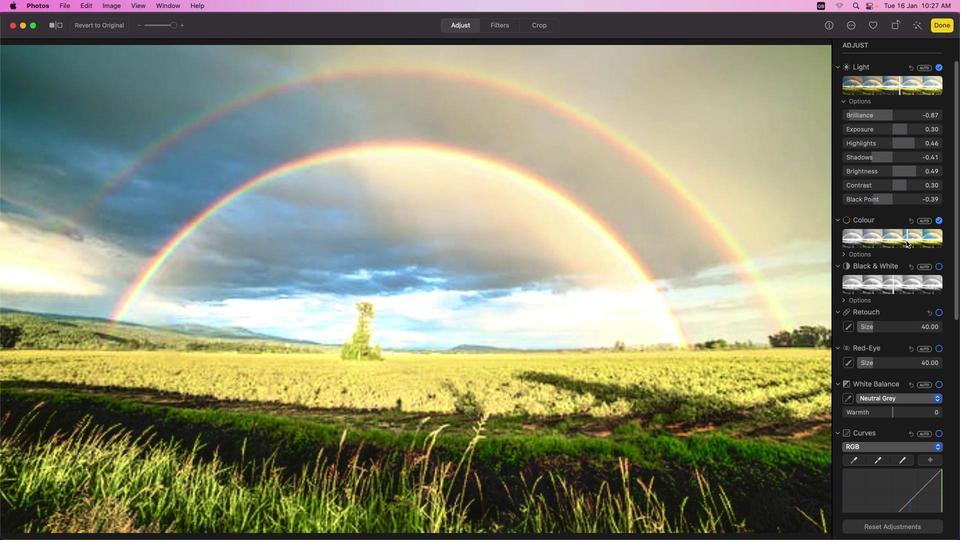 
Action: Mouse moved to (867, 242)
Screenshot: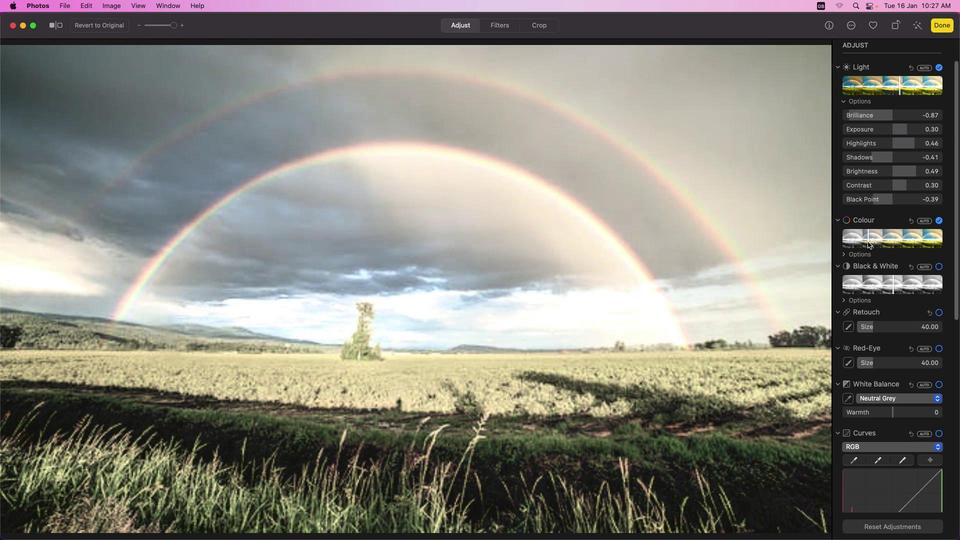 
Action: Mouse pressed left at (867, 242)
Screenshot: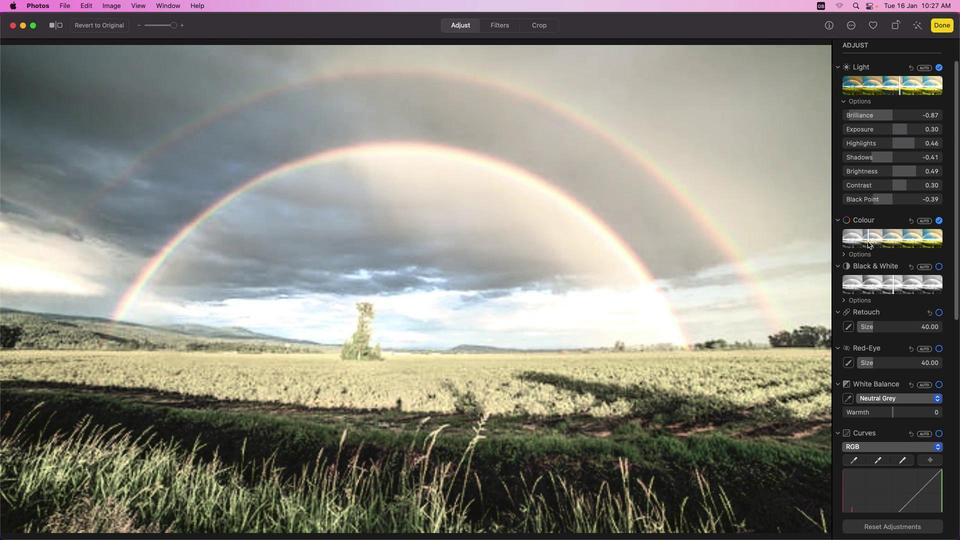 
Action: Mouse moved to (854, 240)
Screenshot: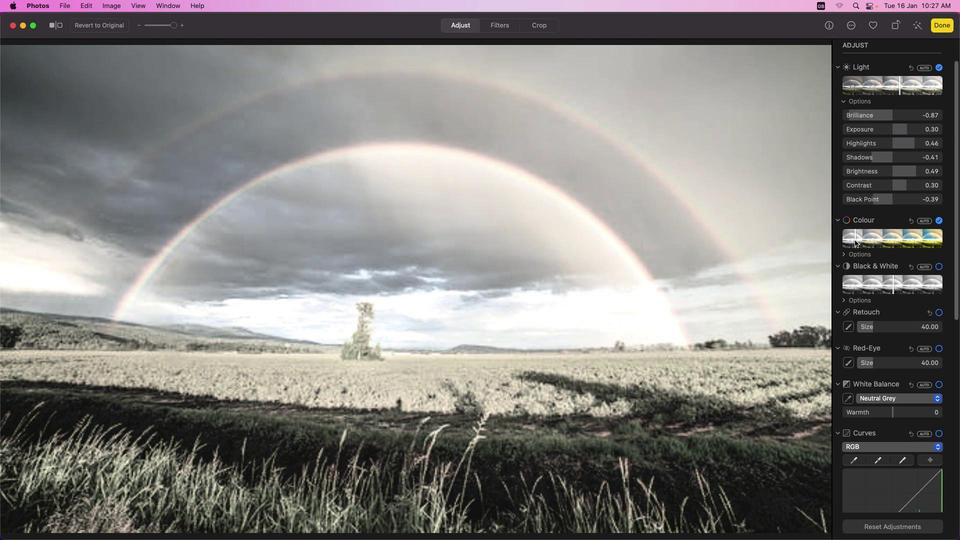 
Action: Mouse pressed left at (854, 240)
Screenshot: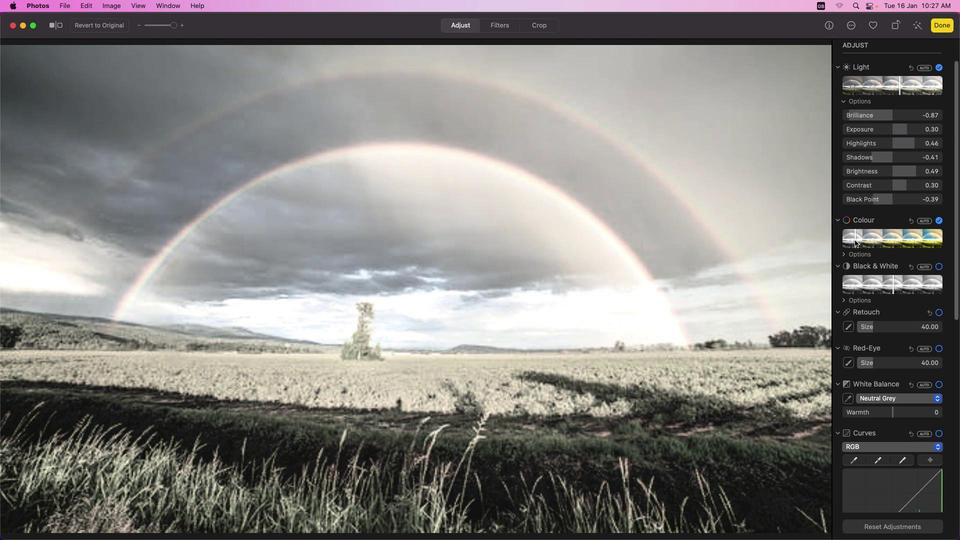 
Action: Mouse moved to (874, 160)
Screenshot: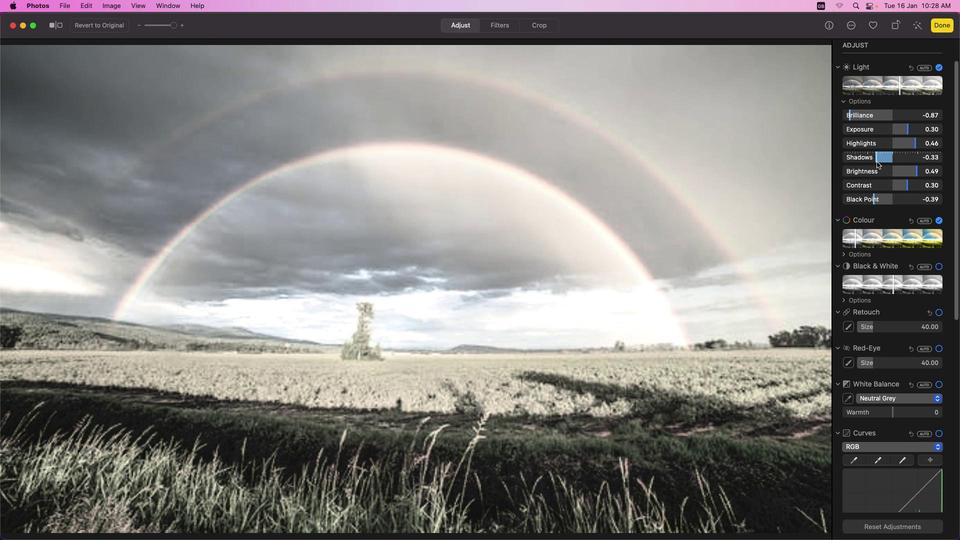 
Action: Mouse pressed left at (874, 160)
Screenshot: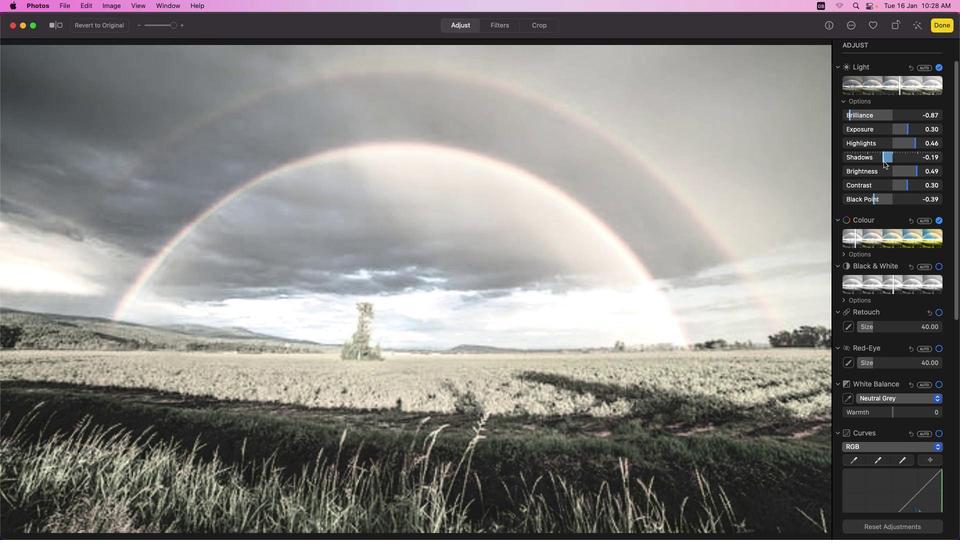 
Action: Mouse moved to (916, 143)
Screenshot: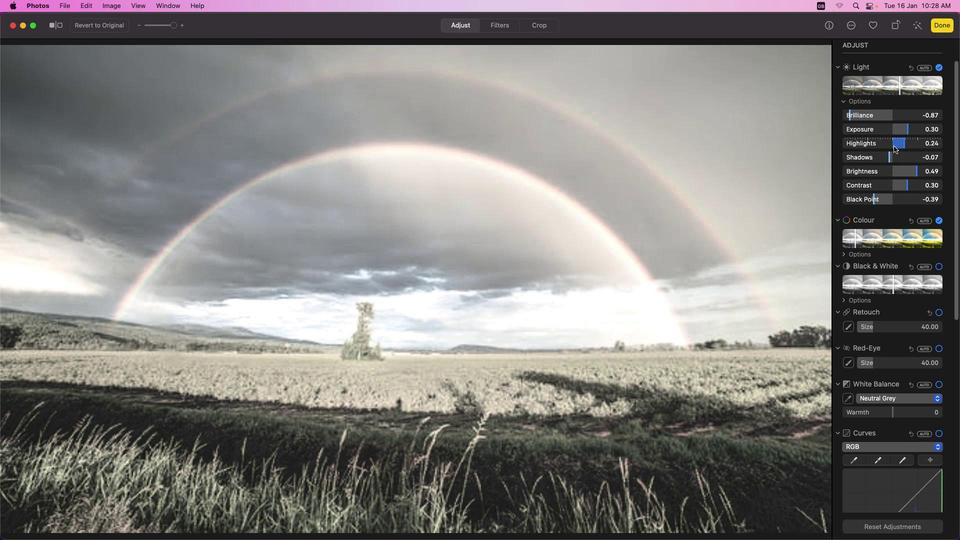 
Action: Mouse pressed left at (916, 143)
Screenshot: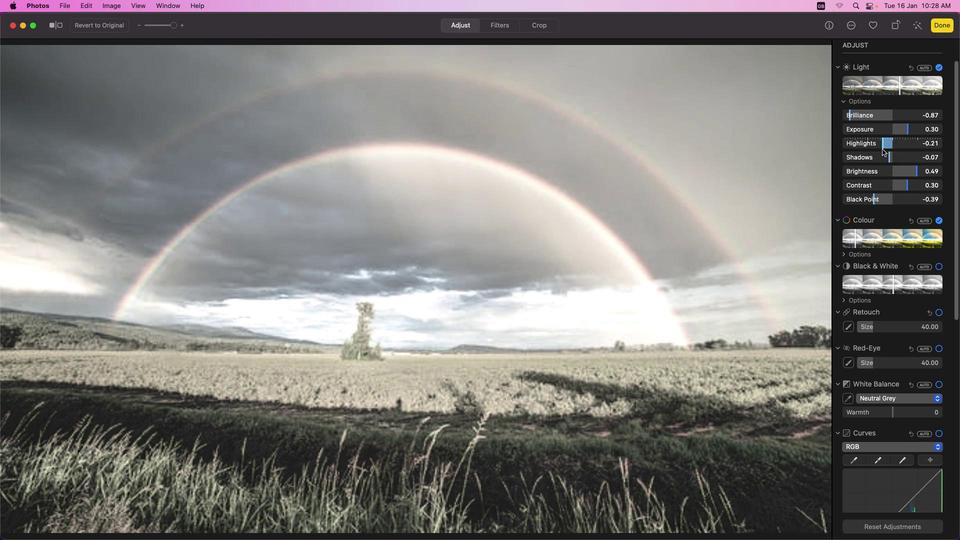 
Action: Mouse moved to (890, 238)
Screenshot: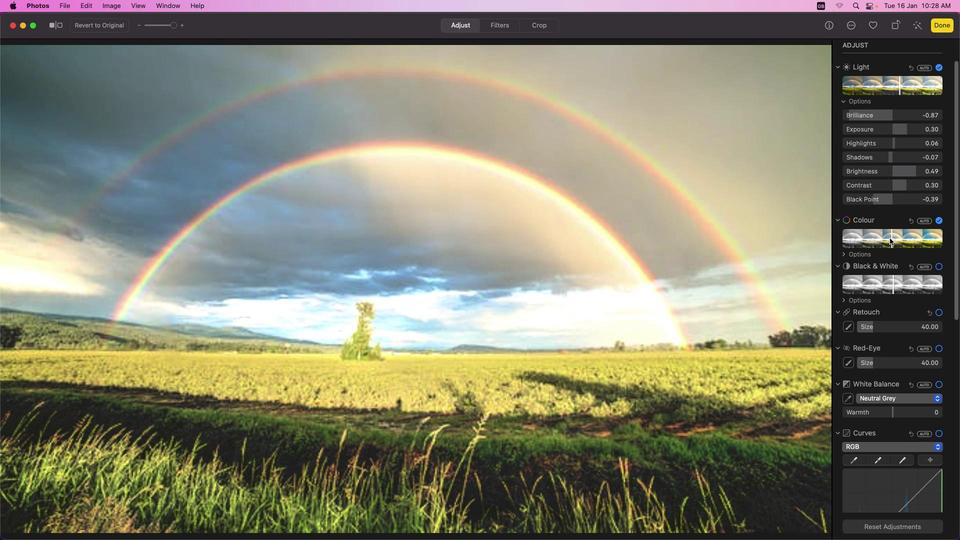 
Action: Mouse pressed left at (890, 238)
Screenshot: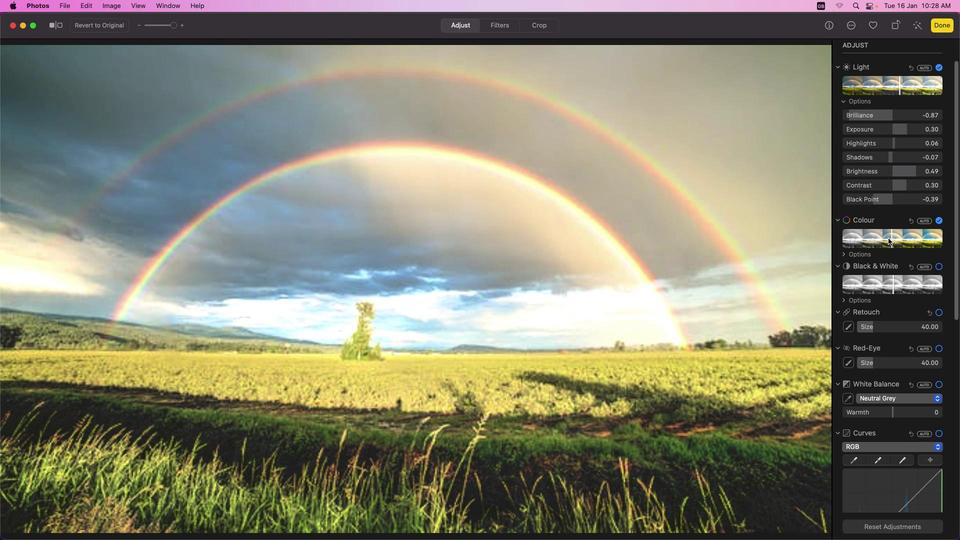
Action: Mouse moved to (901, 237)
Screenshot: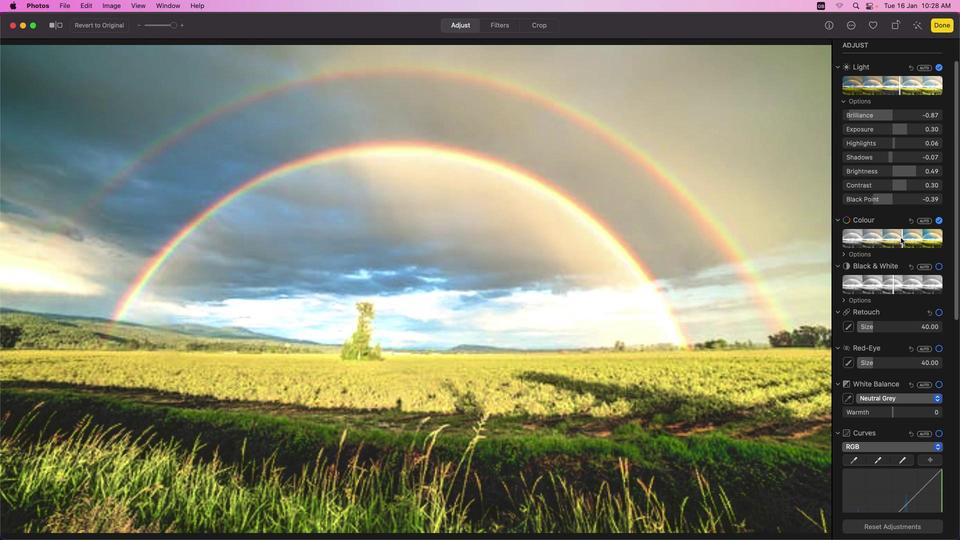 
Action: Mouse pressed left at (901, 237)
Screenshot: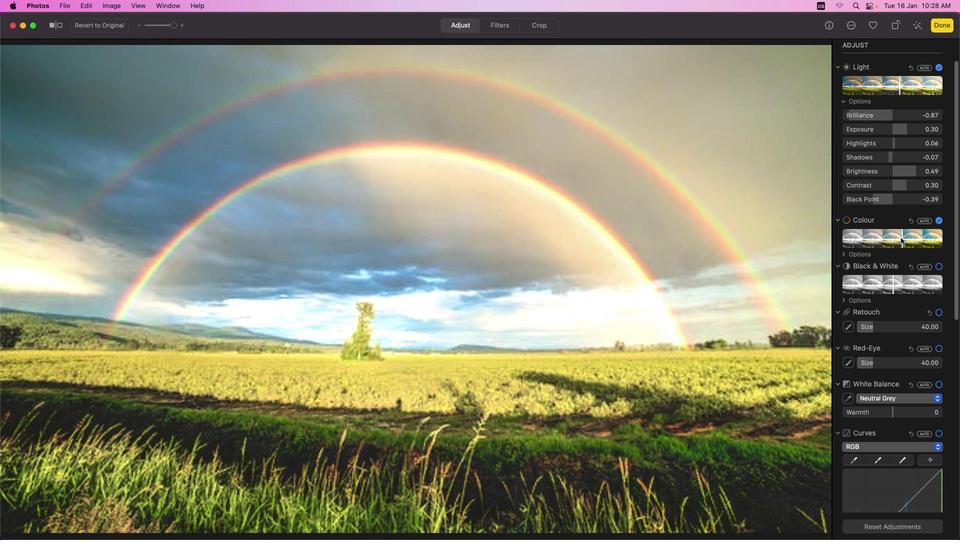 
Action: Mouse moved to (902, 237)
Screenshot: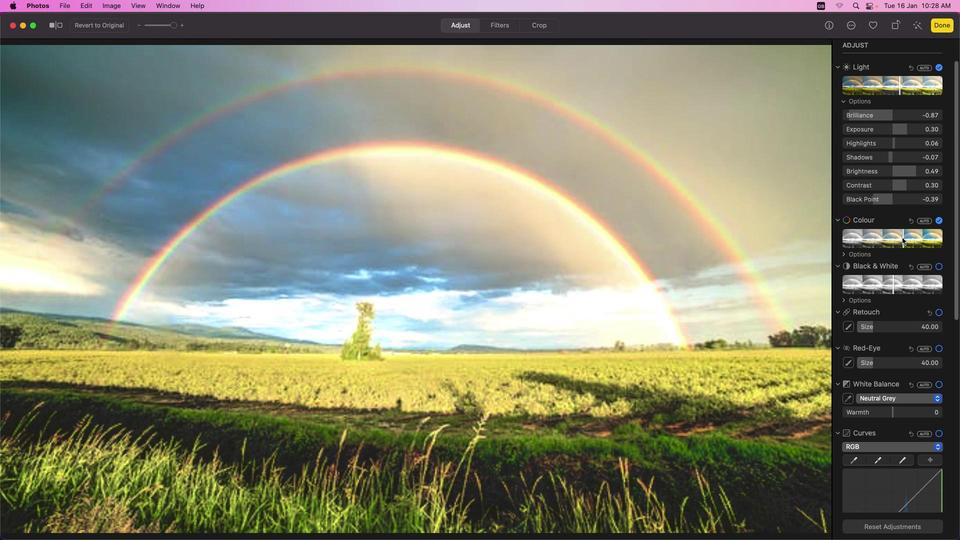 
Action: Mouse pressed left at (902, 237)
Screenshot: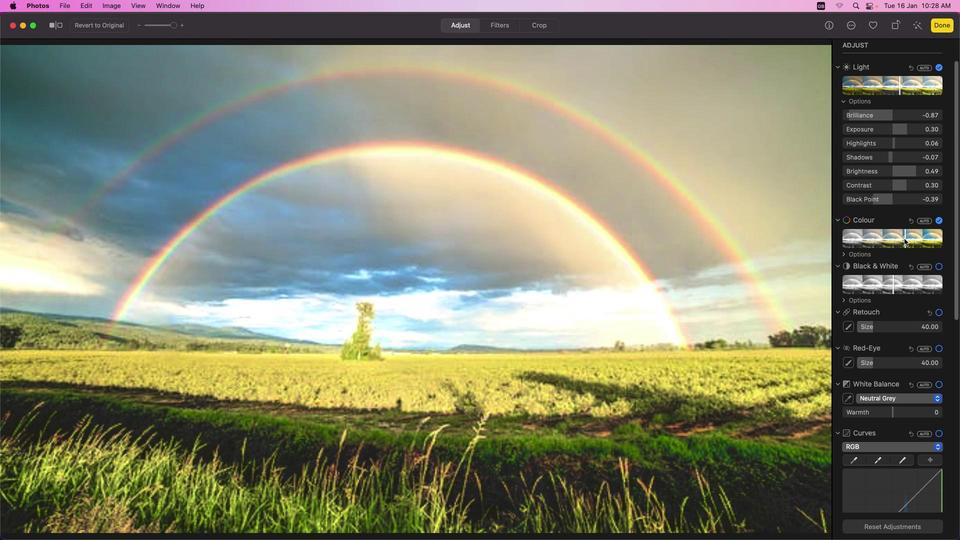 
Action: Mouse moved to (879, 217)
Screenshot: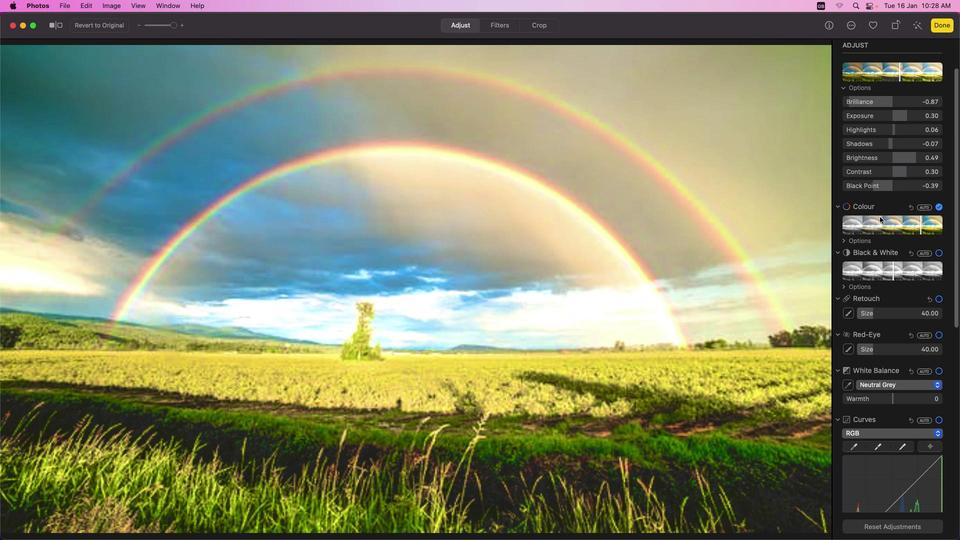 
Action: Mouse scrolled (879, 217) with delta (0, 0)
Screenshot: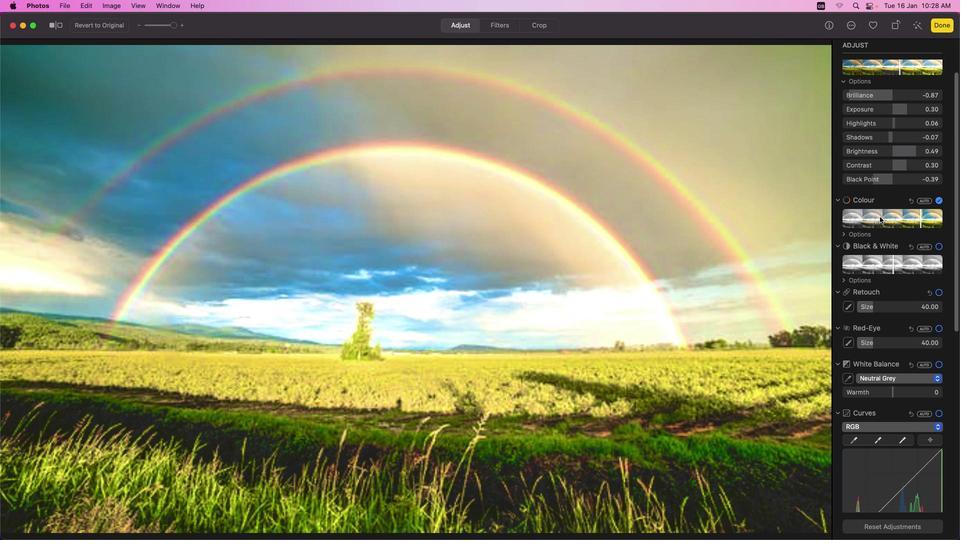 
Action: Mouse scrolled (879, 217) with delta (0, 0)
Screenshot: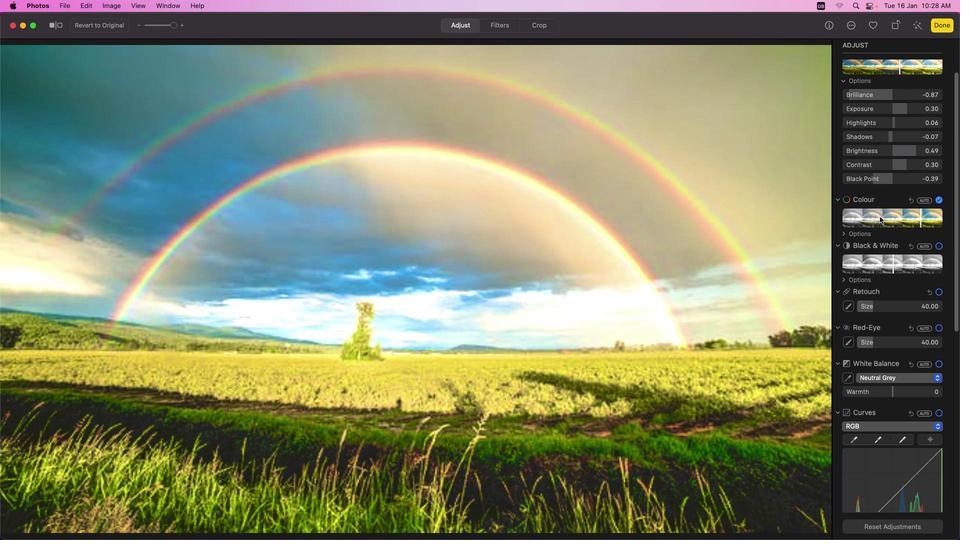 
Action: Mouse scrolled (879, 217) with delta (0, 0)
Screenshot: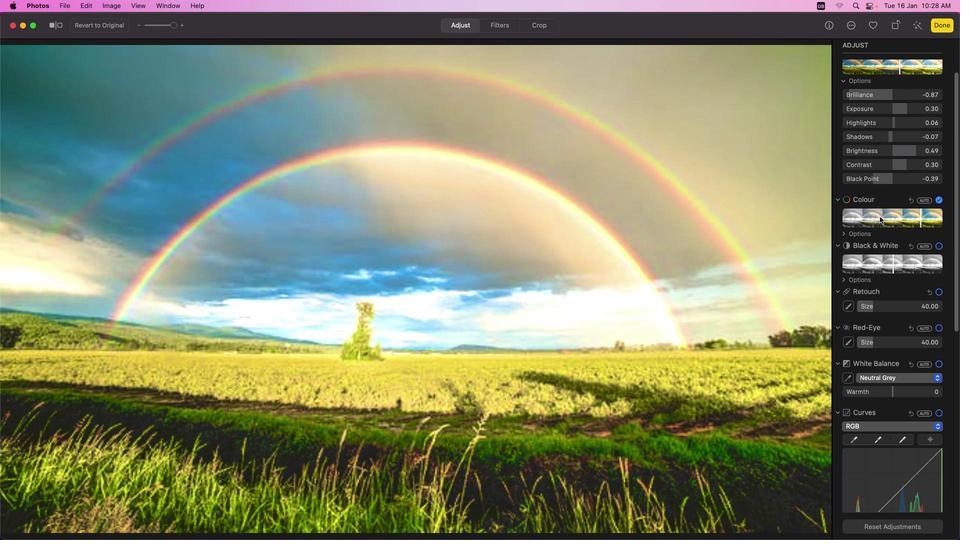 
Action: Mouse scrolled (879, 217) with delta (0, 0)
Screenshot: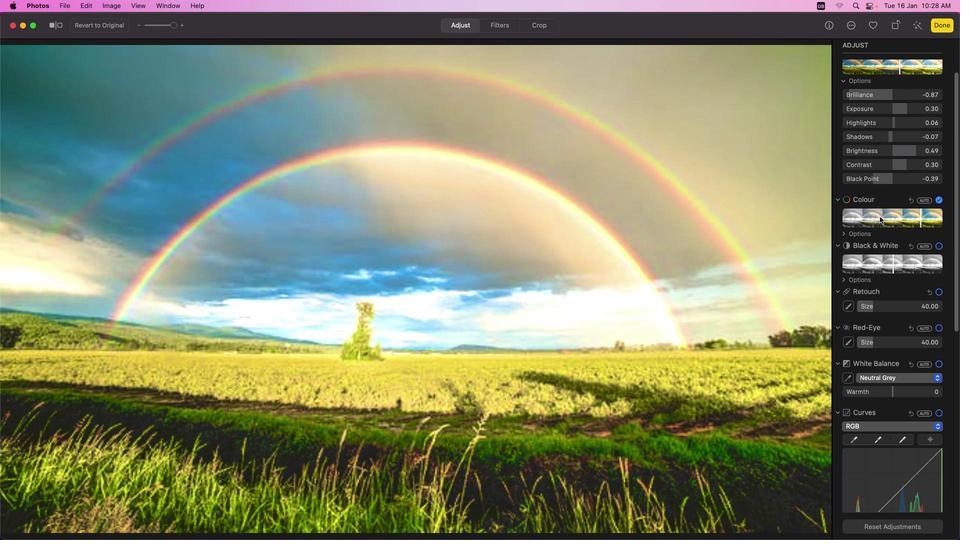 
Action: Mouse scrolled (879, 217) with delta (0, 0)
Screenshot: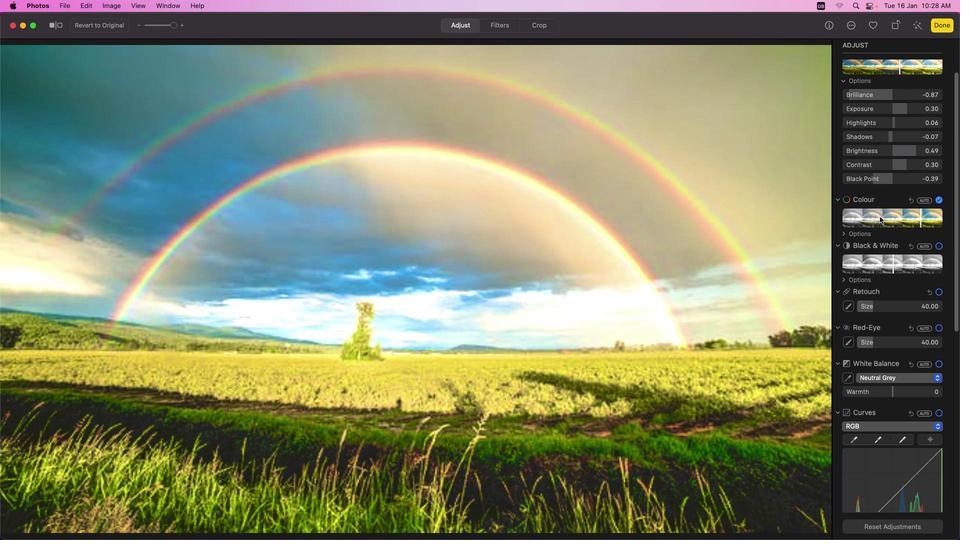 
Action: Mouse scrolled (879, 217) with delta (0, 0)
Screenshot: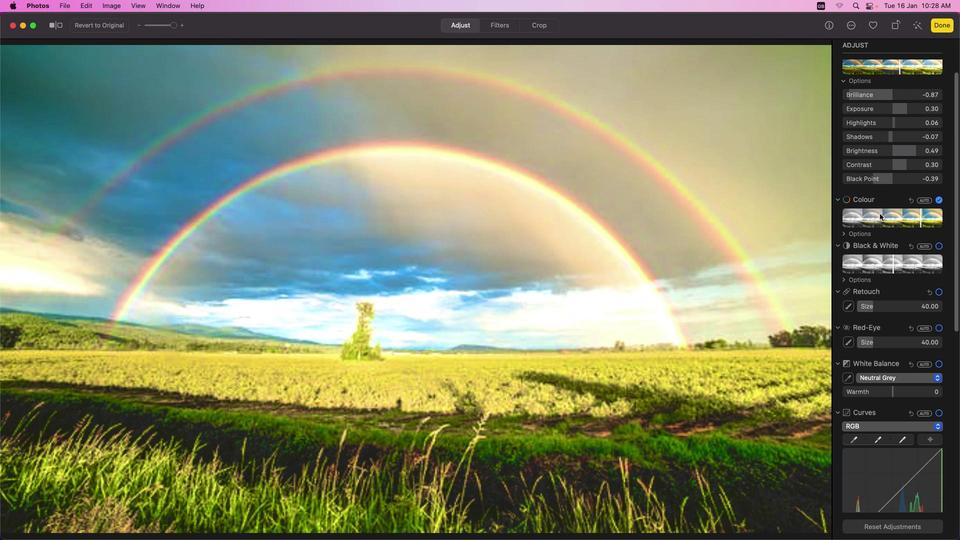 
Action: Mouse moved to (901, 226)
Screenshot: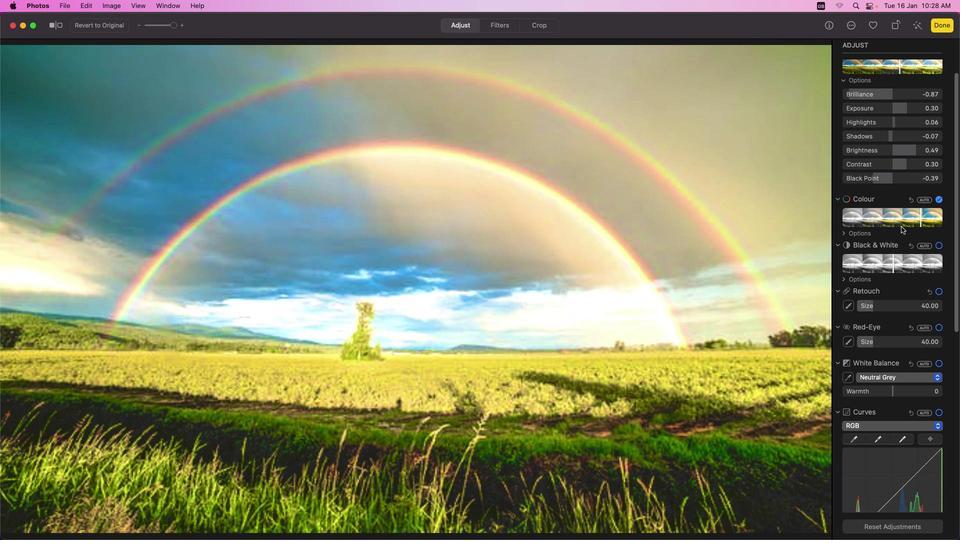 
Action: Mouse scrolled (901, 226) with delta (0, 0)
Screenshot: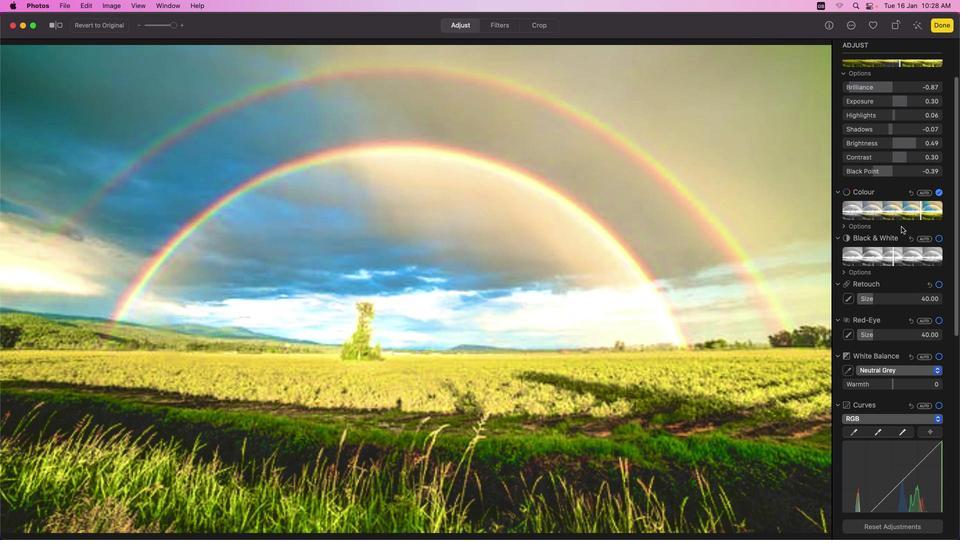 
Action: Mouse scrolled (901, 226) with delta (0, 0)
Screenshot: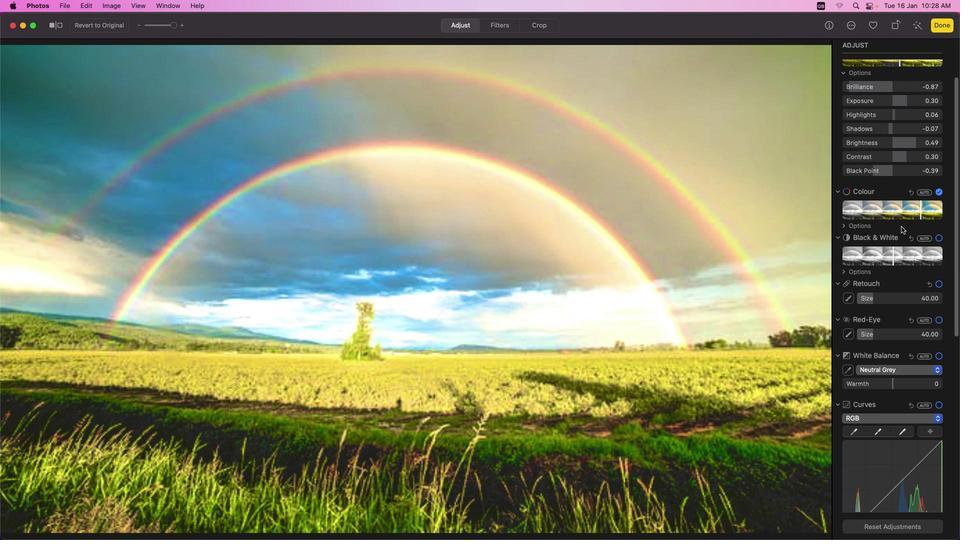 
Action: Mouse scrolled (901, 226) with delta (0, 0)
Screenshot: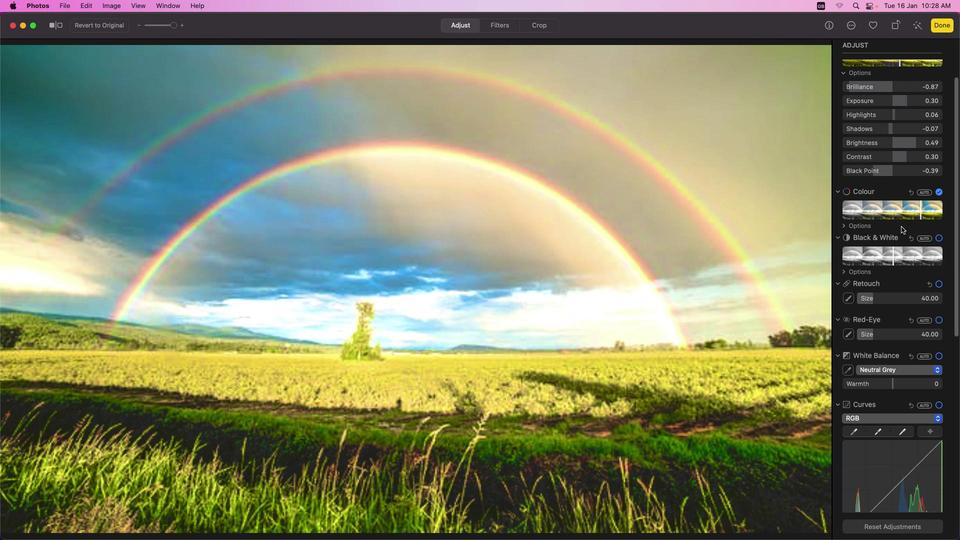 
Action: Mouse scrolled (901, 226) with delta (0, 0)
Screenshot: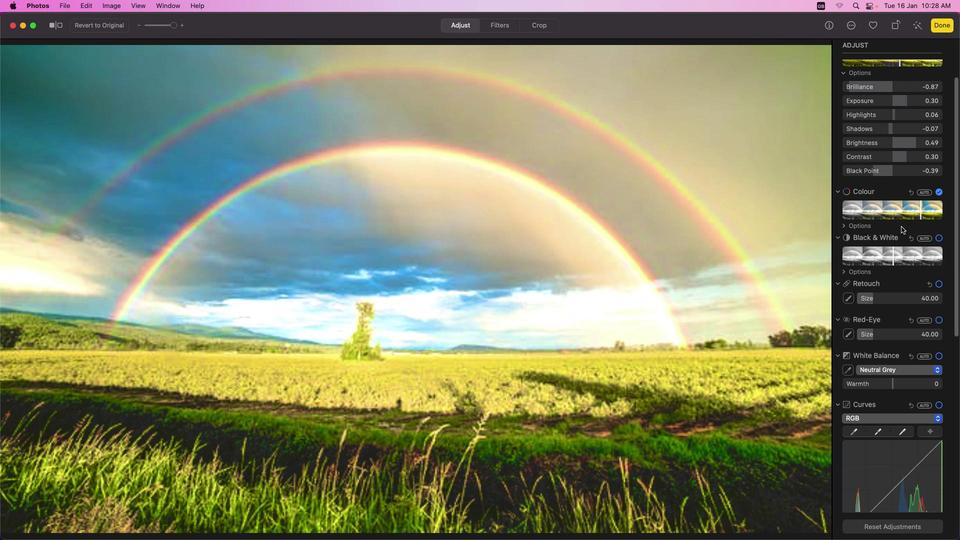 
Action: Mouse scrolled (901, 226) with delta (0, 0)
Screenshot: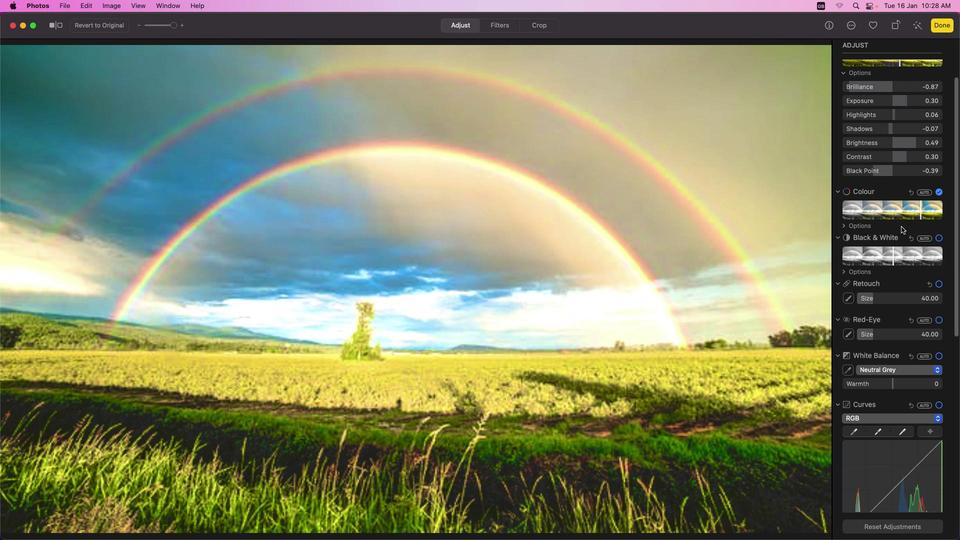 
Action: Mouse scrolled (901, 226) with delta (0, 0)
Screenshot: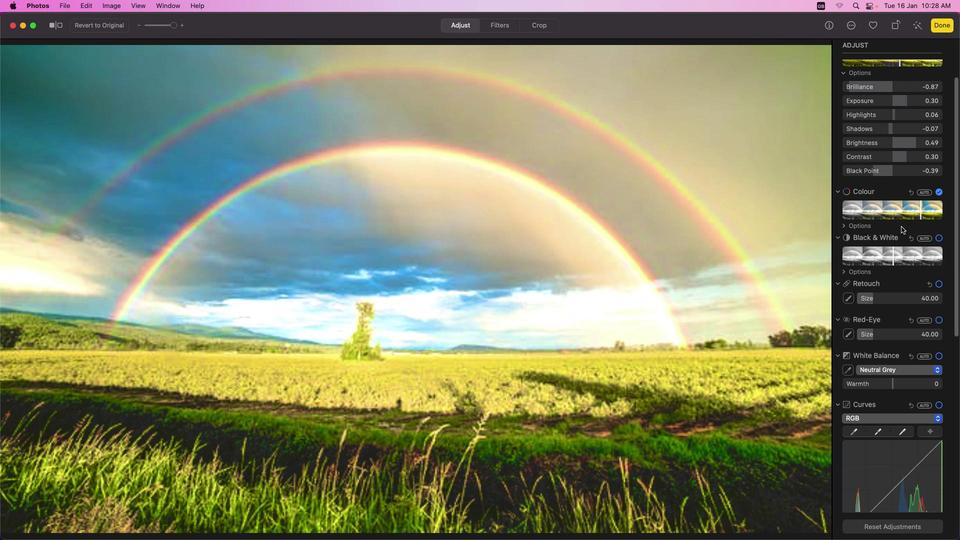 
Action: Mouse moved to (901, 226)
Screenshot: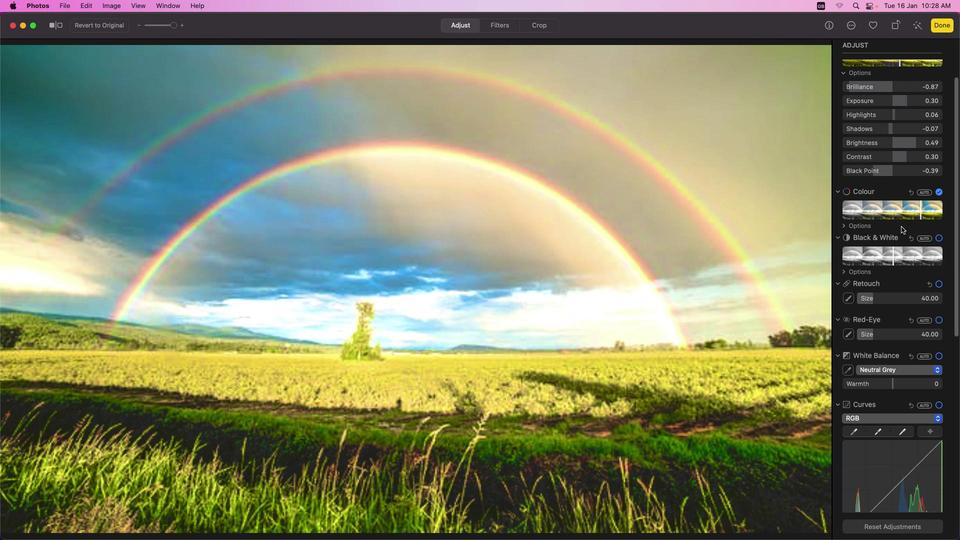 
Action: Mouse scrolled (901, 226) with delta (0, 0)
Screenshot: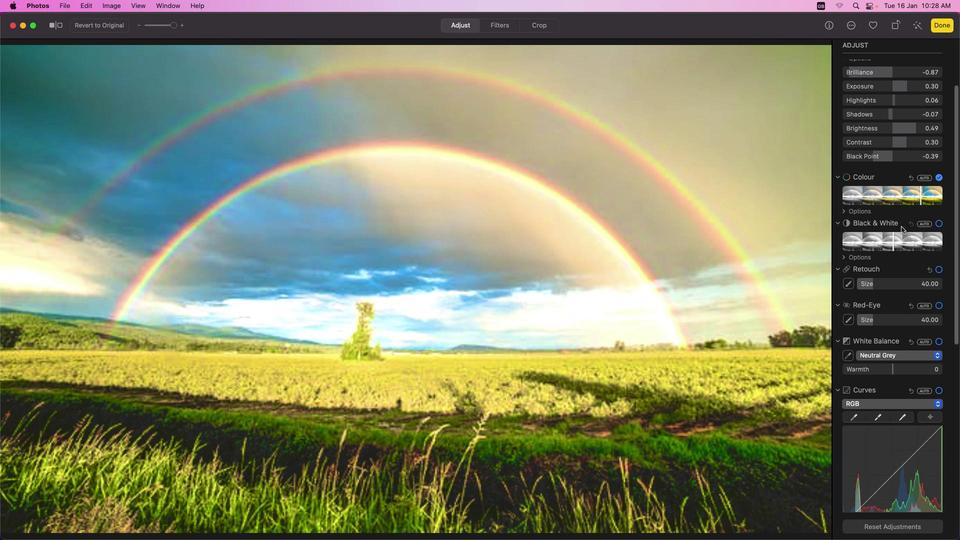 
Action: Mouse scrolled (901, 226) with delta (0, 0)
Screenshot: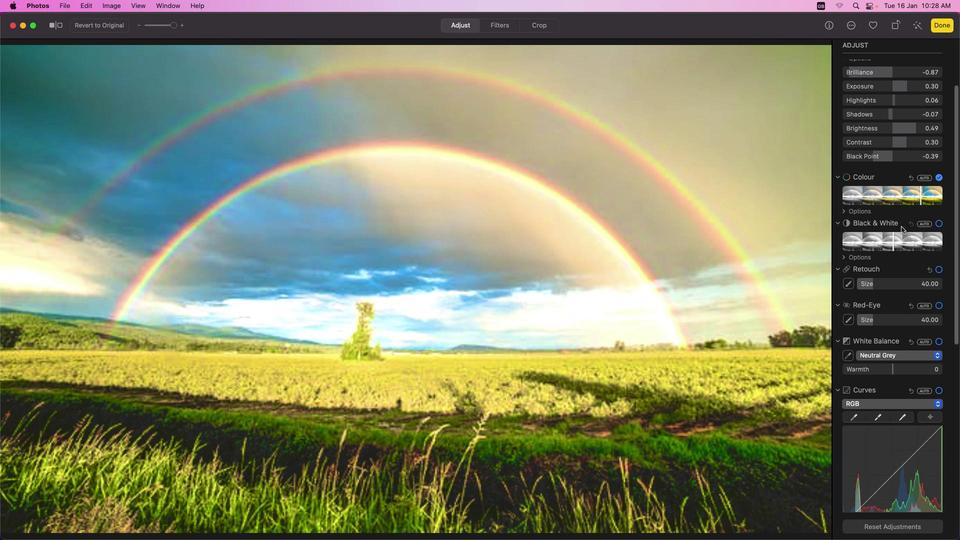 
Action: Mouse scrolled (901, 226) with delta (0, 0)
Screenshot: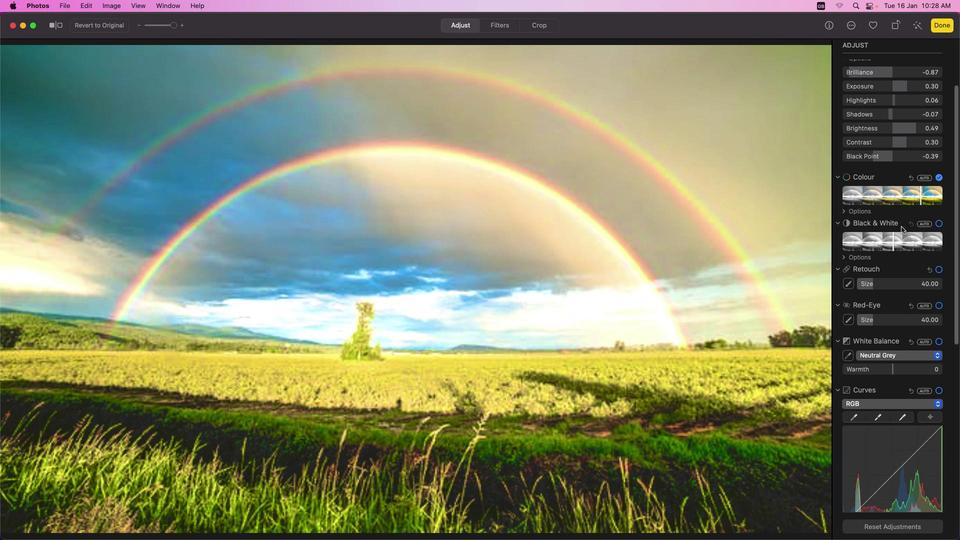 
Action: Mouse scrolled (901, 226) with delta (0, 0)
Screenshot: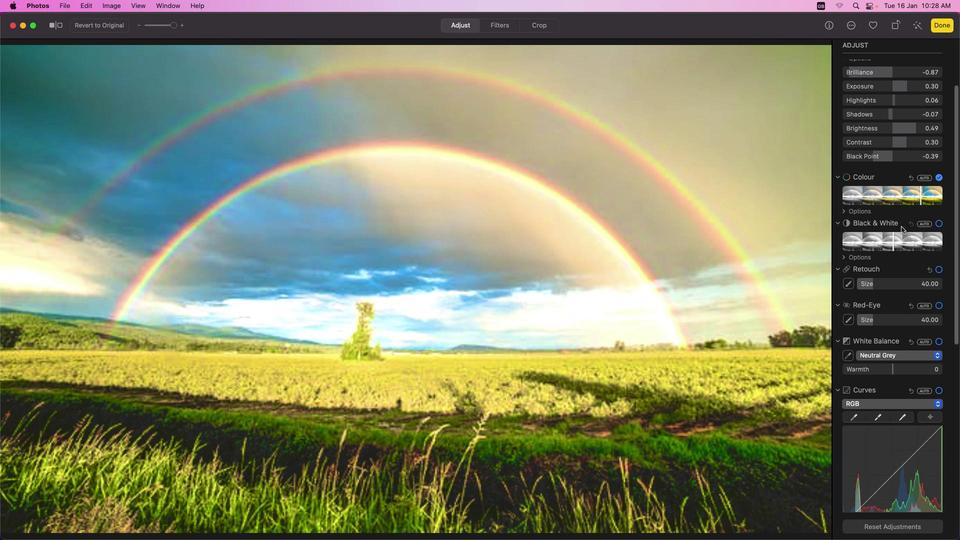 
Action: Mouse scrolled (901, 226) with delta (0, 0)
Screenshot: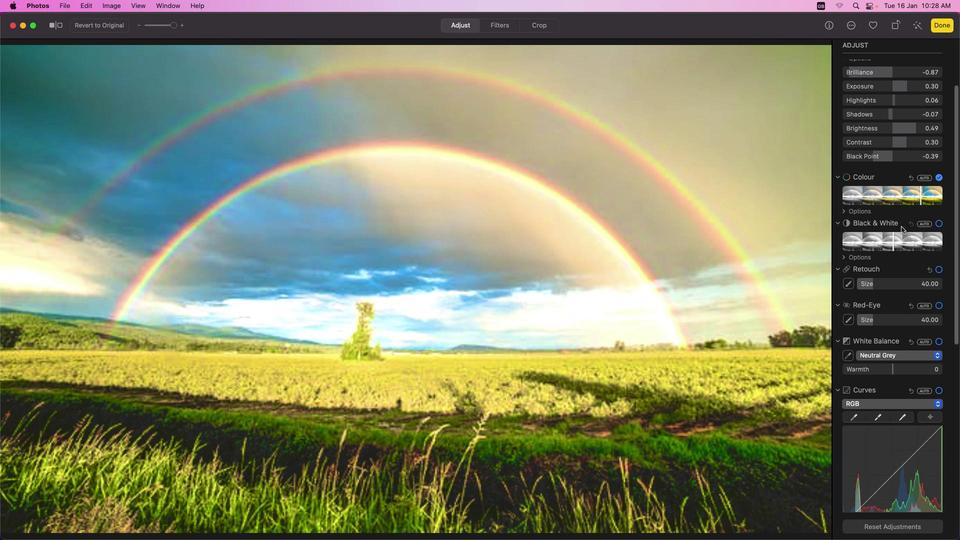 
Action: Mouse scrolled (901, 226) with delta (0, 0)
Screenshot: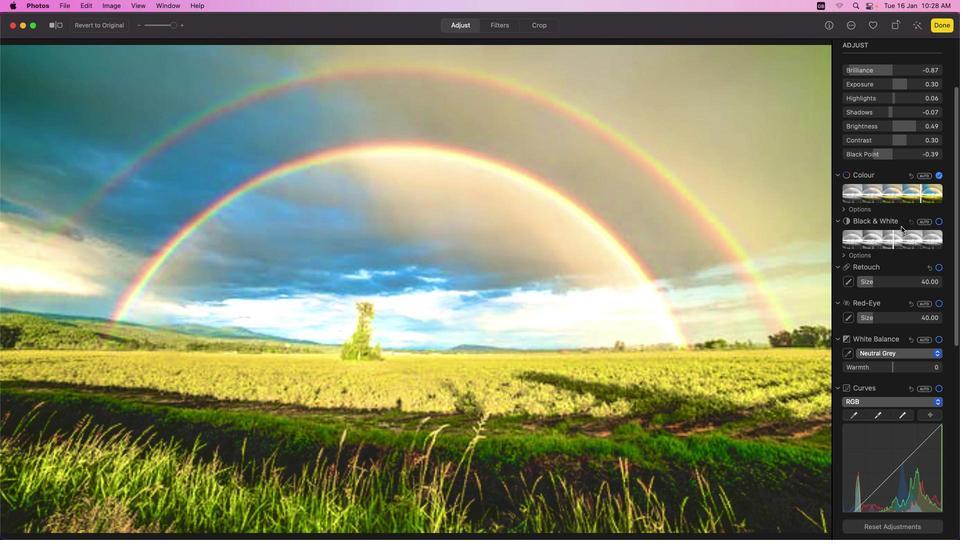 
Action: Mouse scrolled (901, 226) with delta (0, 0)
Screenshot: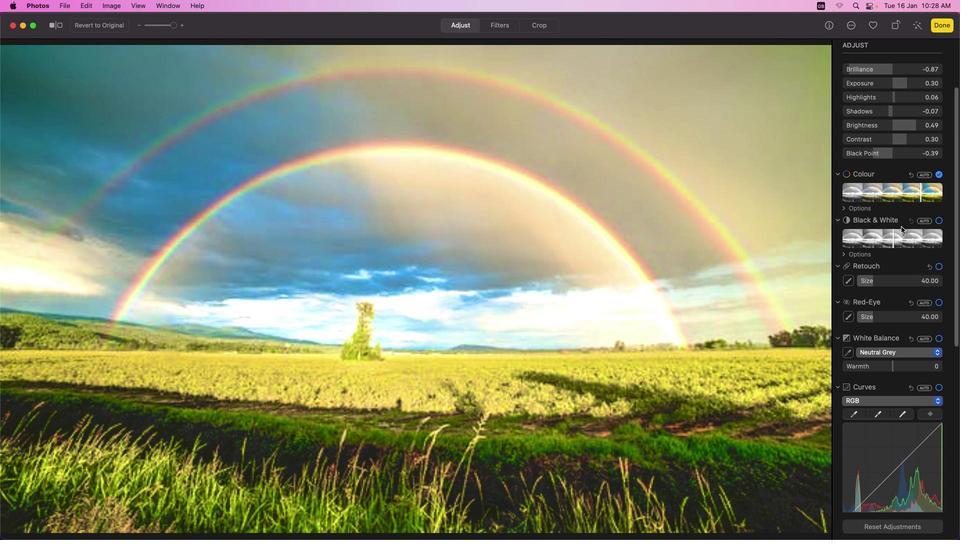 
Action: Mouse scrolled (901, 226) with delta (0, 0)
Screenshot: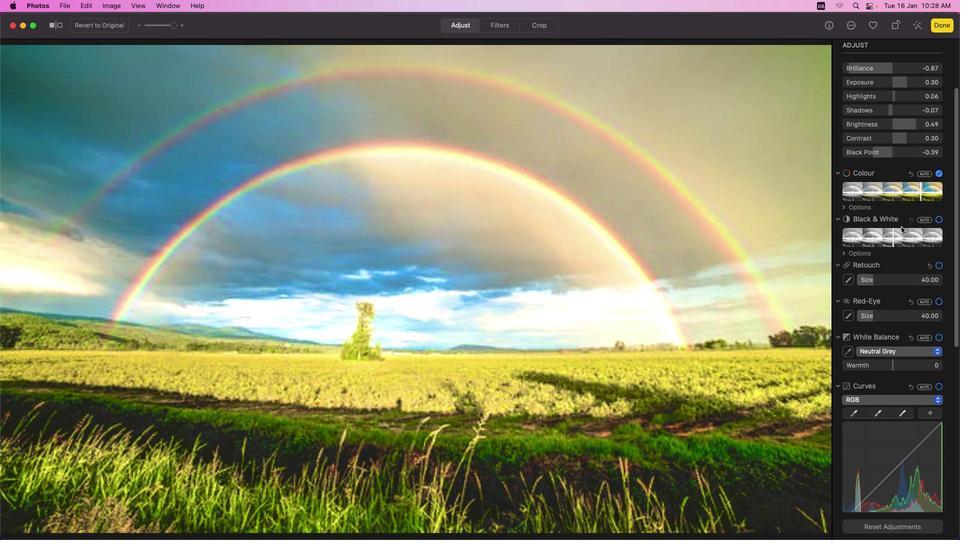 
Action: Mouse scrolled (901, 226) with delta (0, 0)
Screenshot: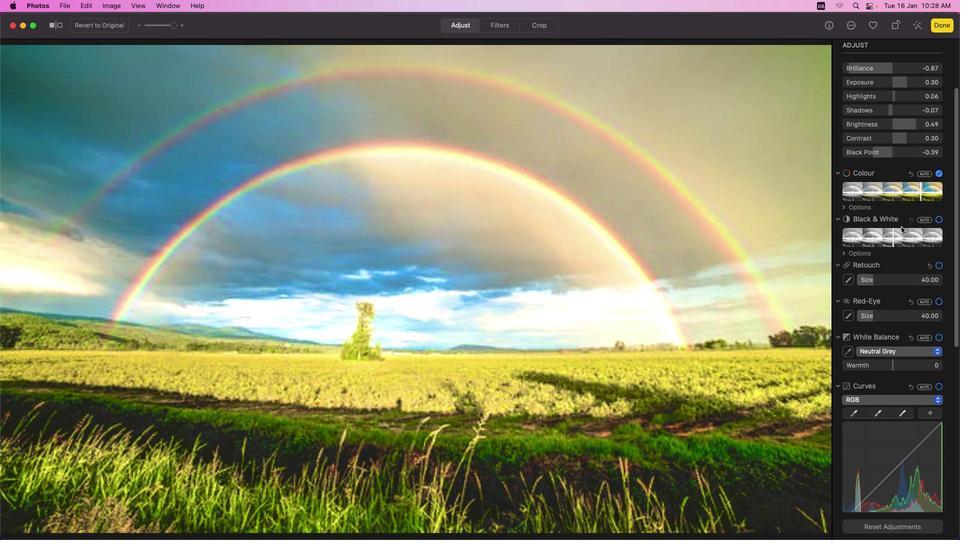 
Action: Mouse scrolled (901, 226) with delta (0, 0)
Screenshot: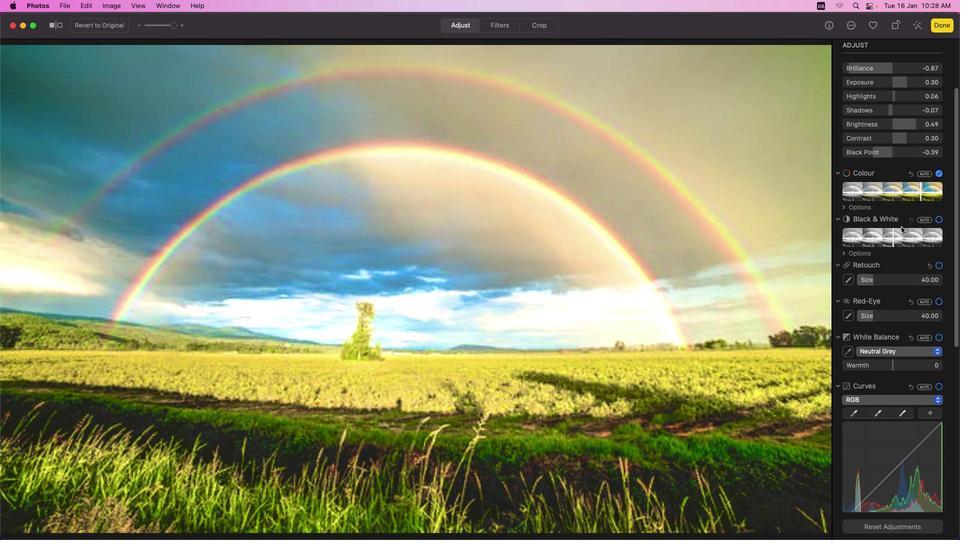 
Action: Mouse scrolled (901, 226) with delta (0, 0)
Screenshot: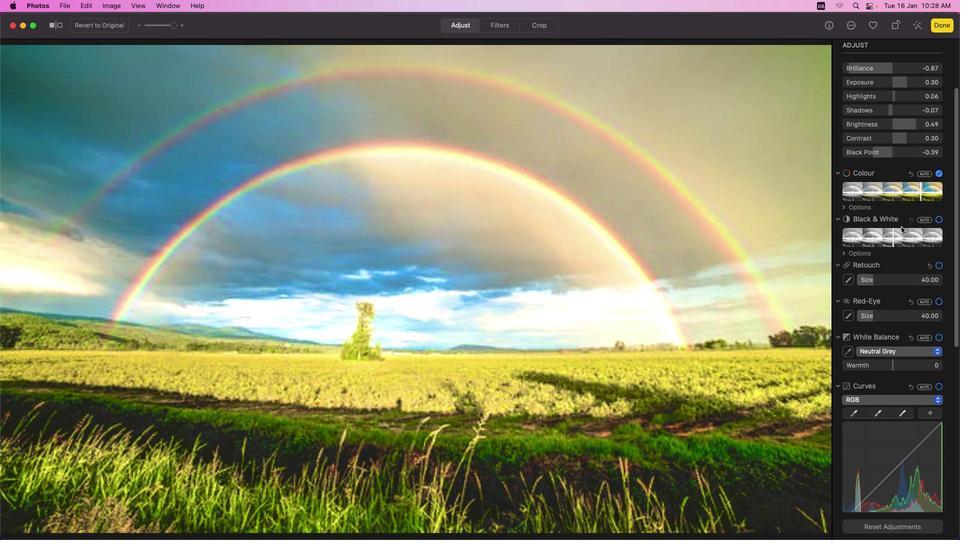 
Action: Mouse scrolled (901, 226) with delta (0, 0)
Screenshot: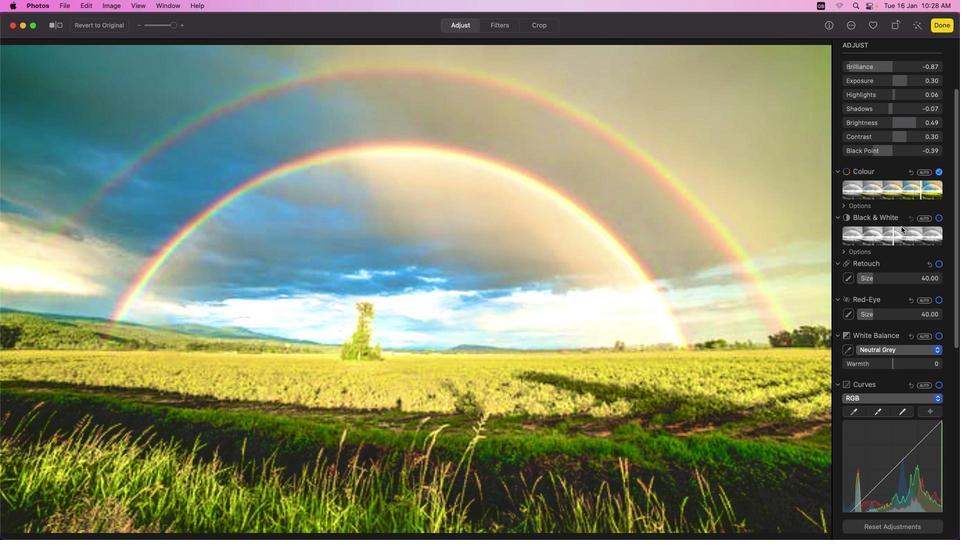 
Action: Mouse scrolled (901, 226) with delta (0, 0)
Screenshot: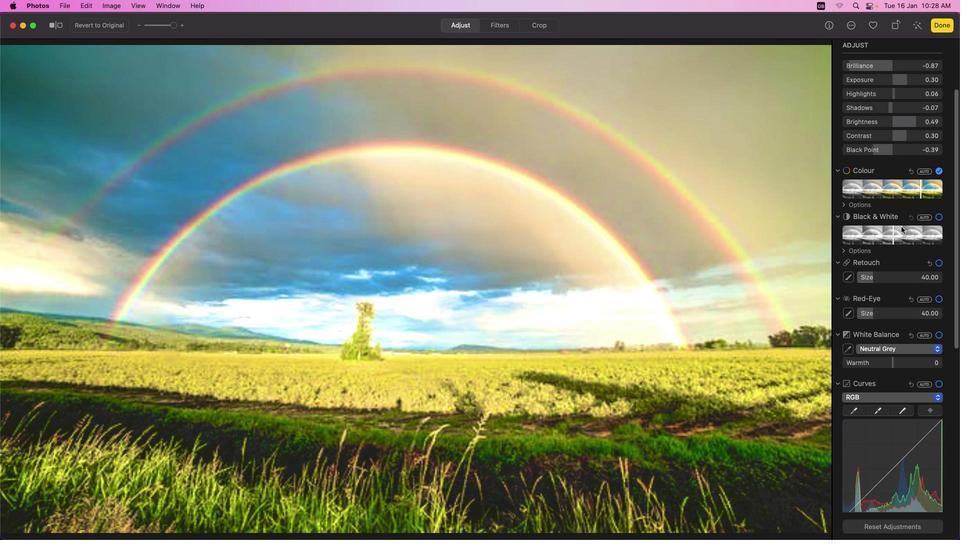 
Action: Mouse scrolled (901, 226) with delta (0, 0)
Screenshot: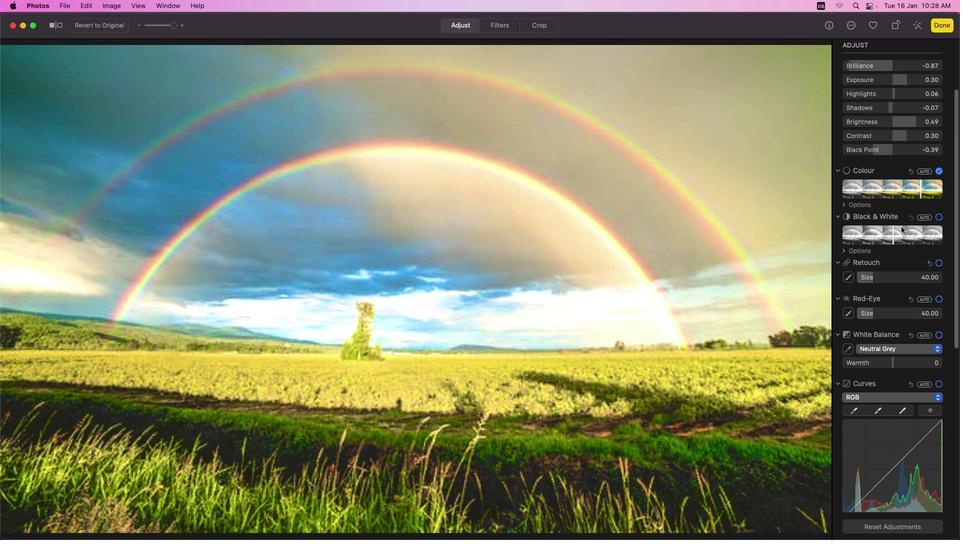 
Action: Mouse scrolled (901, 226) with delta (0, 0)
Screenshot: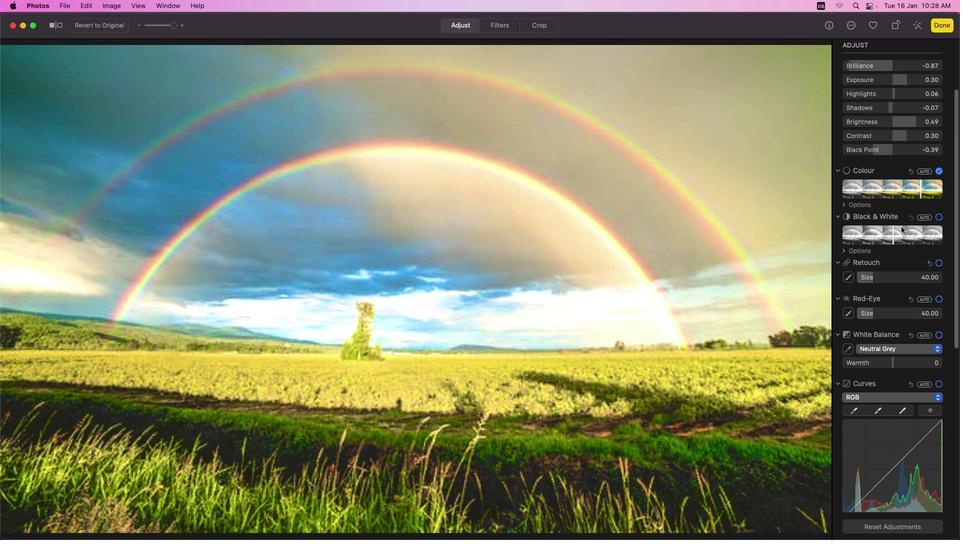
Action: Mouse scrolled (901, 226) with delta (0, 0)
Screenshot: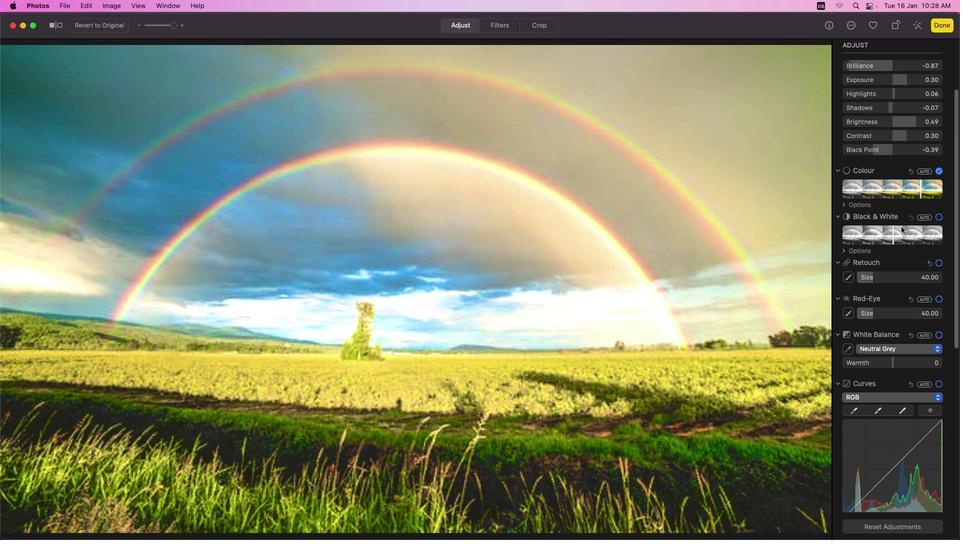 
Action: Mouse scrolled (901, 226) with delta (0, 0)
Screenshot: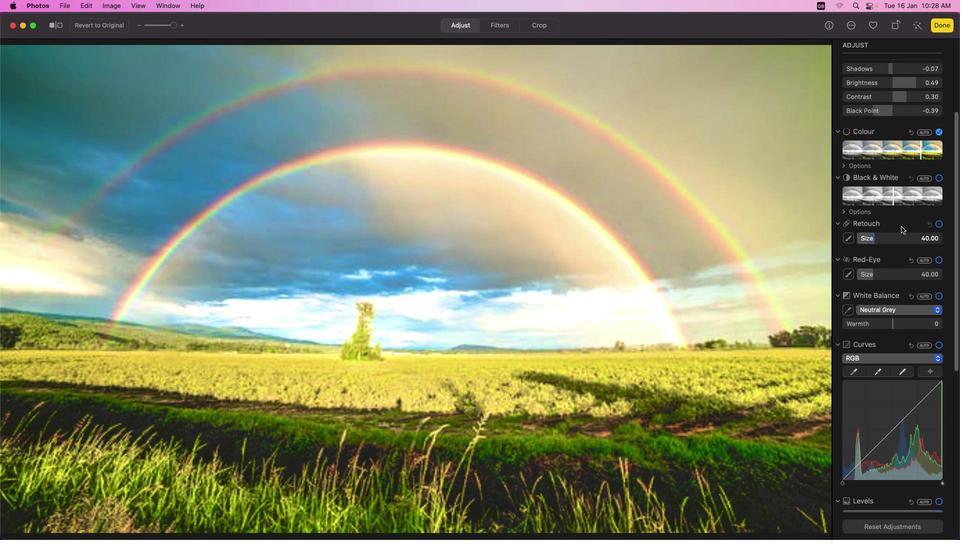 
Action: Mouse scrolled (901, 226) with delta (0, 0)
Screenshot: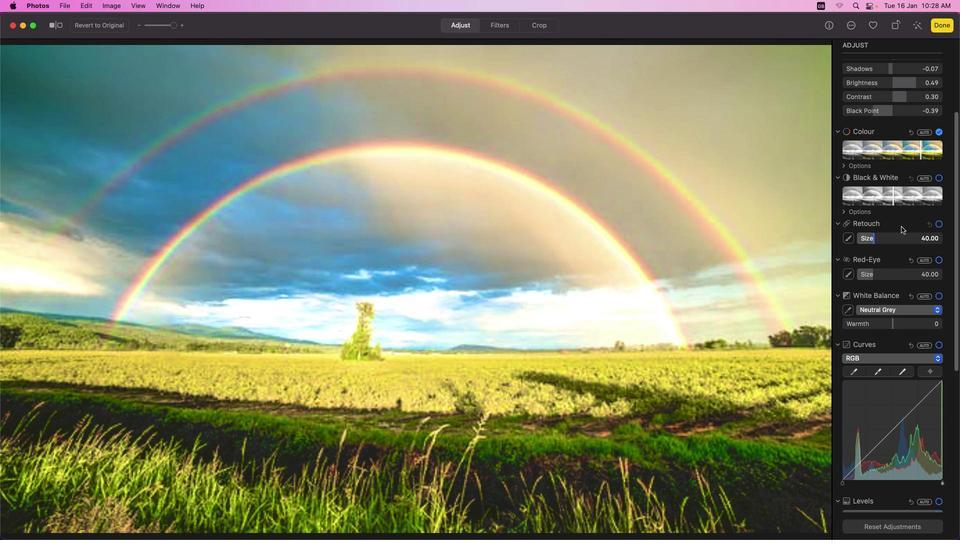 
Action: Mouse scrolled (901, 226) with delta (0, 0)
Screenshot: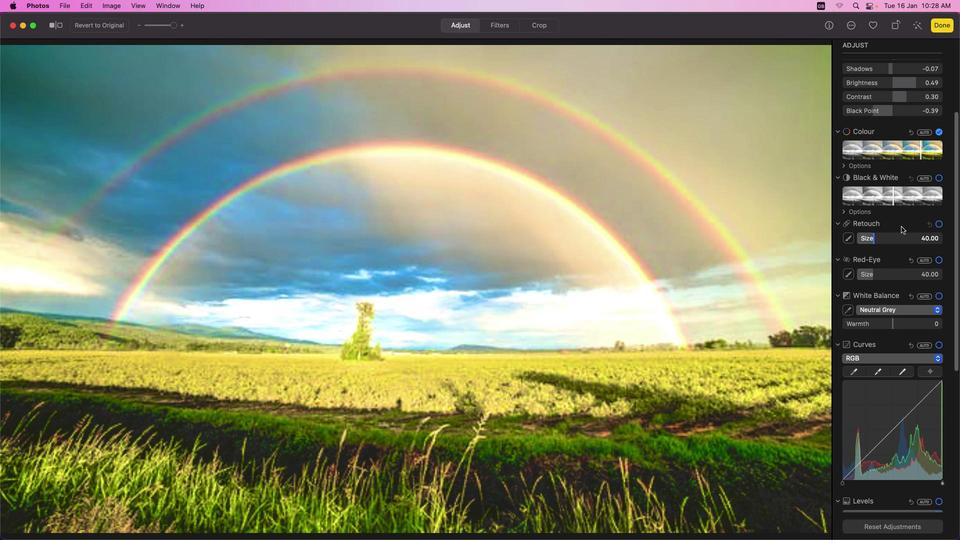 
Action: Mouse scrolled (901, 226) with delta (0, 0)
Screenshot: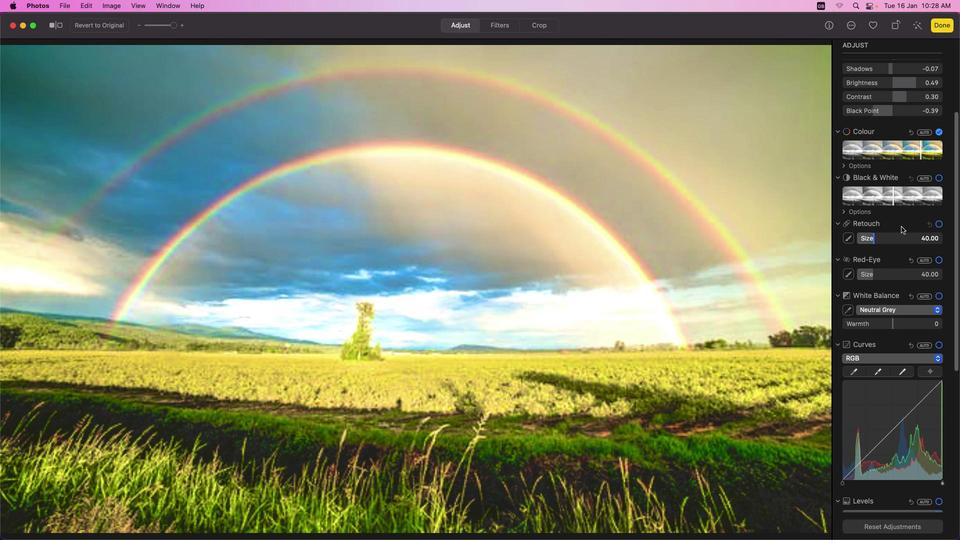 
Action: Mouse scrolled (901, 226) with delta (0, 0)
Screenshot: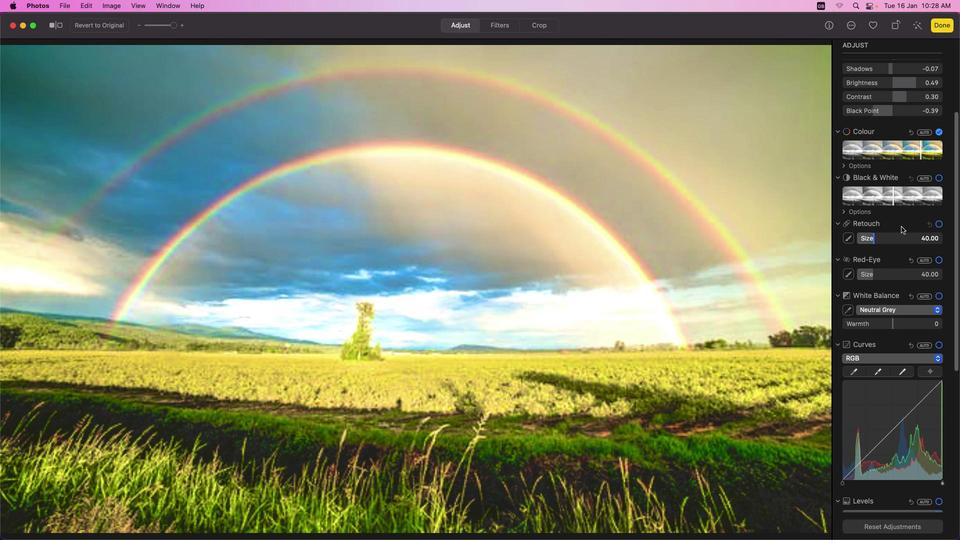 
Action: Mouse scrolled (901, 226) with delta (0, -1)
Screenshot: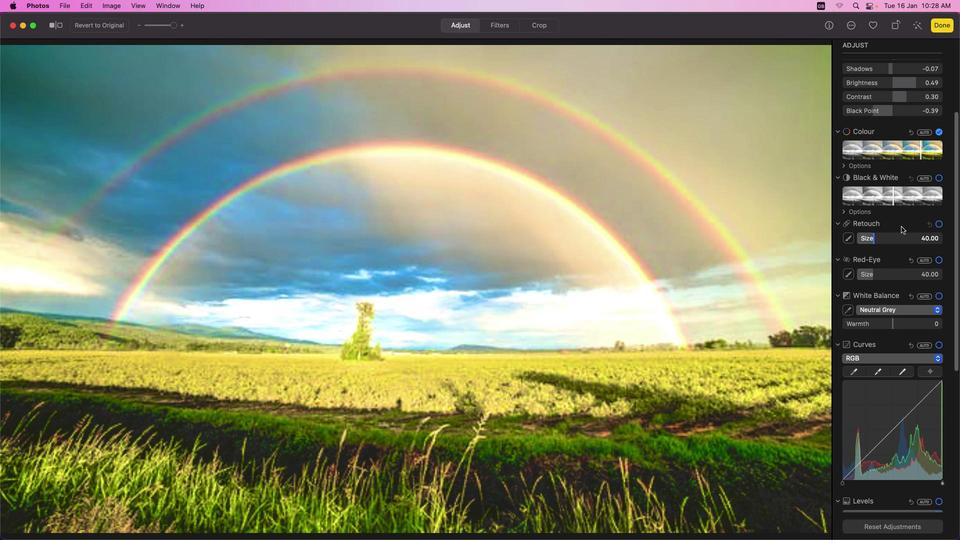 
Action: Mouse scrolled (901, 226) with delta (0, 0)
Screenshot: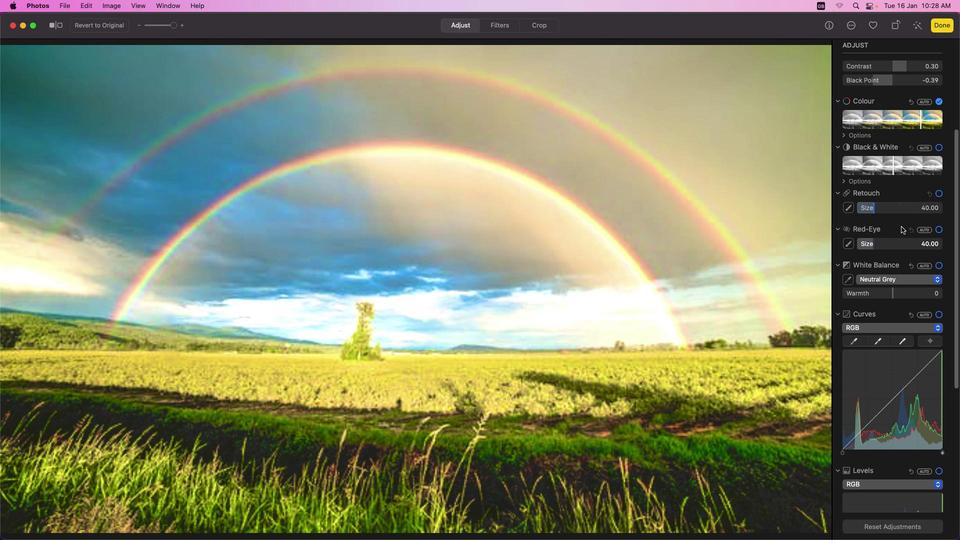 
Action: Mouse scrolled (901, 226) with delta (0, 0)
Screenshot: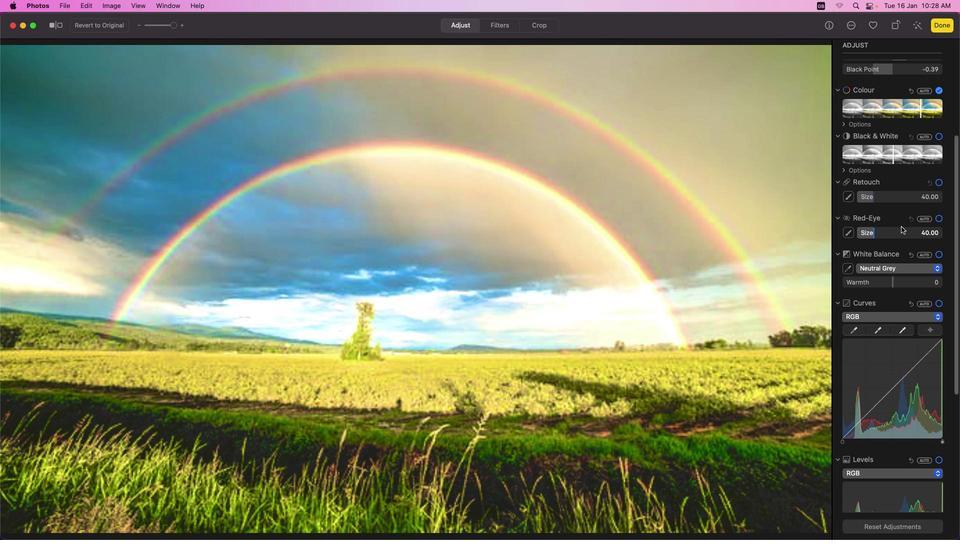 
Action: Mouse scrolled (901, 226) with delta (0, 0)
Screenshot: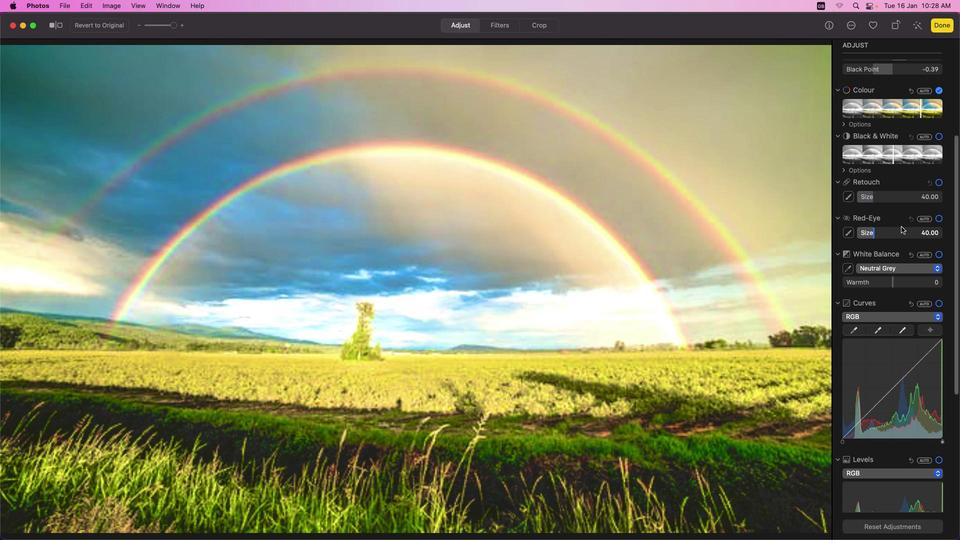 
Action: Mouse scrolled (901, 226) with delta (0, 0)
Screenshot: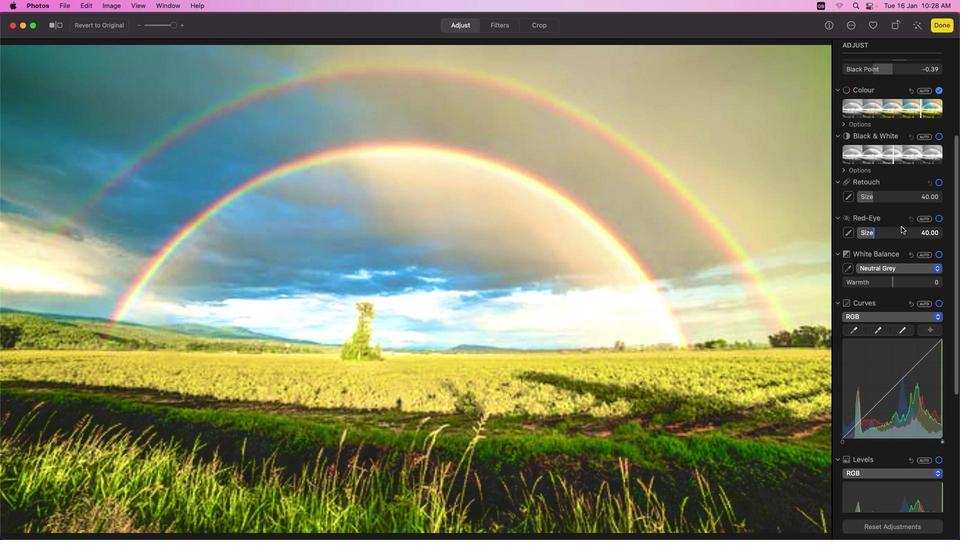 
Action: Mouse scrolled (901, 226) with delta (0, 0)
Screenshot: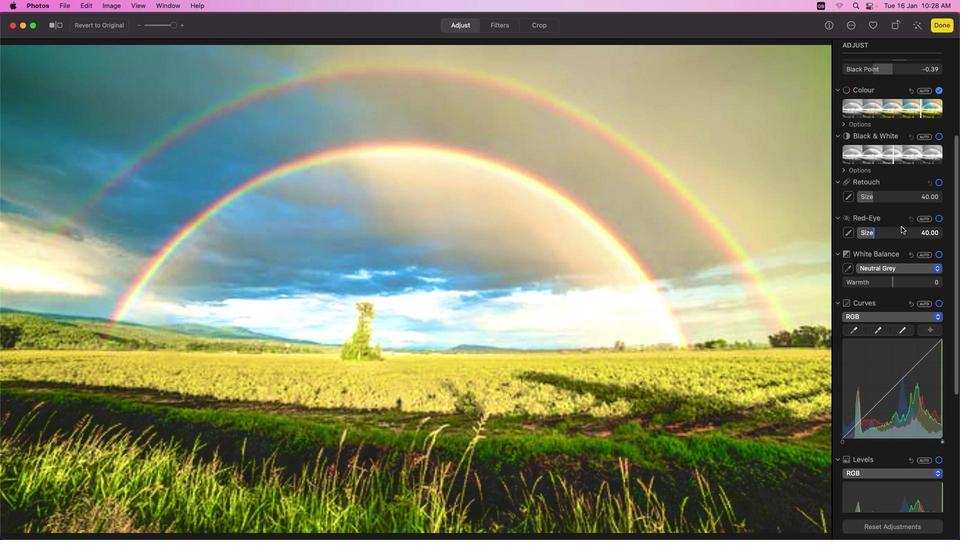 
Action: Mouse scrolled (901, 226) with delta (0, -1)
Screenshot: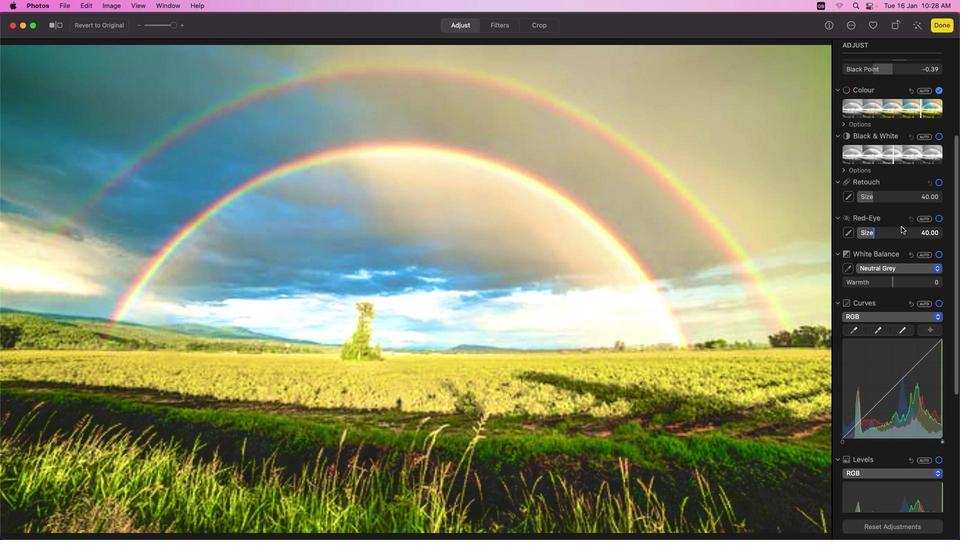 
Action: Mouse scrolled (901, 226) with delta (0, -1)
Screenshot: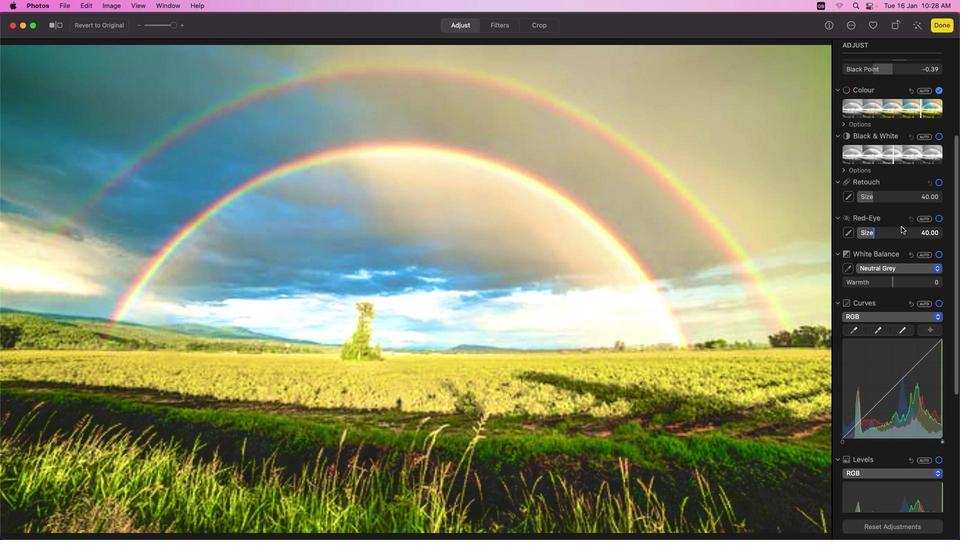 
Action: Mouse moved to (900, 382)
Screenshot: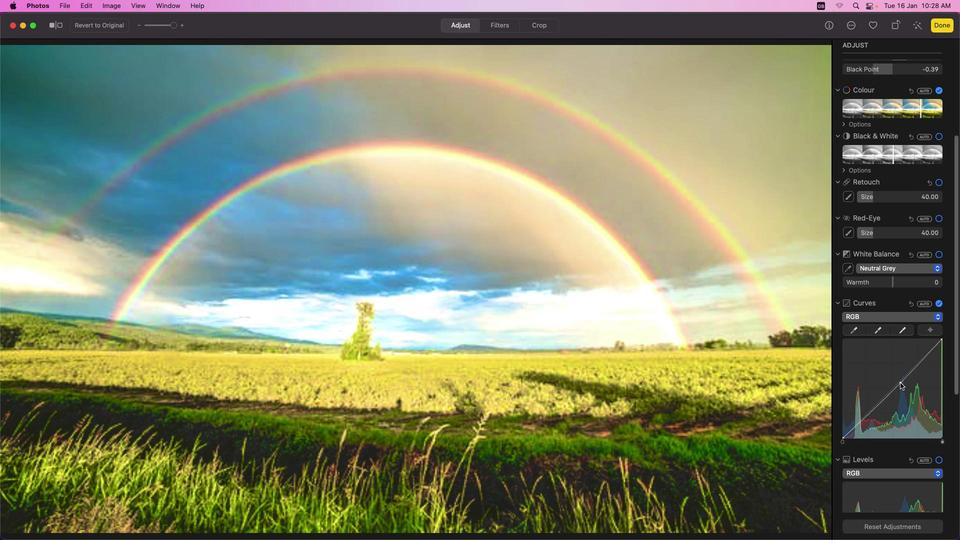 
Action: Mouse pressed left at (900, 382)
Screenshot: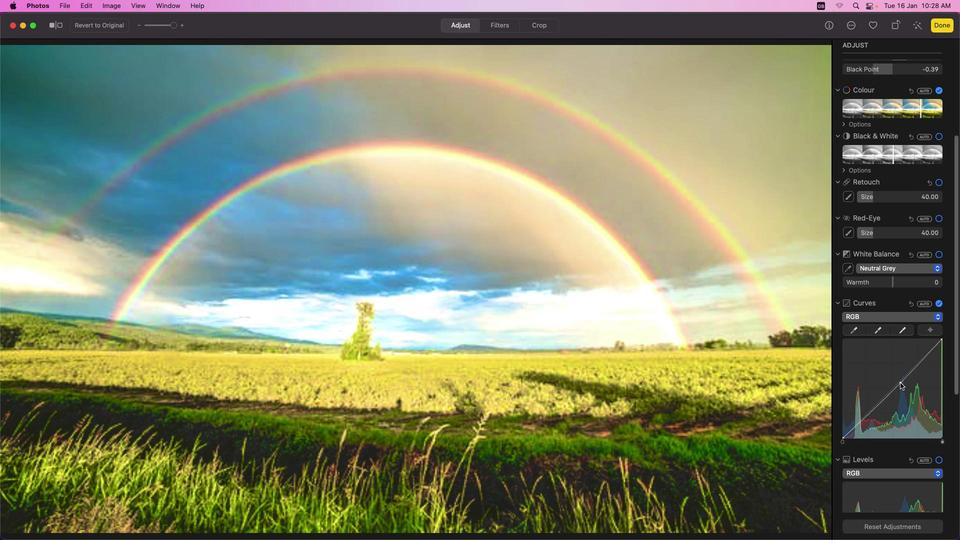 
Action: Mouse moved to (896, 367)
Screenshot: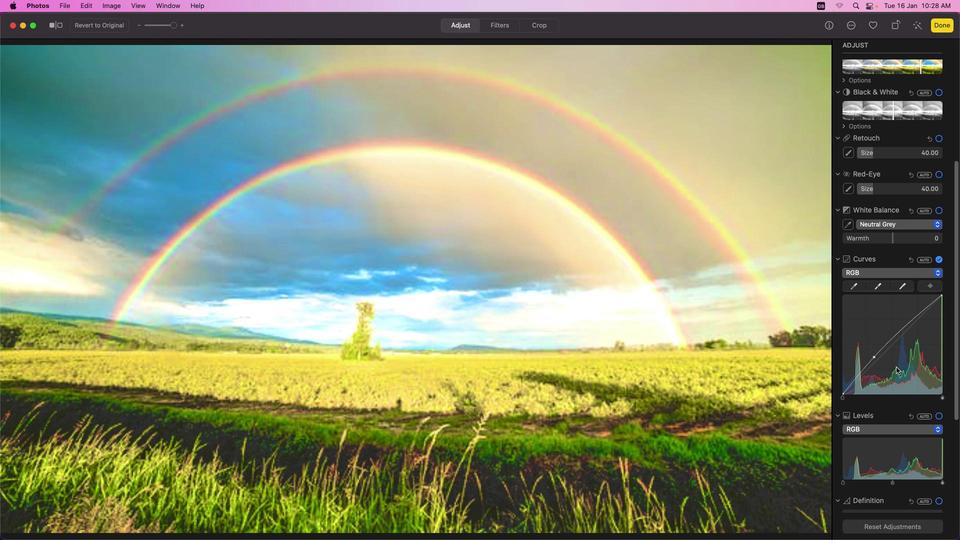 
Action: Mouse scrolled (896, 367) with delta (0, 0)
Screenshot: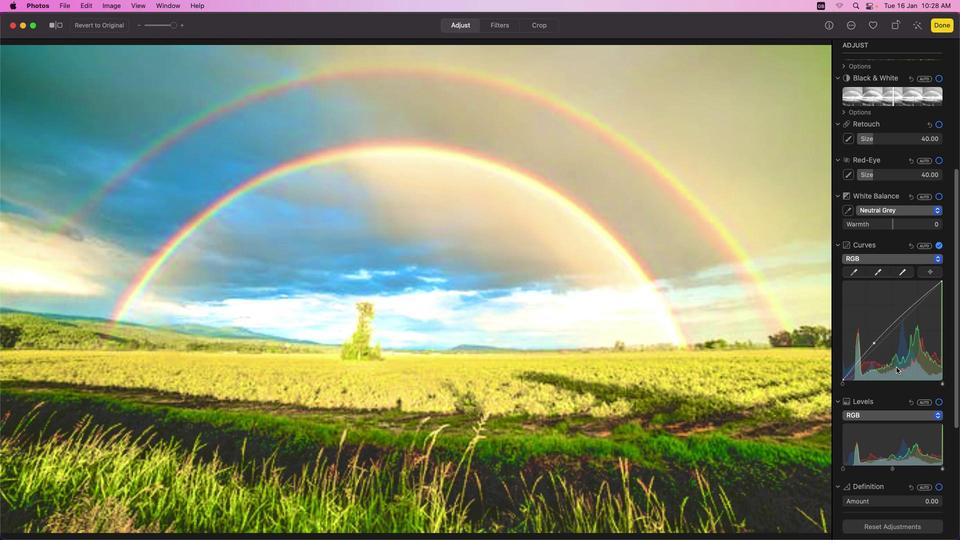 
Action: Mouse scrolled (896, 367) with delta (0, 0)
Screenshot: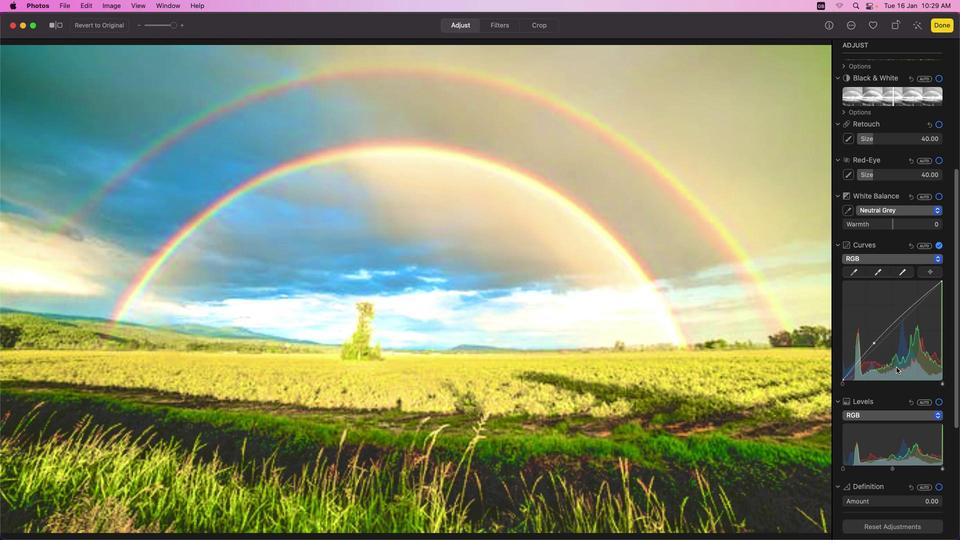
Action: Mouse scrolled (896, 367) with delta (0, 0)
Screenshot: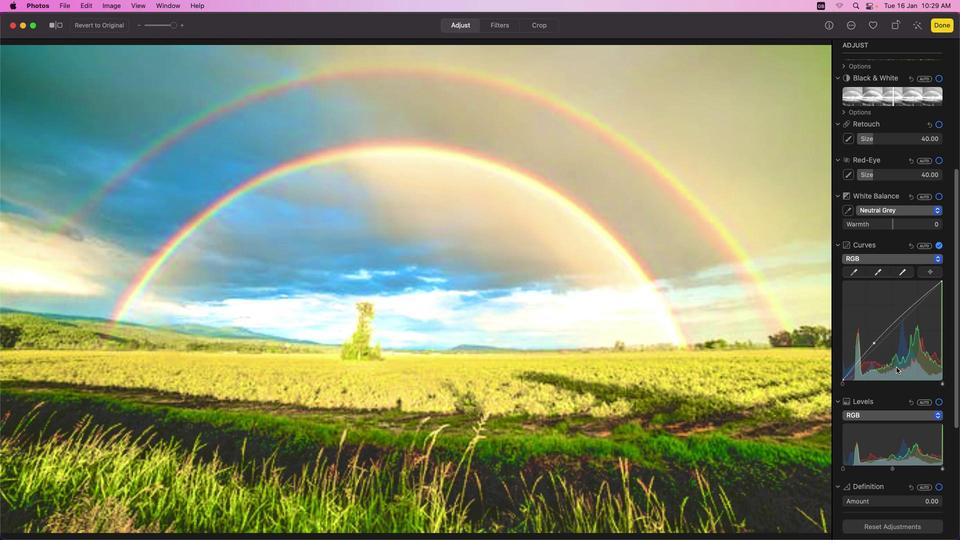 
Action: Mouse scrolled (896, 367) with delta (0, -1)
Screenshot: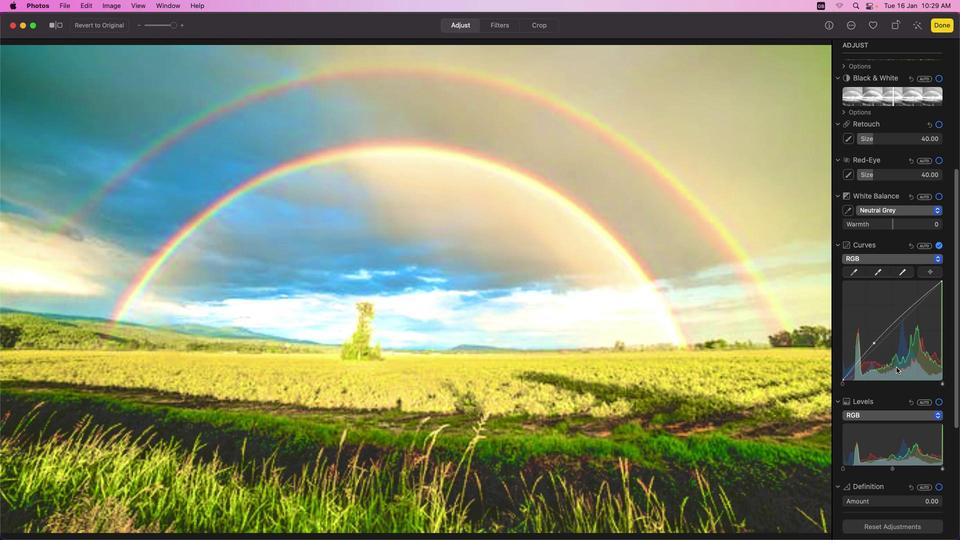 
Action: Mouse scrolled (896, 367) with delta (0, -1)
Screenshot: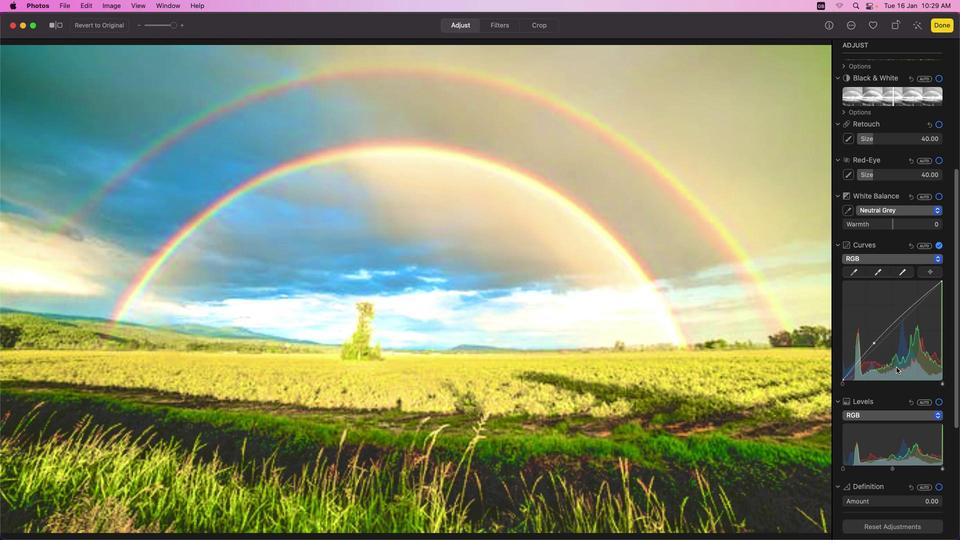 
Action: Mouse scrolled (896, 367) with delta (0, -1)
Screenshot: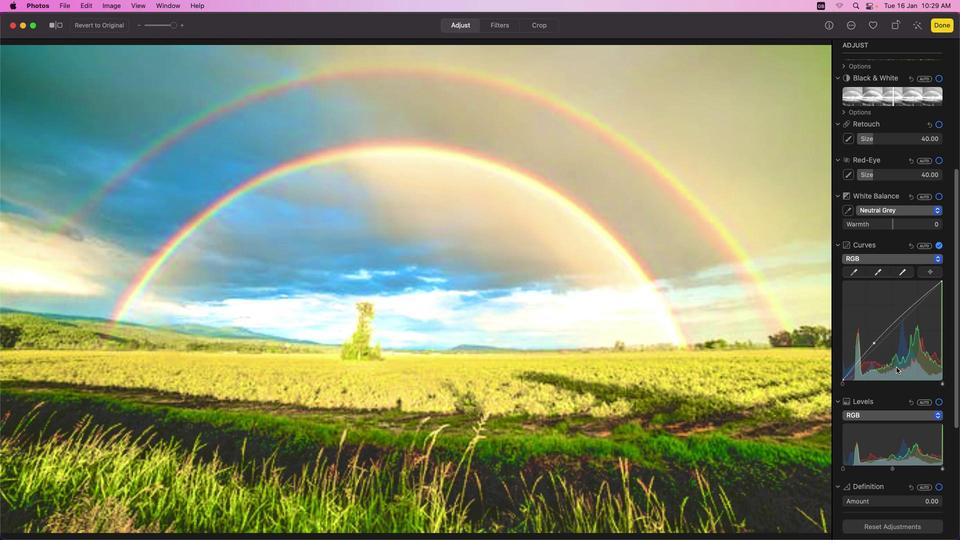 
Action: Mouse scrolled (896, 367) with delta (0, 0)
Screenshot: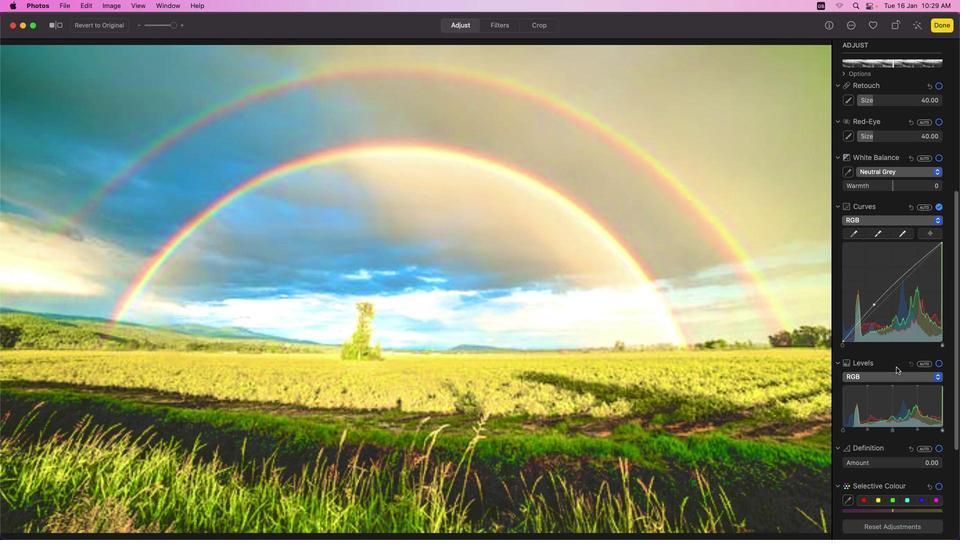 
Action: Mouse scrolled (896, 367) with delta (0, 0)
Screenshot: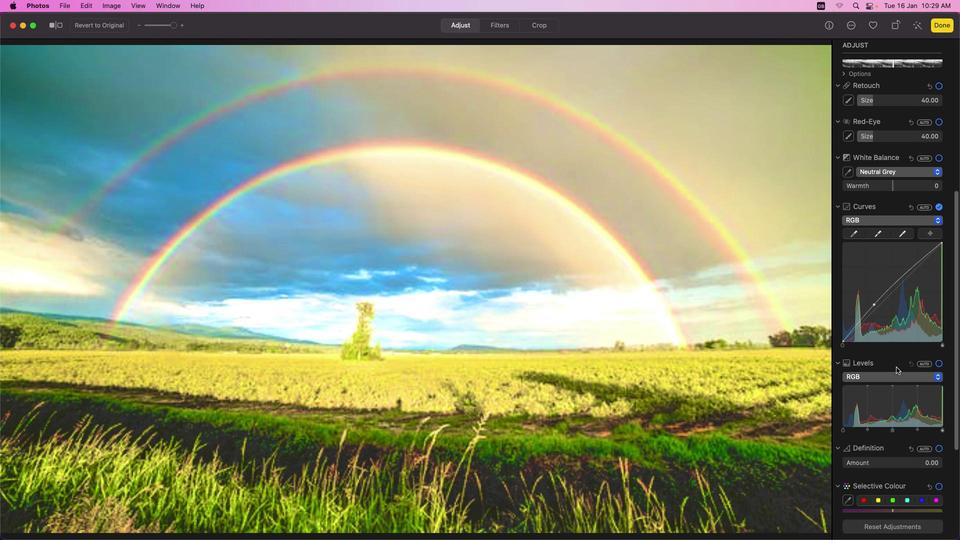 
Action: Mouse scrolled (896, 367) with delta (0, 0)
Screenshot: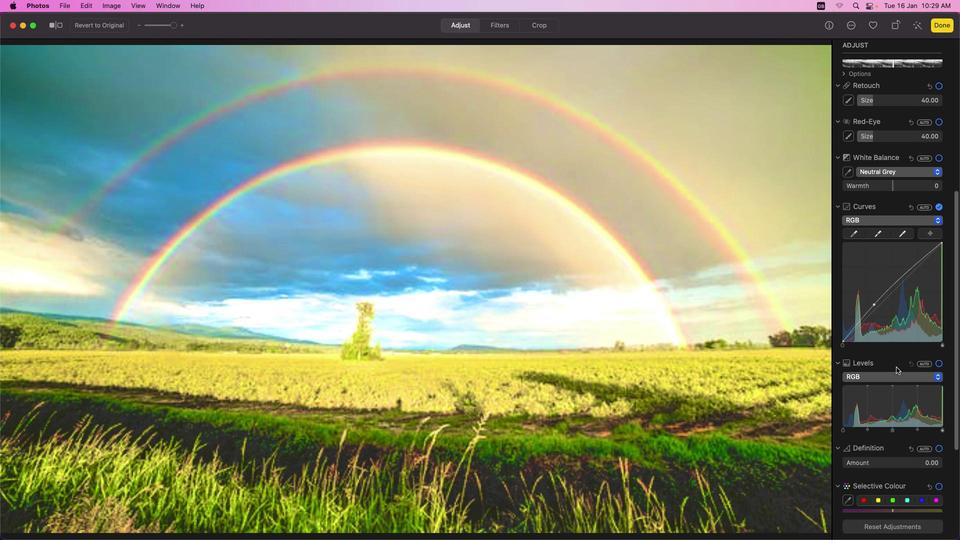
Action: Mouse scrolled (896, 367) with delta (0, 0)
Screenshot: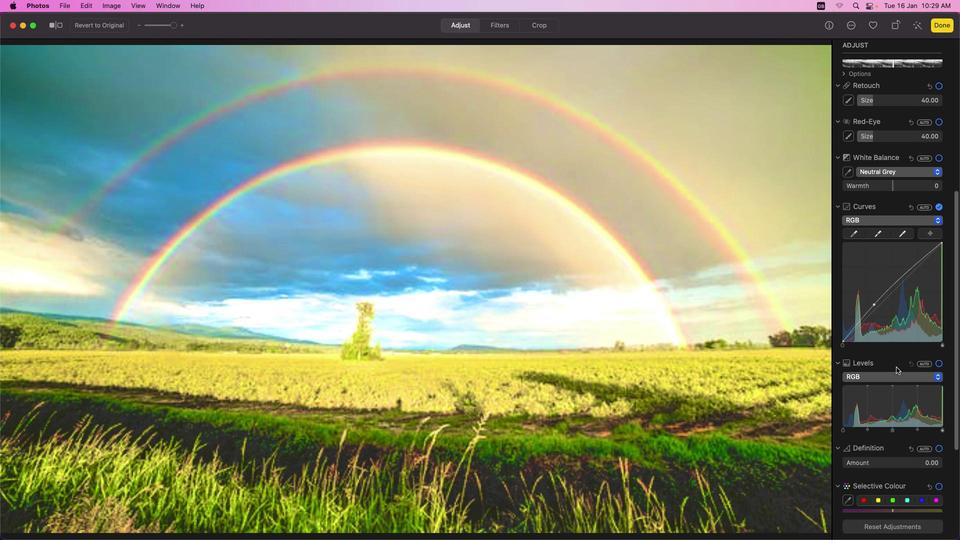 
Action: Mouse scrolled (896, 367) with delta (0, -1)
Screenshot: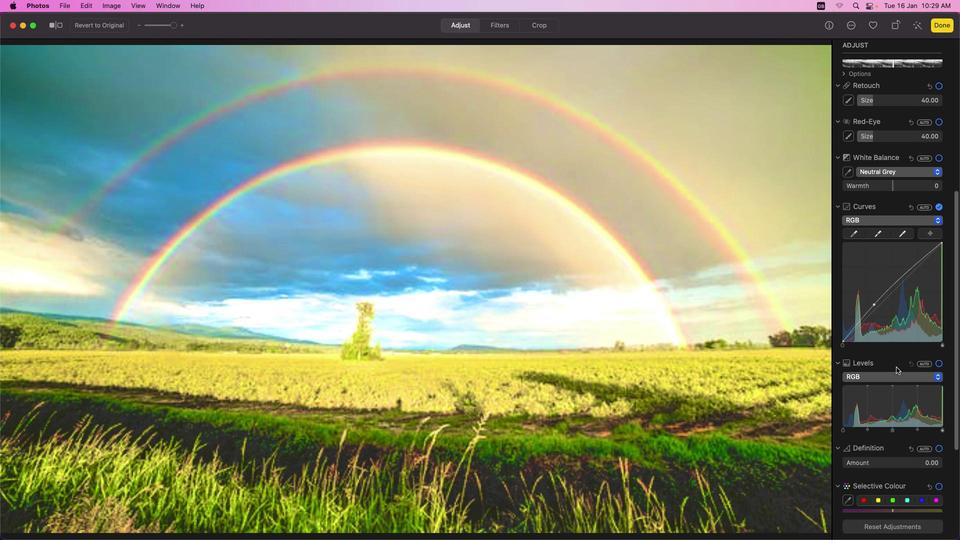 
Action: Mouse scrolled (896, 367) with delta (0, -1)
Screenshot: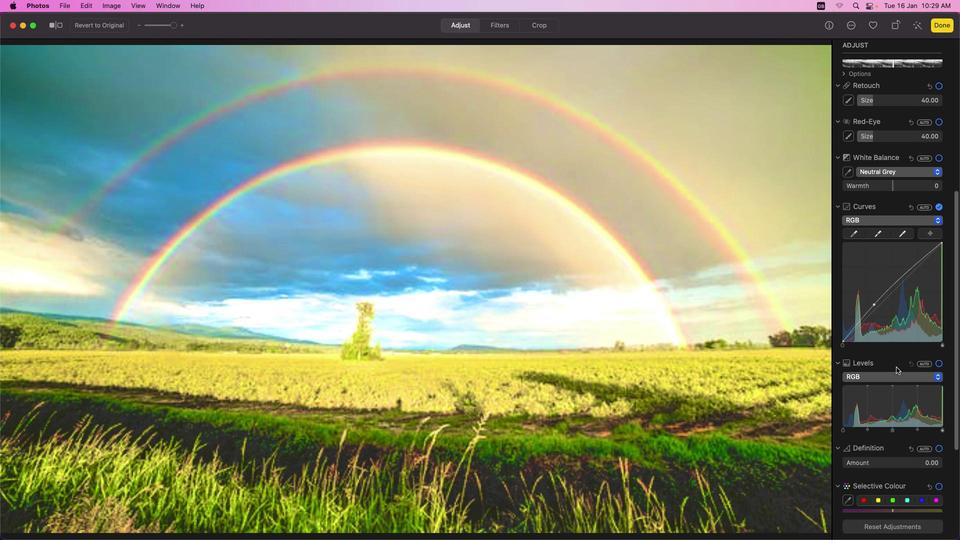 
Action: Mouse scrolled (896, 367) with delta (0, 0)
Screenshot: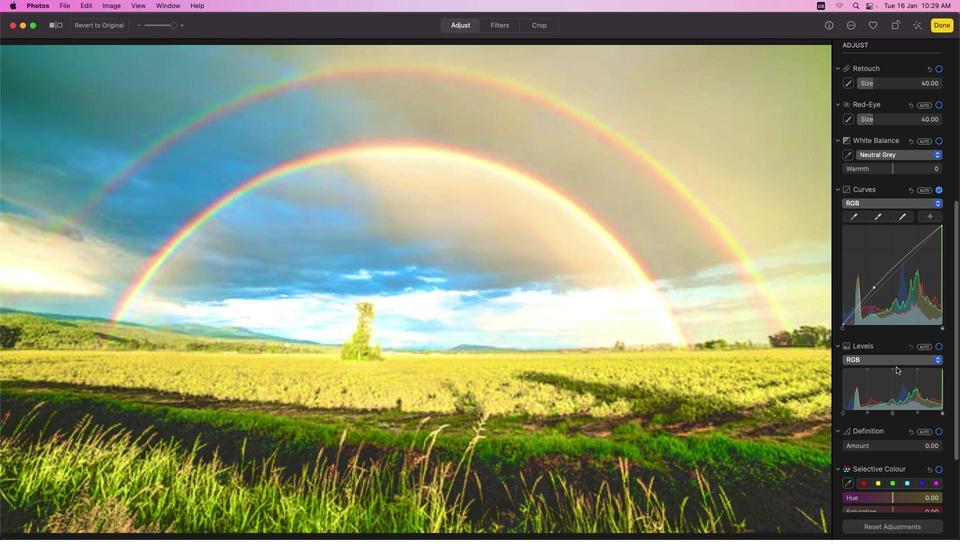 
Action: Mouse scrolled (896, 367) with delta (0, 0)
Screenshot: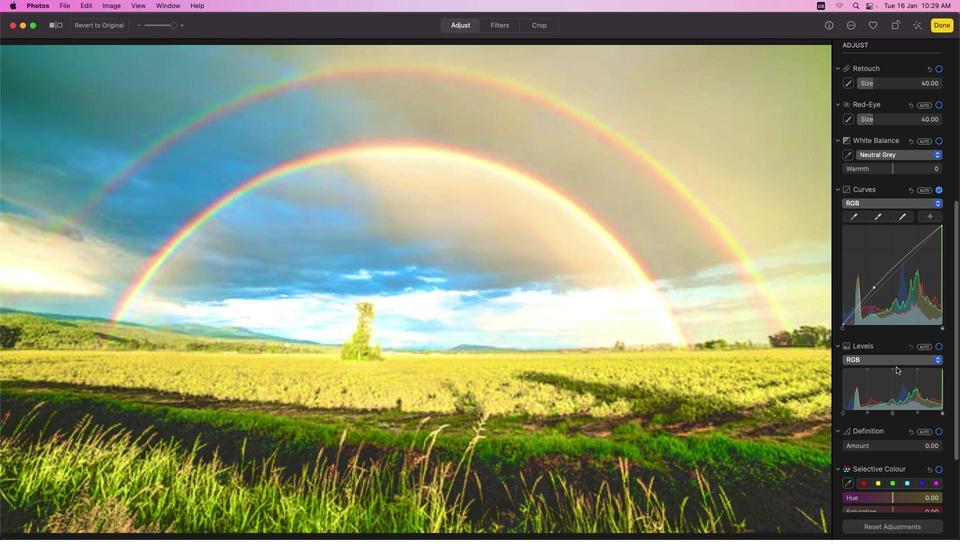 
Action: Mouse scrolled (896, 367) with delta (0, 0)
Screenshot: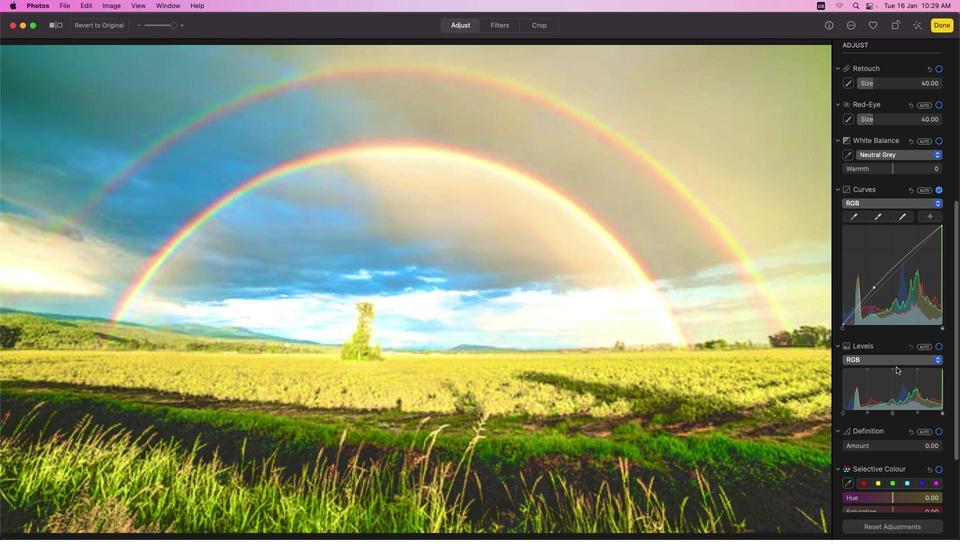 
Action: Mouse scrolled (896, 367) with delta (0, 0)
Screenshot: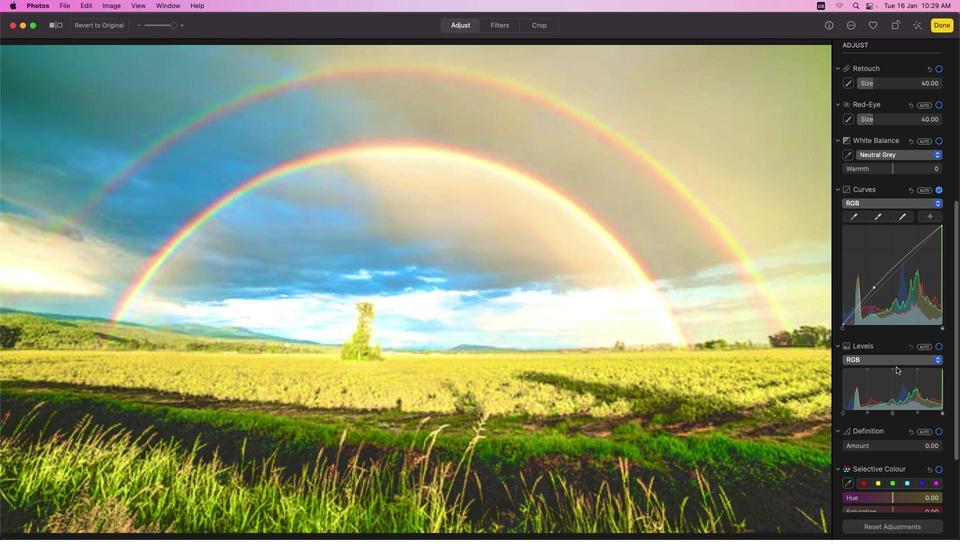 
Action: Mouse scrolled (896, 367) with delta (0, 0)
Screenshot: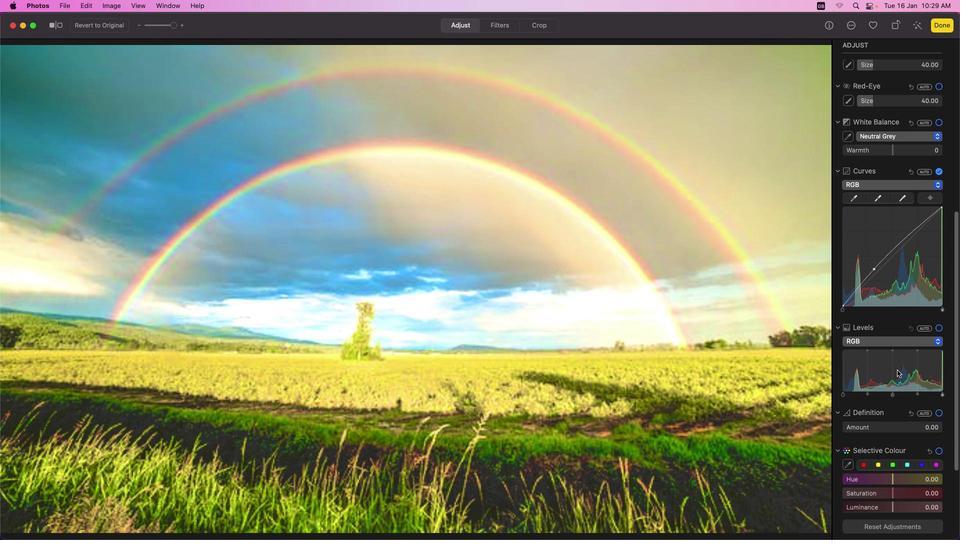 
Action: Mouse scrolled (896, 367) with delta (0, 0)
Screenshot: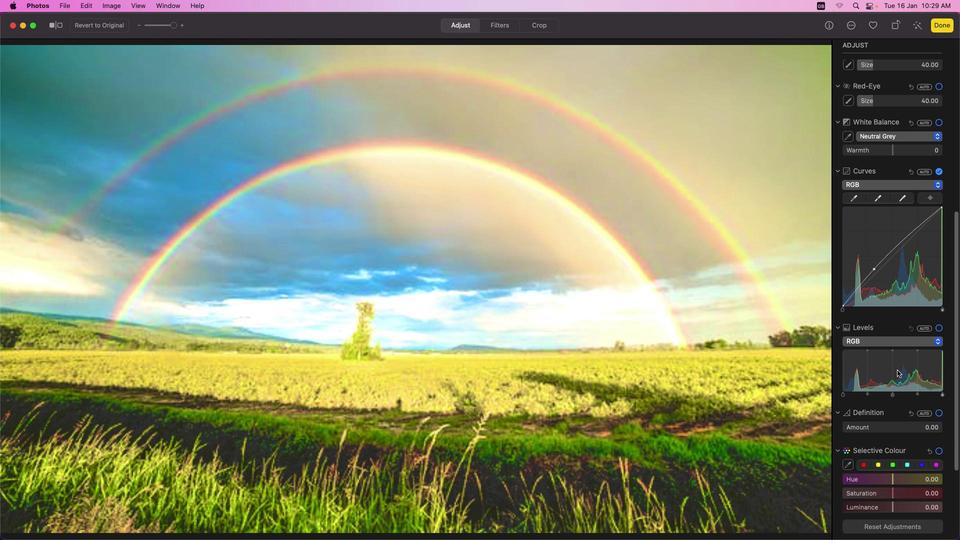 
Action: Mouse scrolled (896, 367) with delta (0, 0)
Screenshot: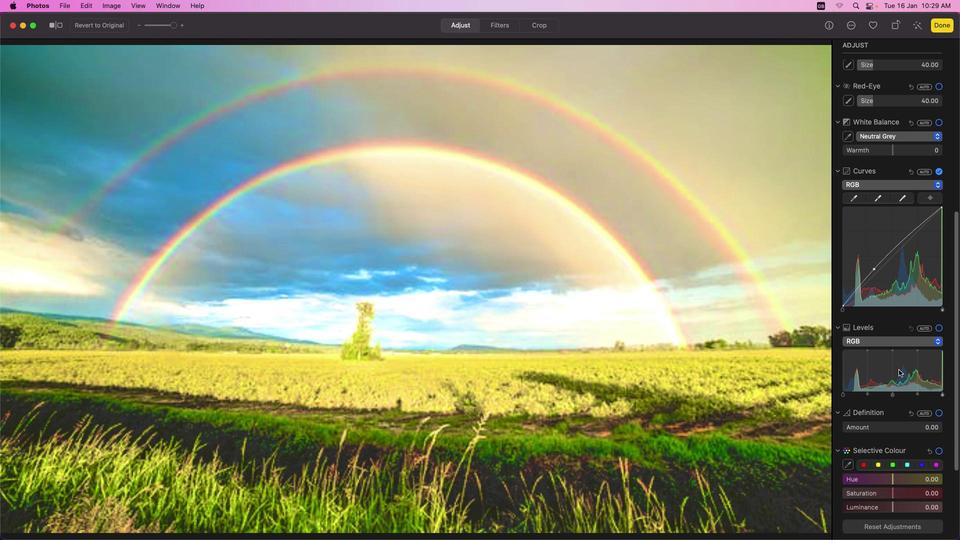 
Action: Mouse scrolled (896, 367) with delta (0, 0)
Screenshot: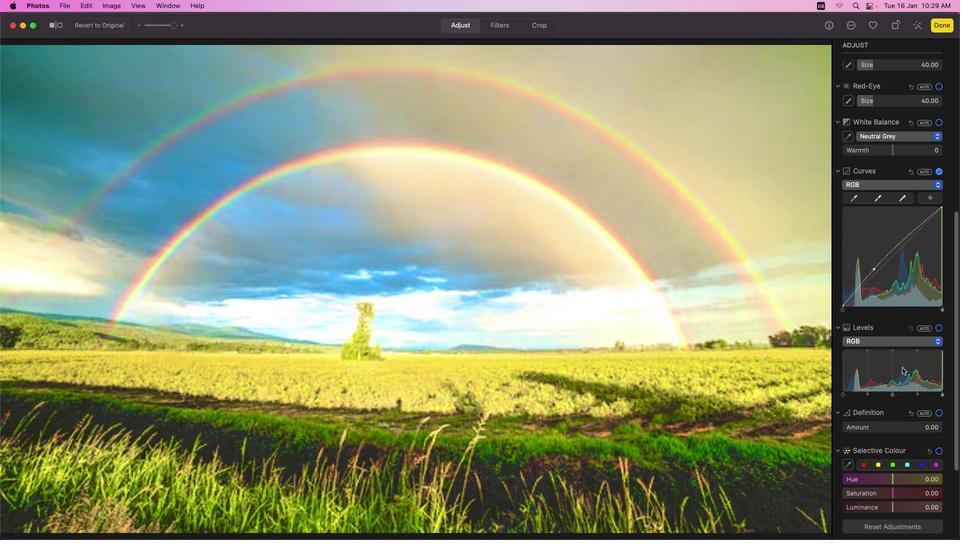 
Action: Mouse moved to (897, 368)
Screenshot: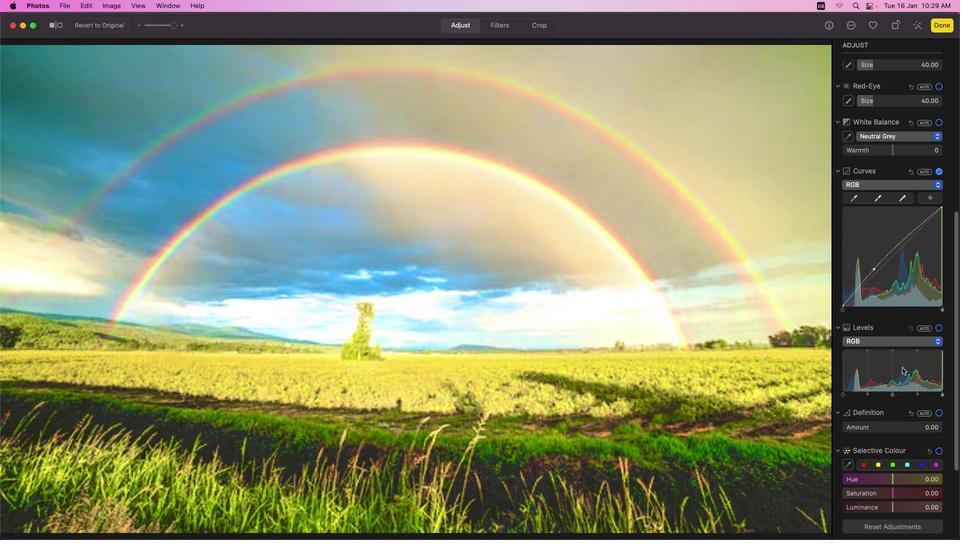 
Action: Mouse scrolled (897, 368) with delta (0, 0)
Screenshot: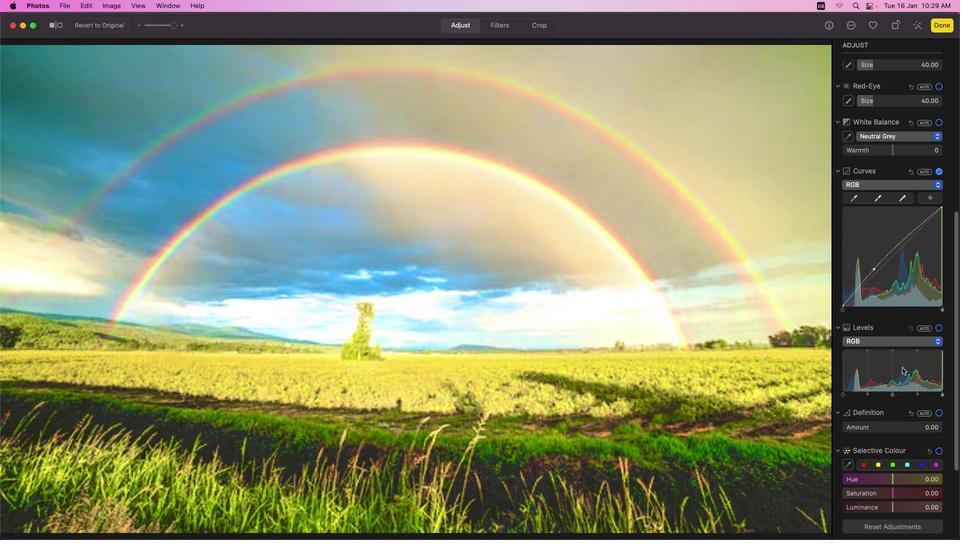 
Action: Mouse moved to (903, 367)
Screenshot: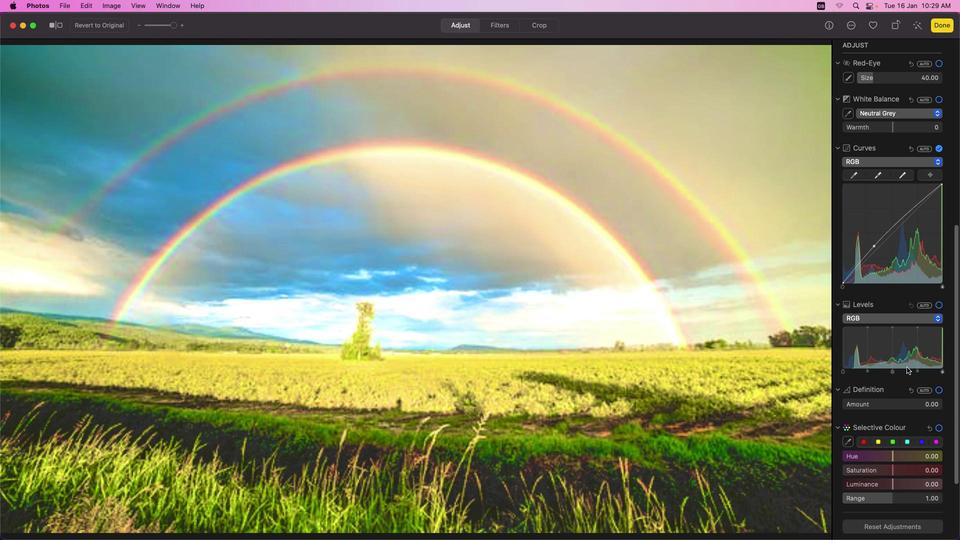 
Action: Mouse scrolled (903, 367) with delta (0, 0)
Screenshot: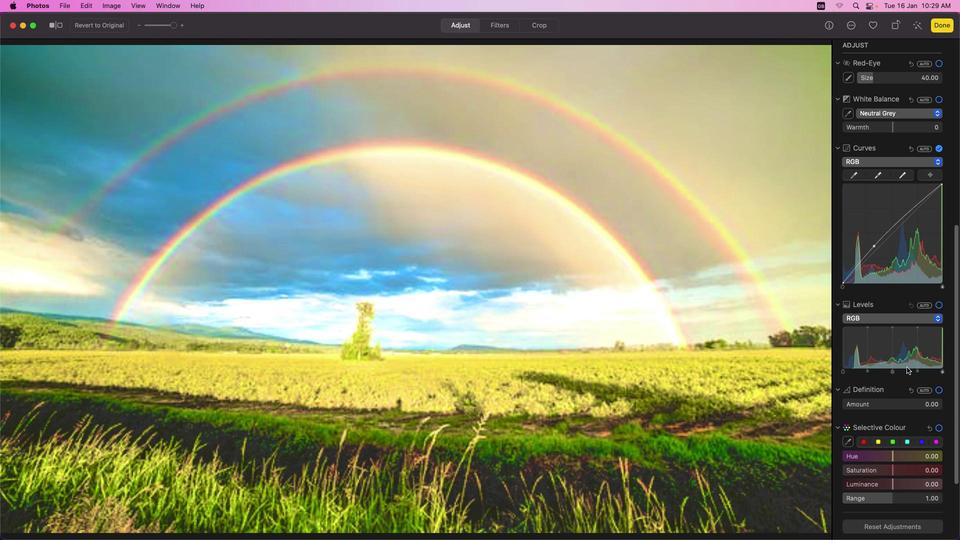 
Action: Mouse moved to (904, 367)
Screenshot: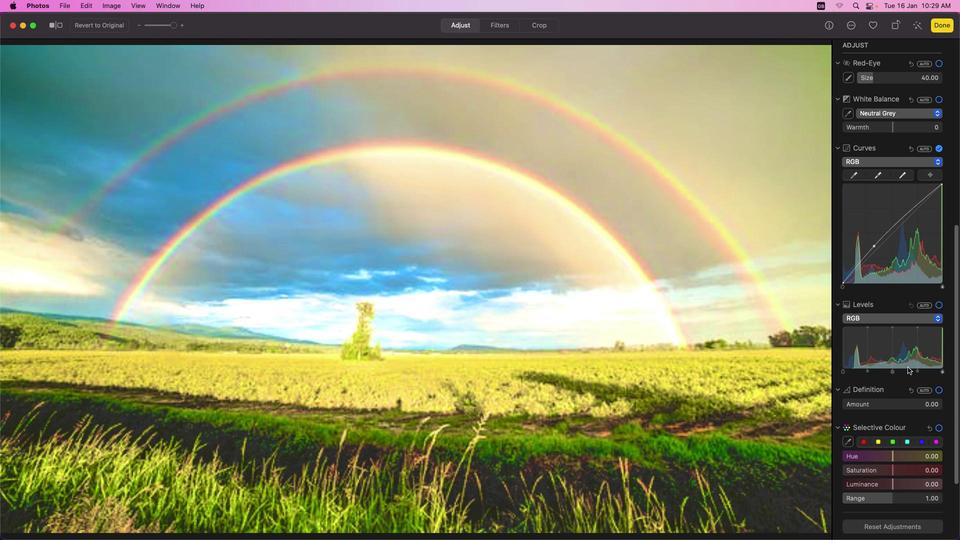 
Action: Mouse scrolled (904, 367) with delta (0, 0)
Screenshot: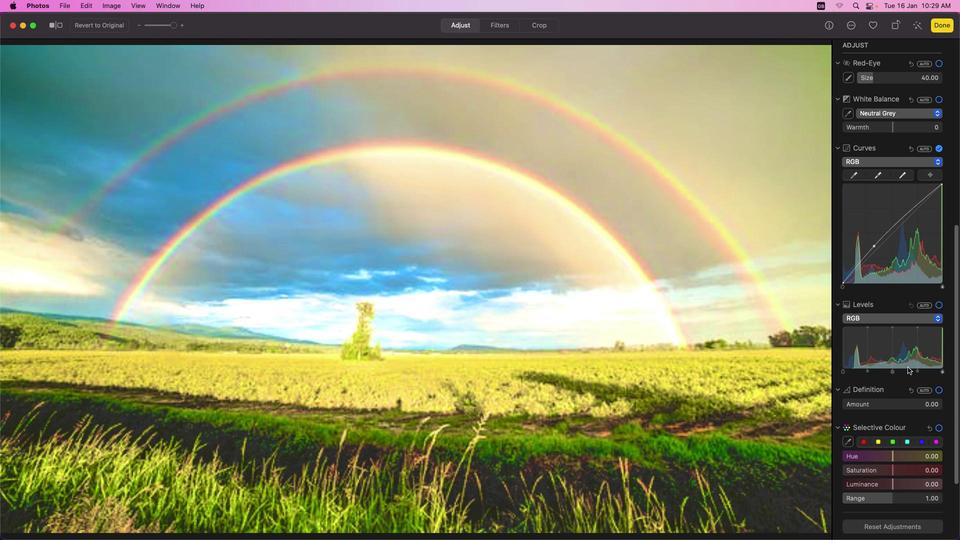 
Action: Mouse moved to (904, 367)
Screenshot: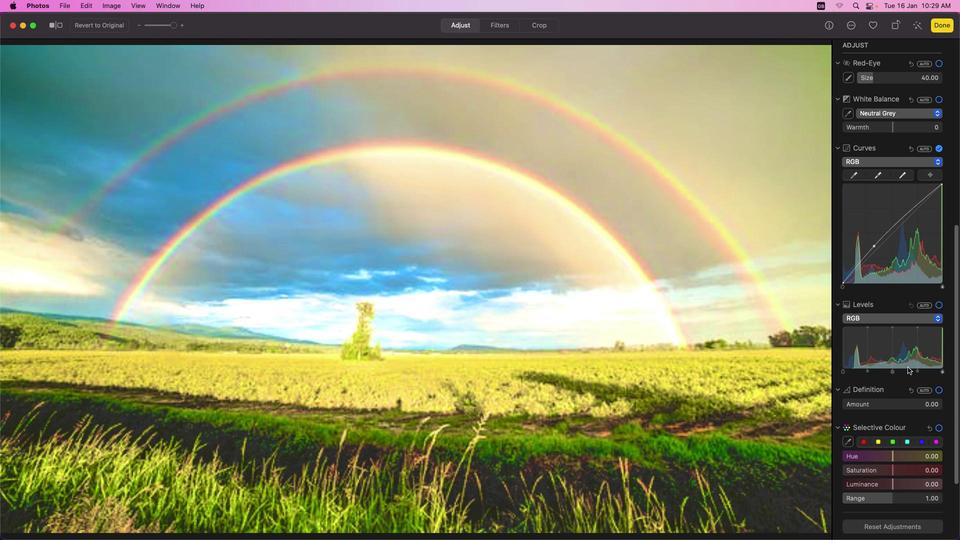 
Action: Mouse scrolled (904, 367) with delta (0, 0)
Screenshot: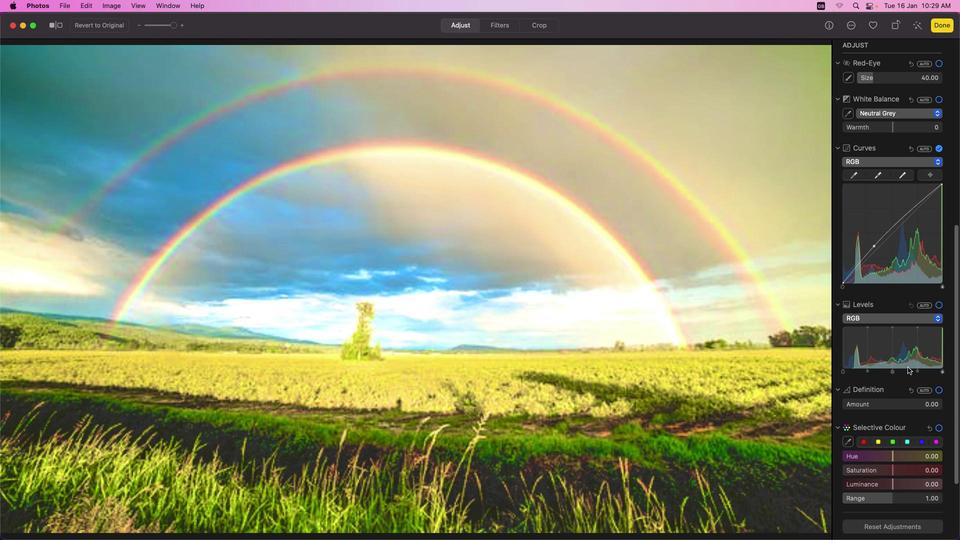 
Action: Mouse scrolled (904, 367) with delta (0, -1)
Screenshot: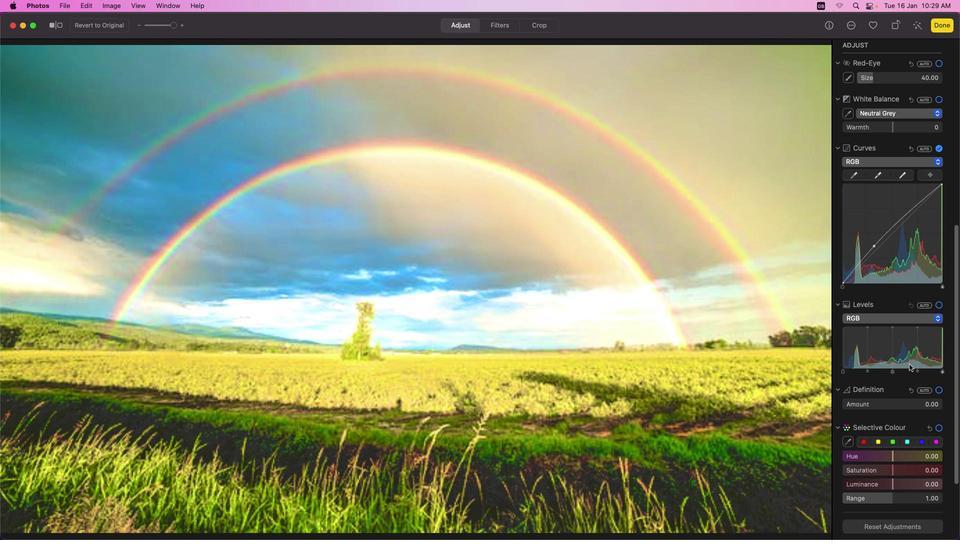 
Action: Mouse moved to (913, 358)
Screenshot: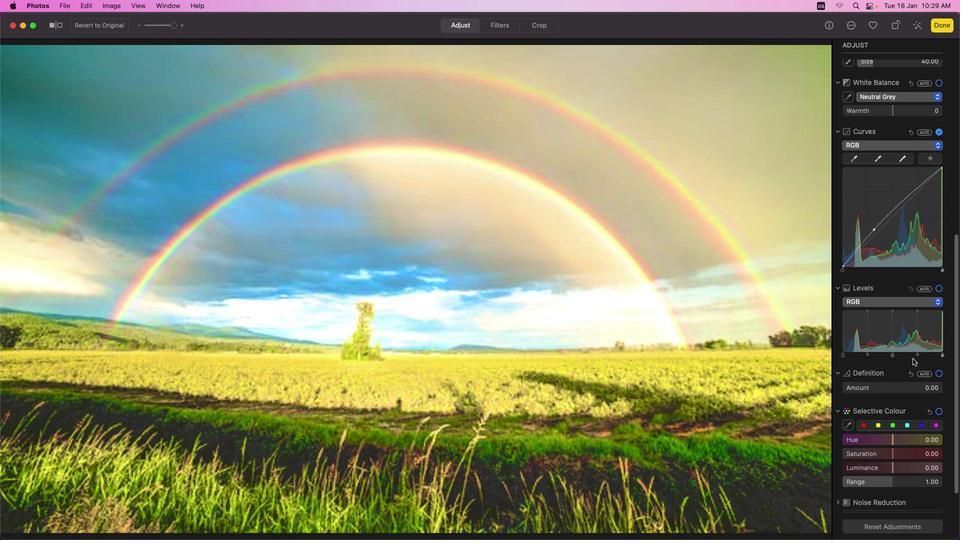 
Action: Mouse scrolled (913, 358) with delta (0, 0)
Screenshot: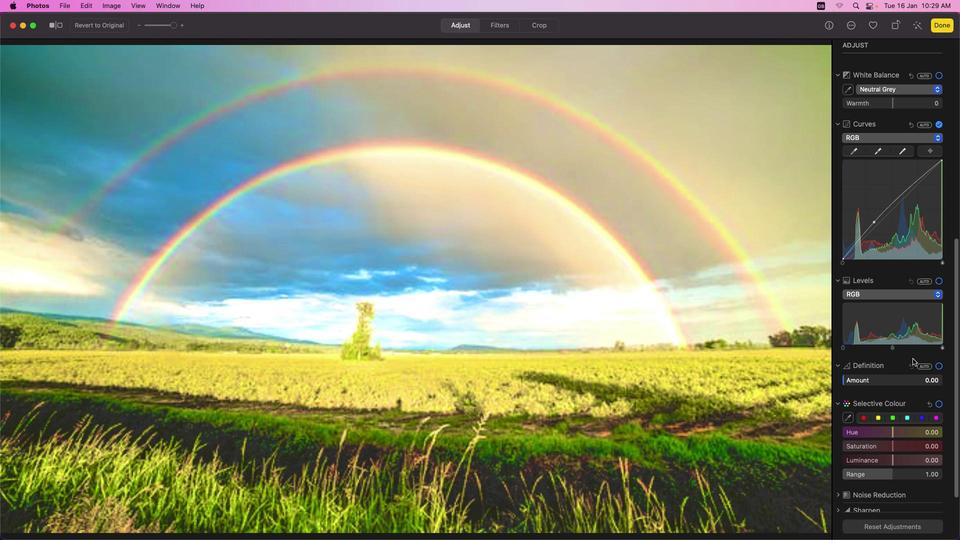 
Action: Mouse scrolled (913, 358) with delta (0, 0)
Screenshot: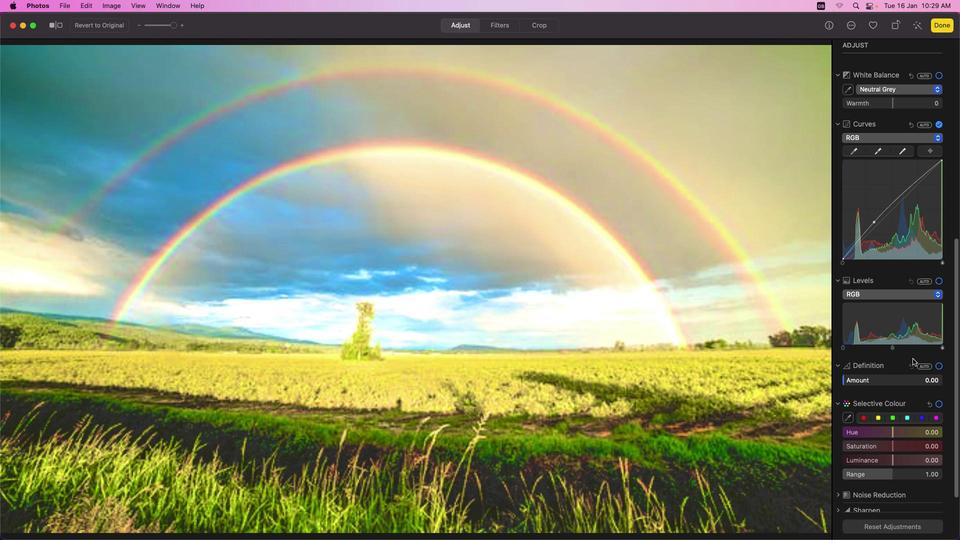 
Action: Mouse scrolled (913, 358) with delta (0, 0)
Screenshot: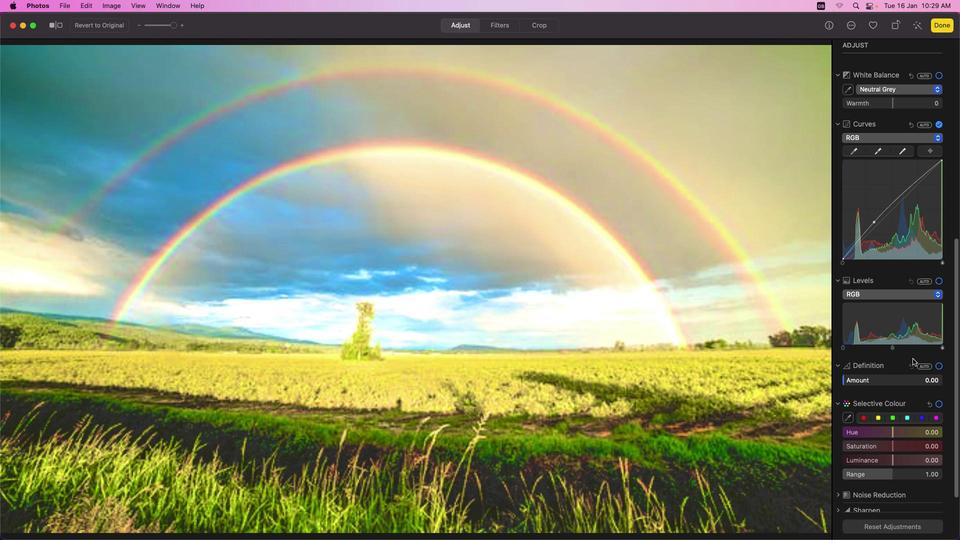 
Action: Mouse scrolled (913, 358) with delta (0, 0)
Screenshot: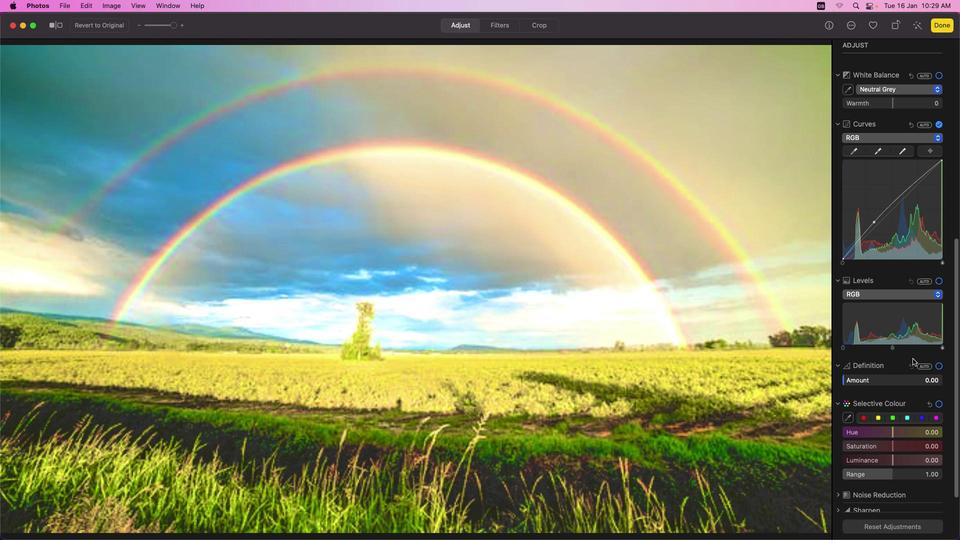 
Action: Mouse scrolled (913, 358) with delta (0, 0)
Screenshot: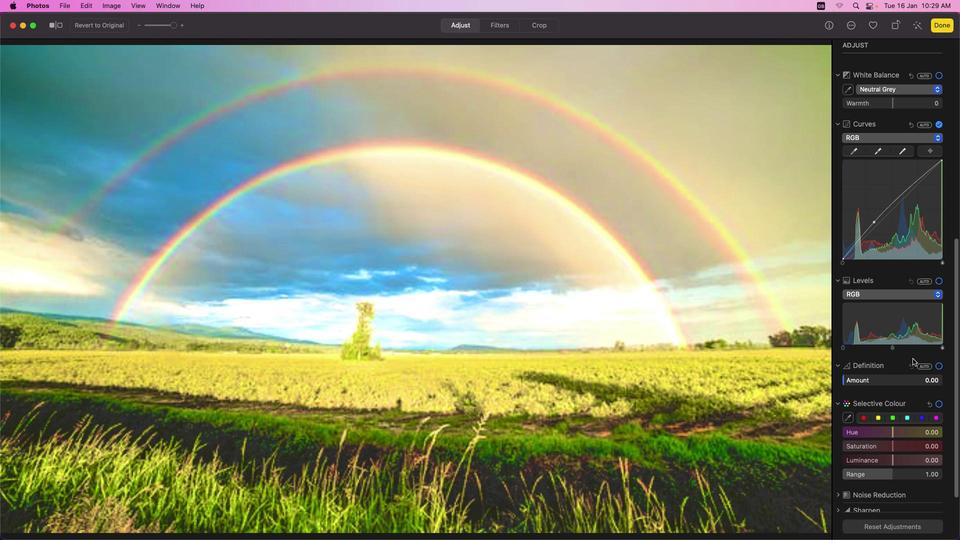 
Action: Mouse moved to (938, 295)
Screenshot: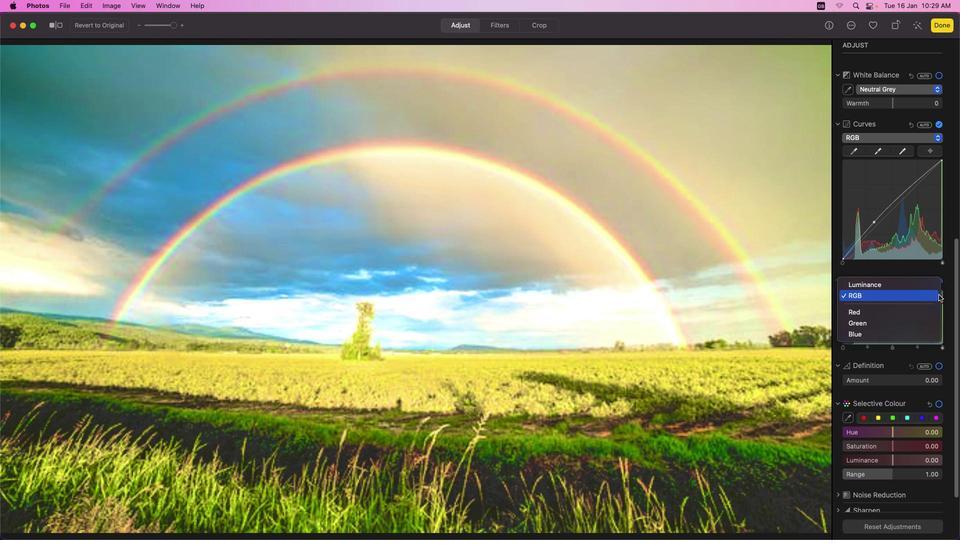 
Action: Mouse pressed left at (938, 295)
Screenshot: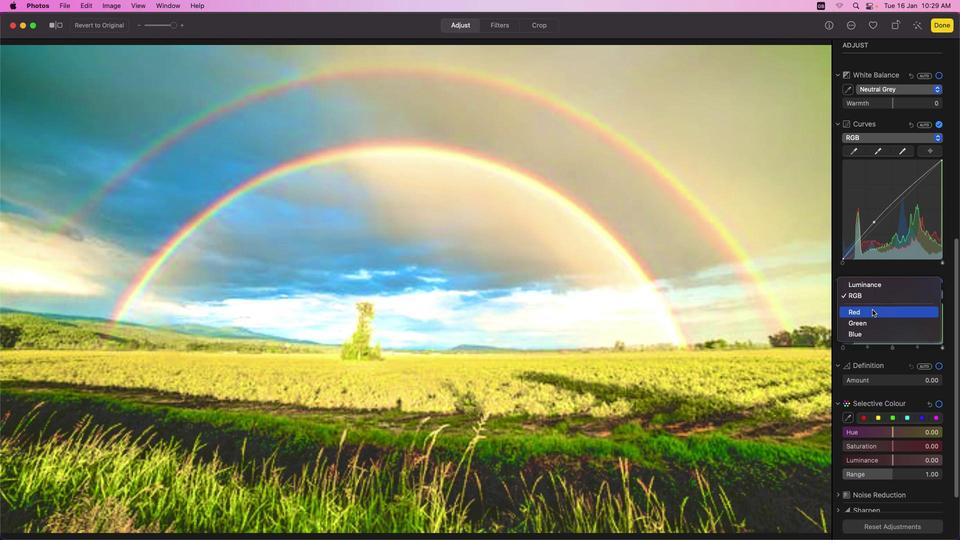 
Action: Mouse moved to (867, 318)
Screenshot: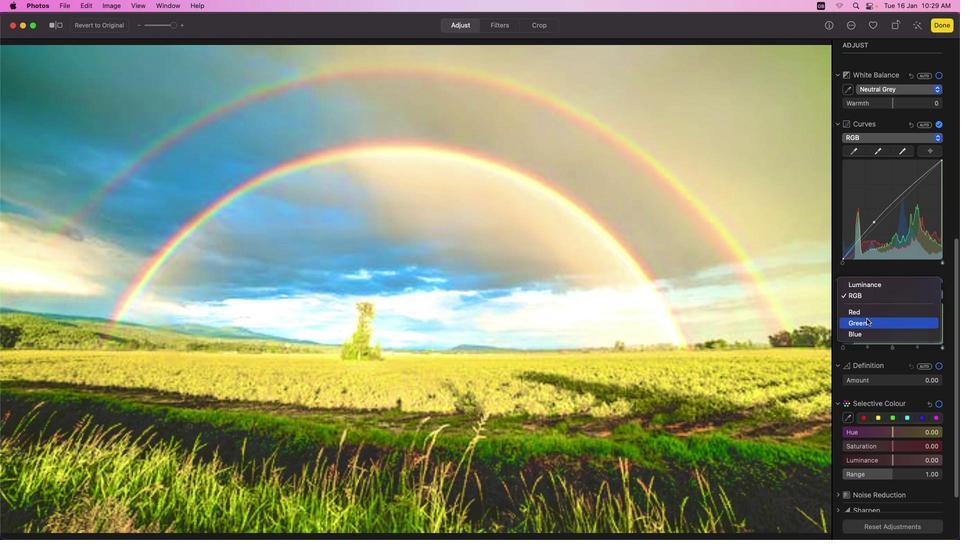 
Action: Mouse pressed left at (867, 318)
Screenshot: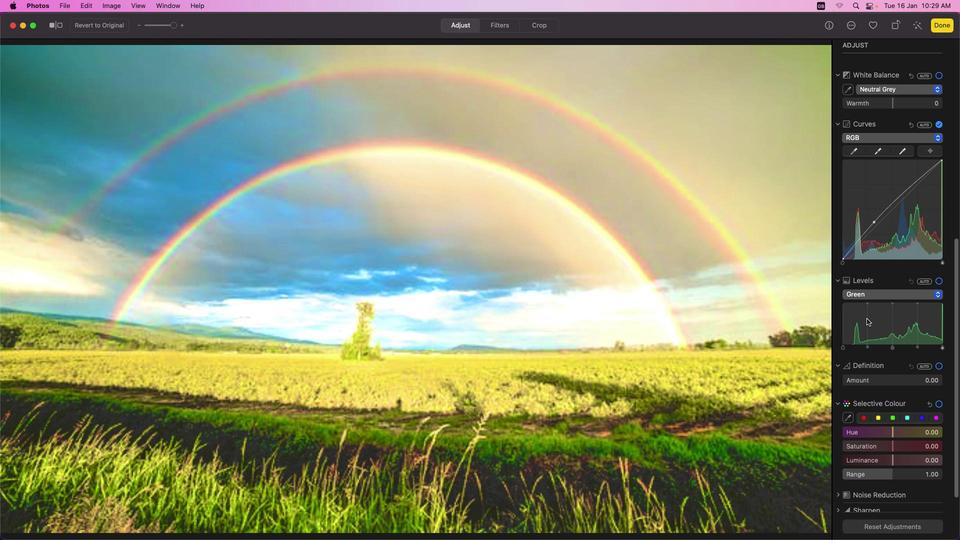 
Action: Mouse moved to (881, 382)
Screenshot: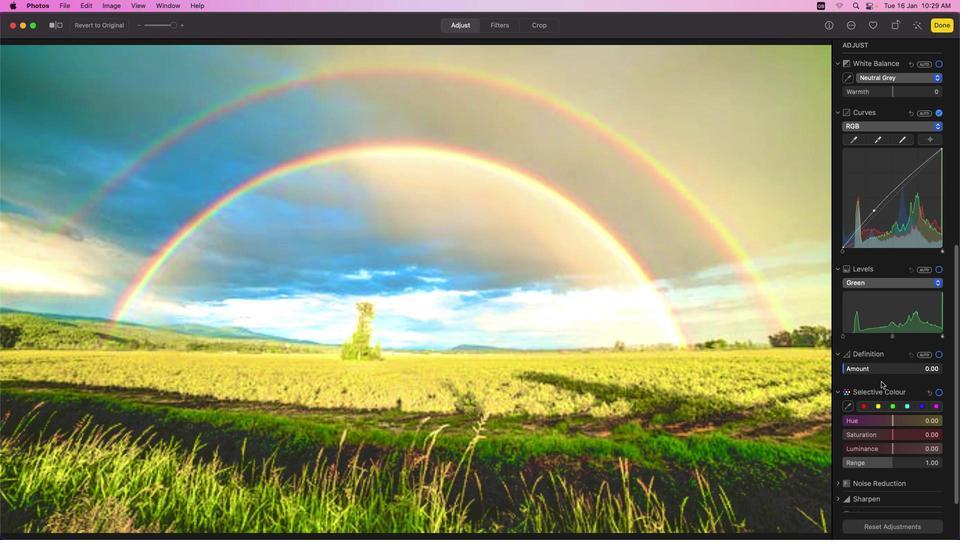 
Action: Mouse scrolled (881, 382) with delta (0, 0)
Screenshot: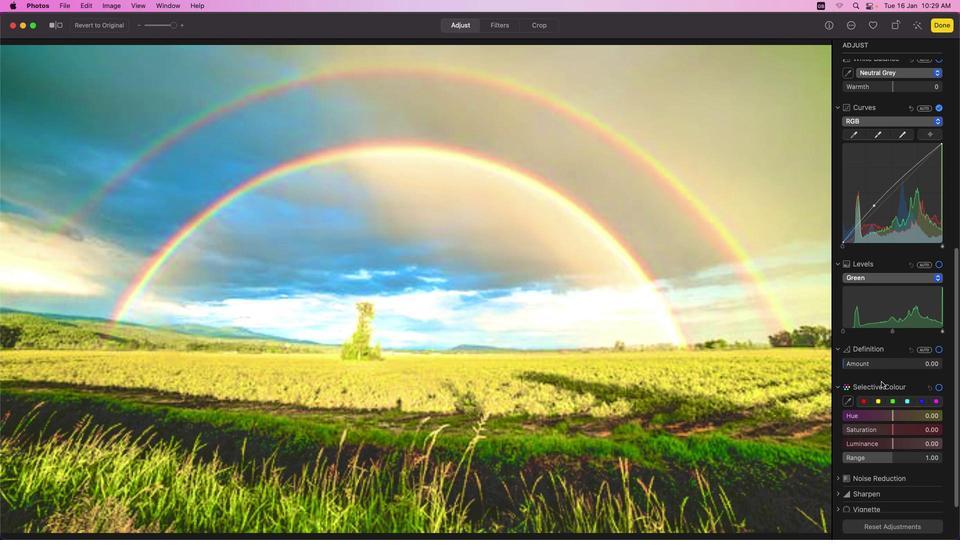 
Action: Mouse scrolled (881, 382) with delta (0, 0)
Screenshot: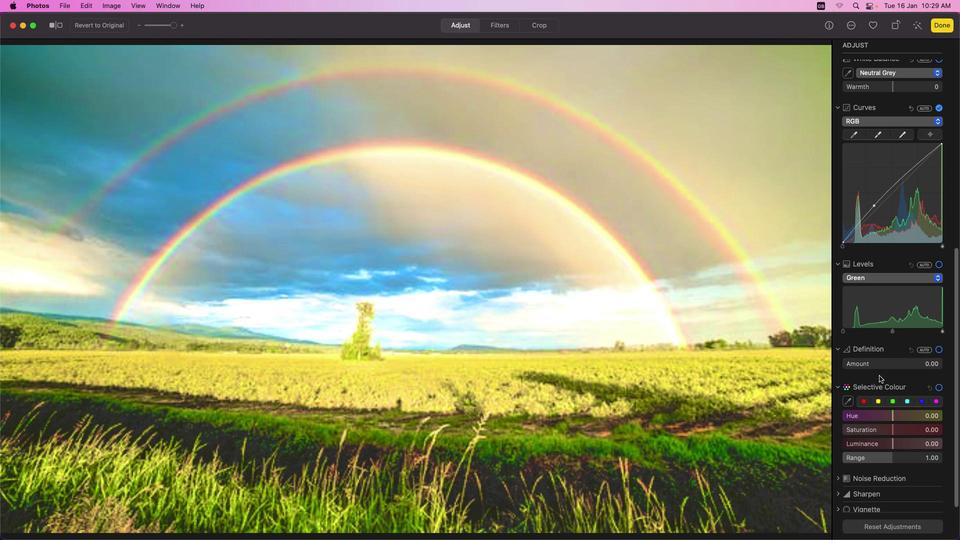 
Action: Mouse scrolled (881, 382) with delta (0, 0)
Screenshot: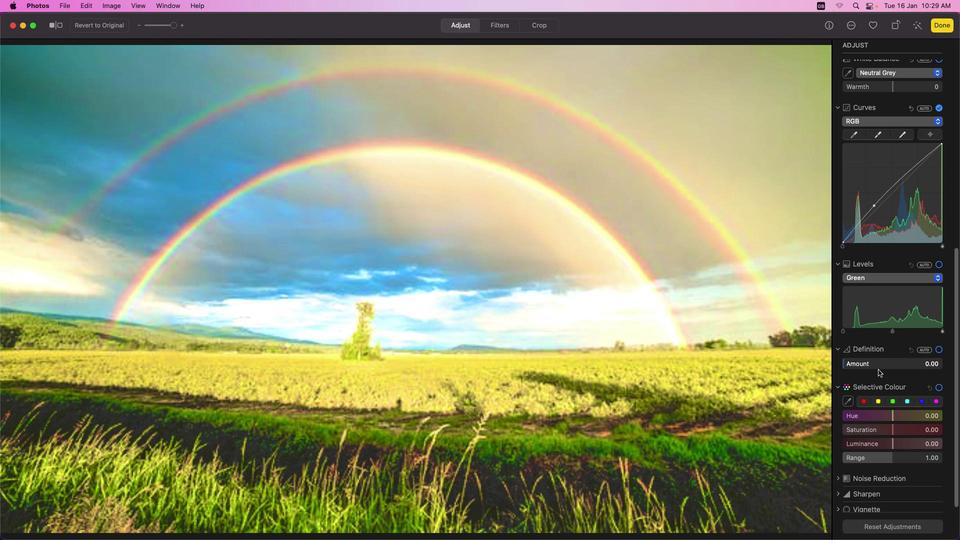 
Action: Mouse scrolled (881, 382) with delta (0, 0)
Screenshot: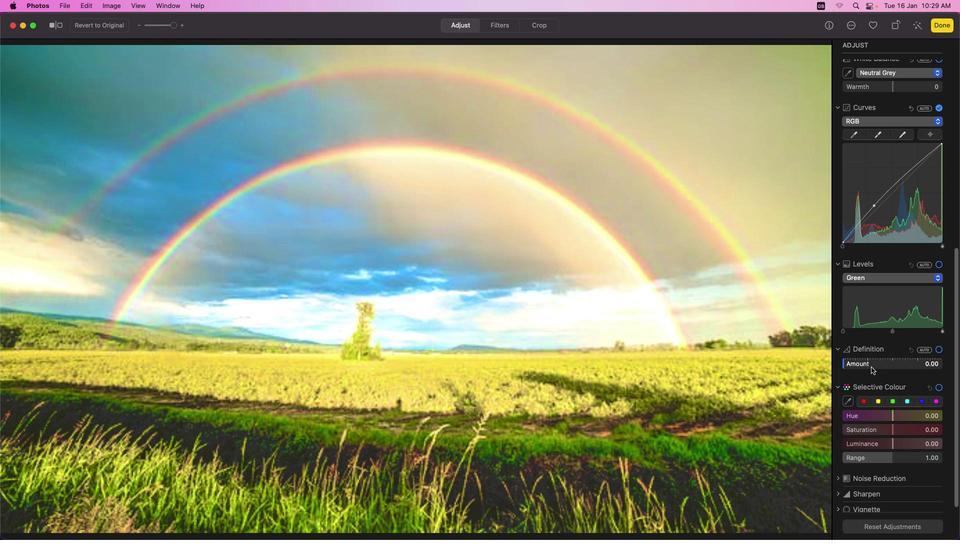 
Action: Mouse scrolled (881, 382) with delta (0, 0)
Screenshot: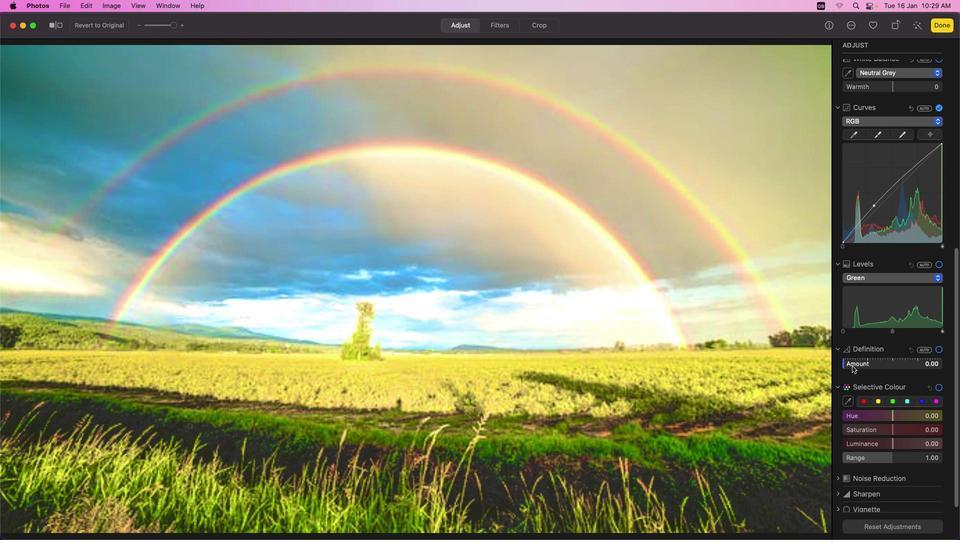 
Action: Mouse moved to (845, 362)
Screenshot: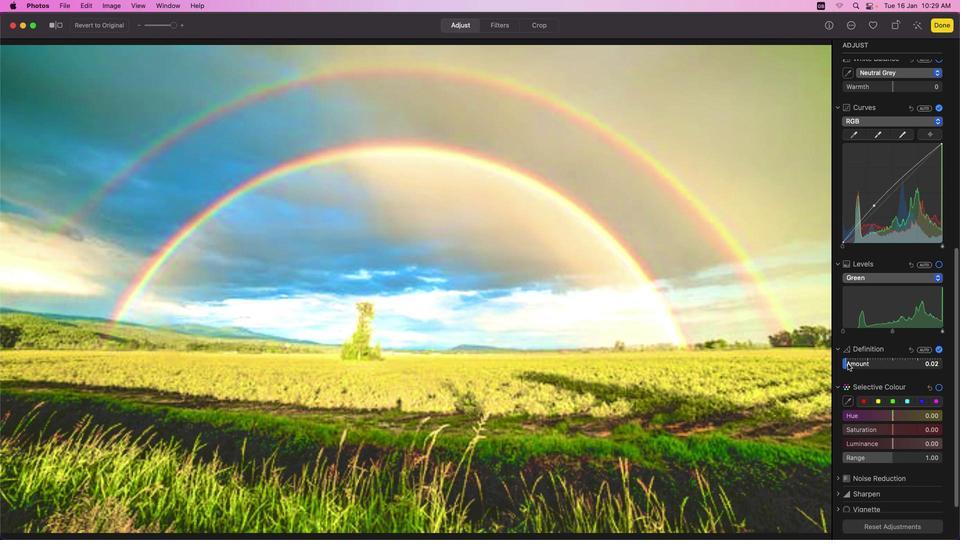 
Action: Mouse pressed left at (845, 362)
Screenshot: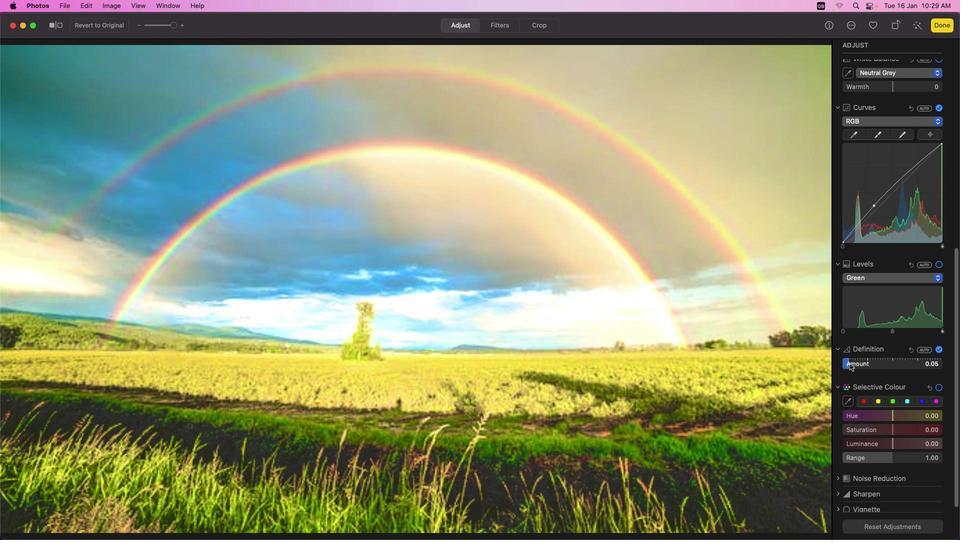 
Action: Mouse moved to (857, 382)
Screenshot: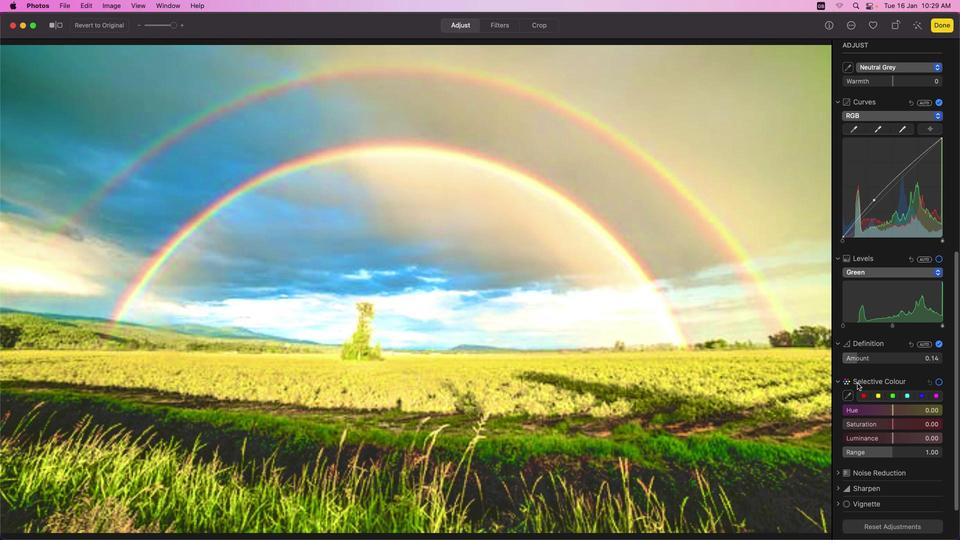 
Action: Mouse scrolled (857, 382) with delta (0, 0)
Screenshot: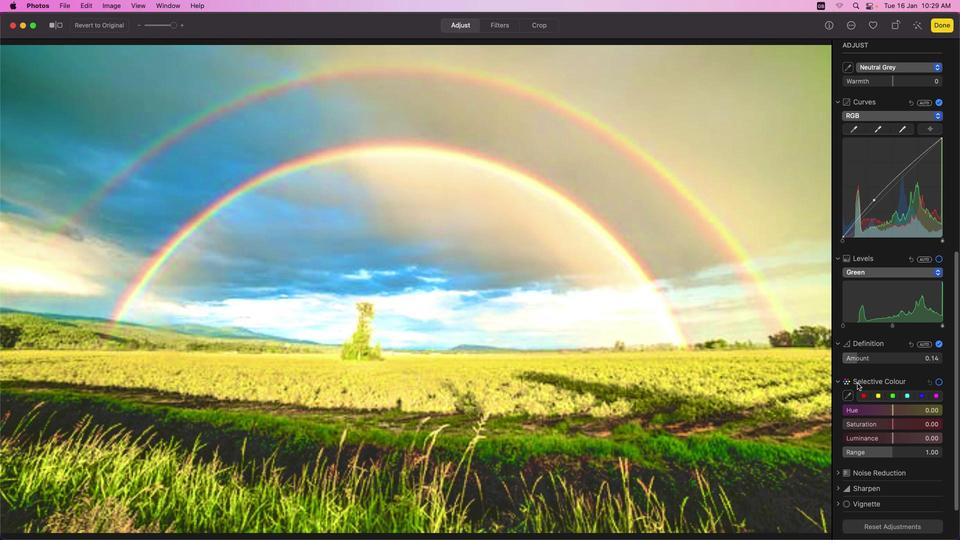 
Action: Mouse moved to (857, 382)
Screenshot: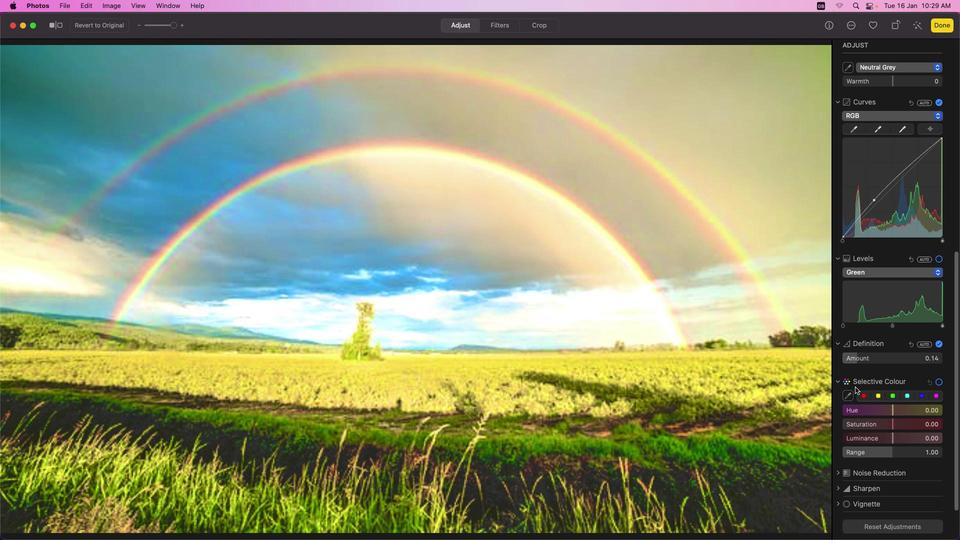 
Action: Mouse scrolled (857, 382) with delta (0, 0)
Screenshot: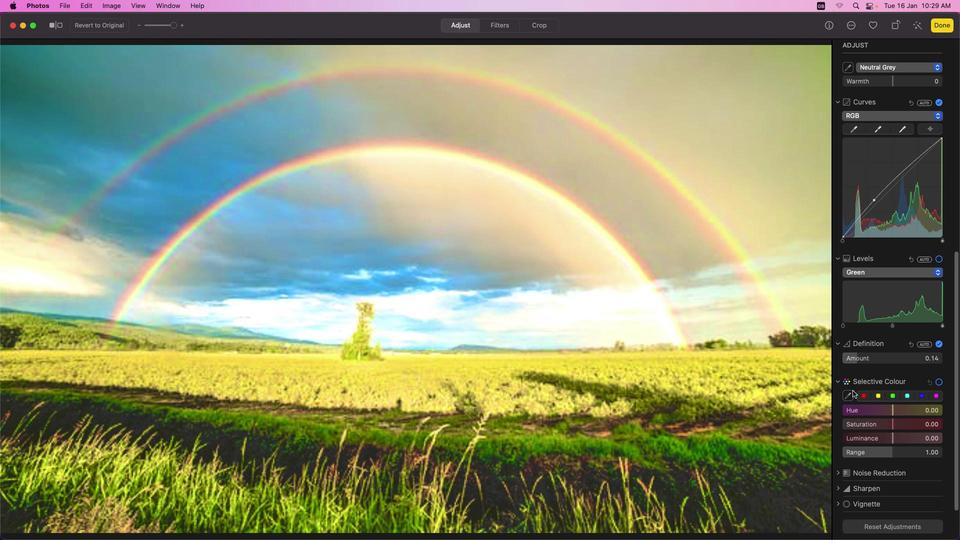 
Action: Mouse moved to (857, 383)
Screenshot: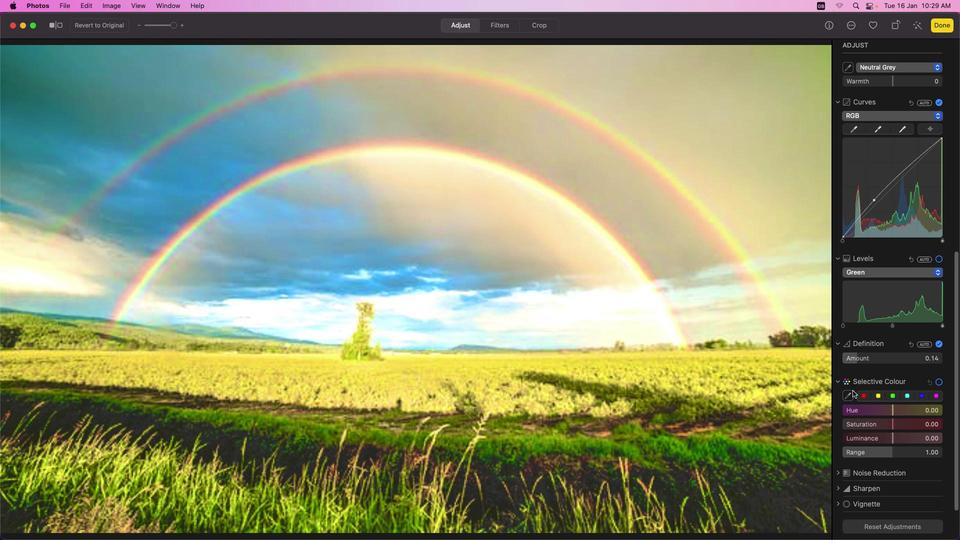 
Action: Mouse scrolled (857, 383) with delta (0, 0)
Screenshot: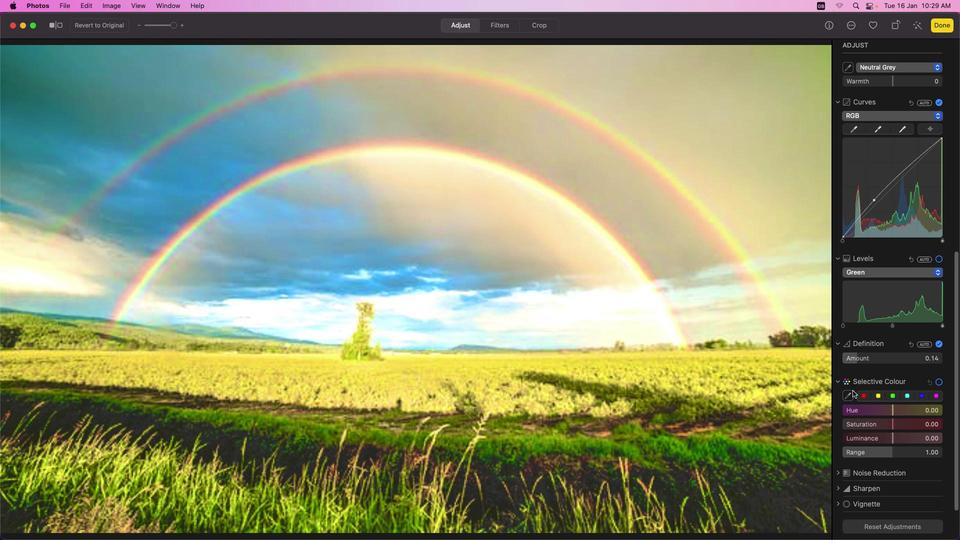 
Action: Mouse scrolled (857, 383) with delta (0, 0)
Screenshot: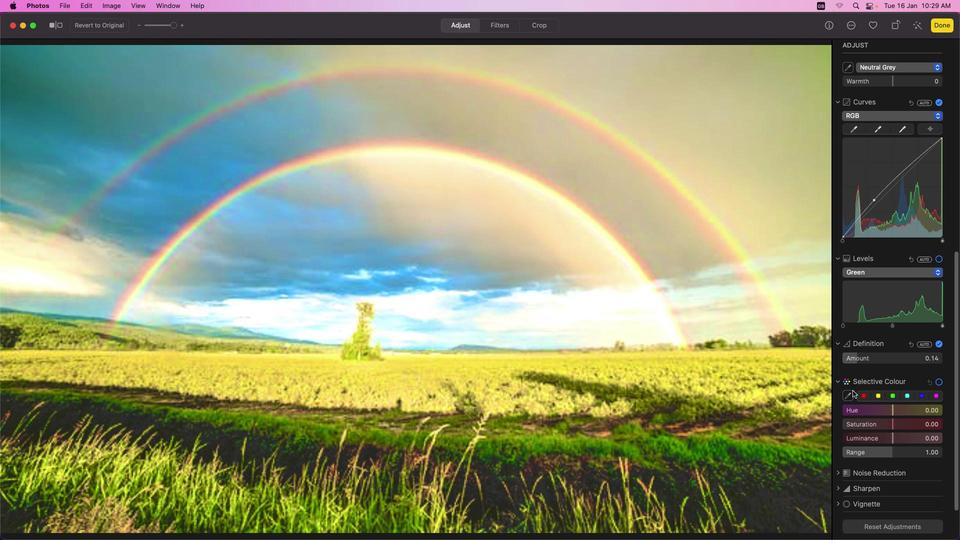 
Action: Mouse scrolled (857, 383) with delta (0, 0)
Screenshot: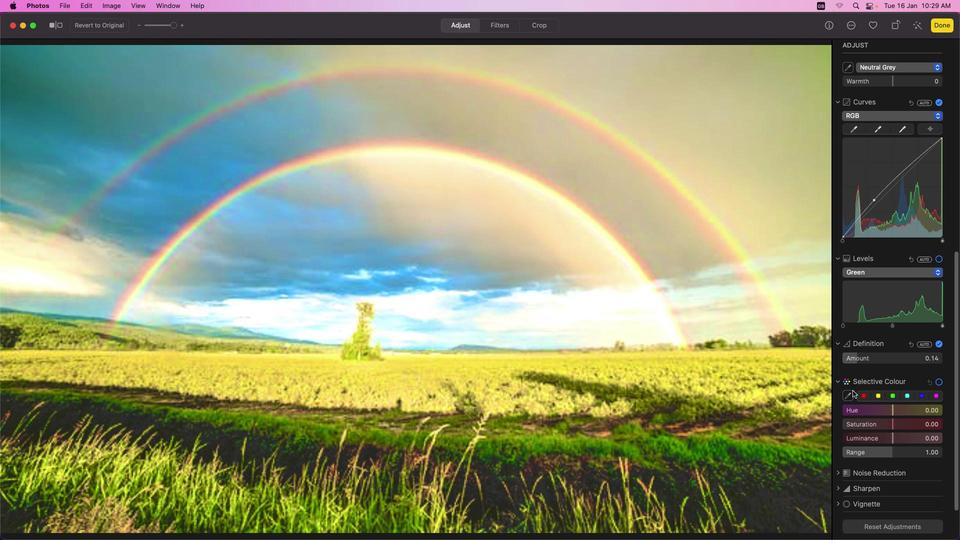 
Action: Mouse scrolled (857, 383) with delta (0, -1)
Screenshot: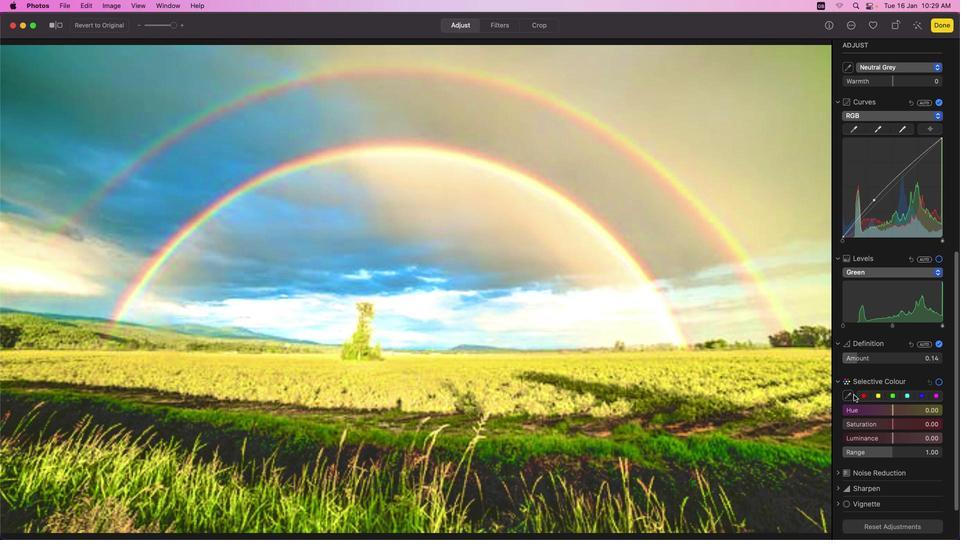 
Action: Mouse moved to (854, 397)
Screenshot: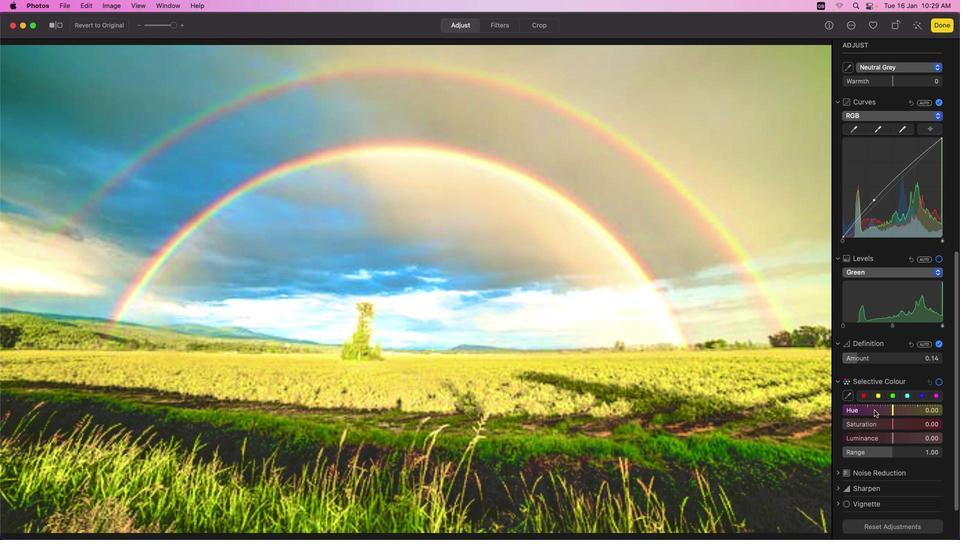 
Action: Mouse scrolled (854, 397) with delta (0, 0)
Screenshot: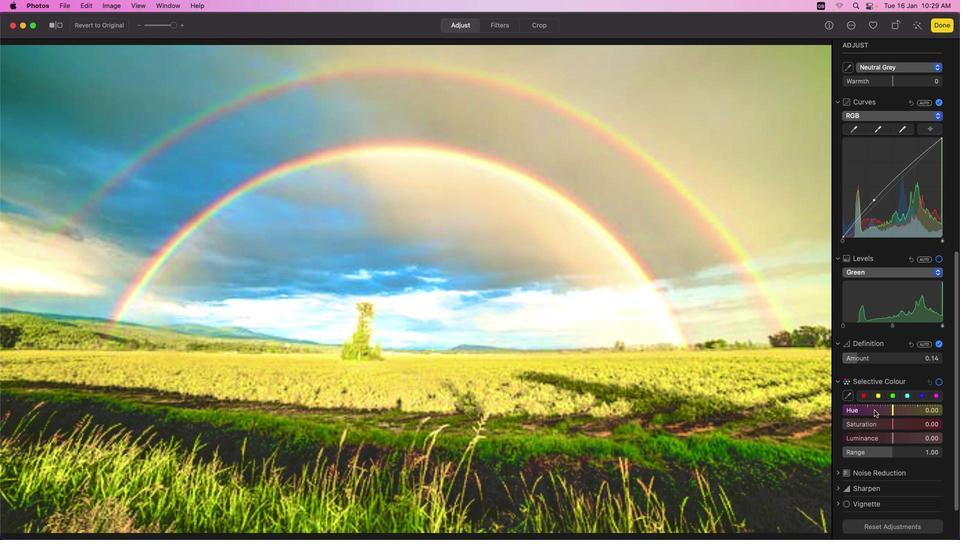 
Action: Mouse moved to (855, 401)
Screenshot: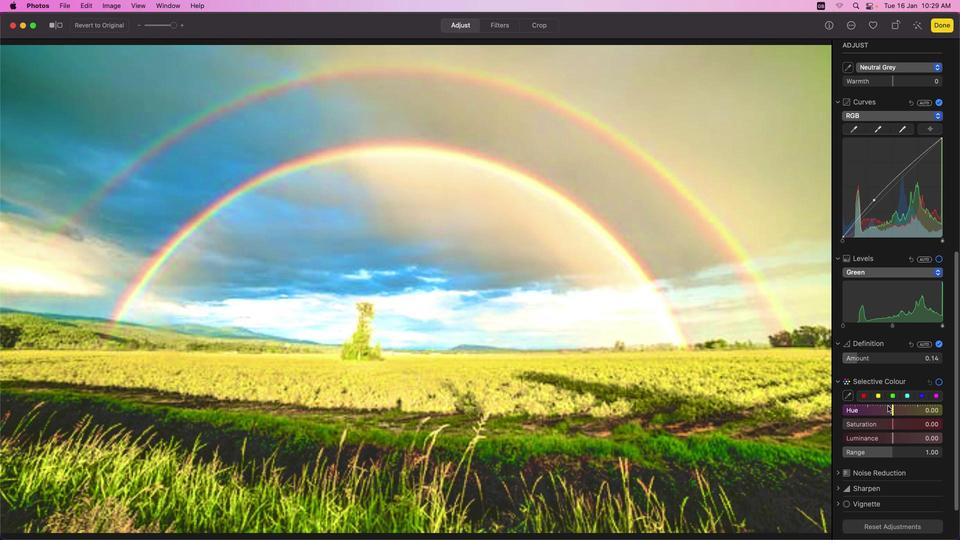 
Action: Mouse scrolled (855, 401) with delta (0, 0)
Screenshot: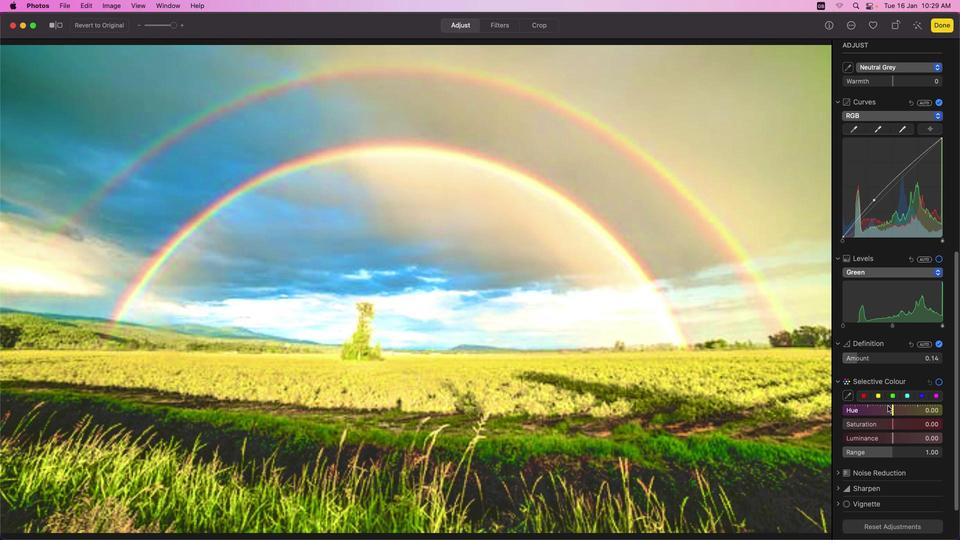 
Action: Mouse moved to (893, 411)
Screenshot: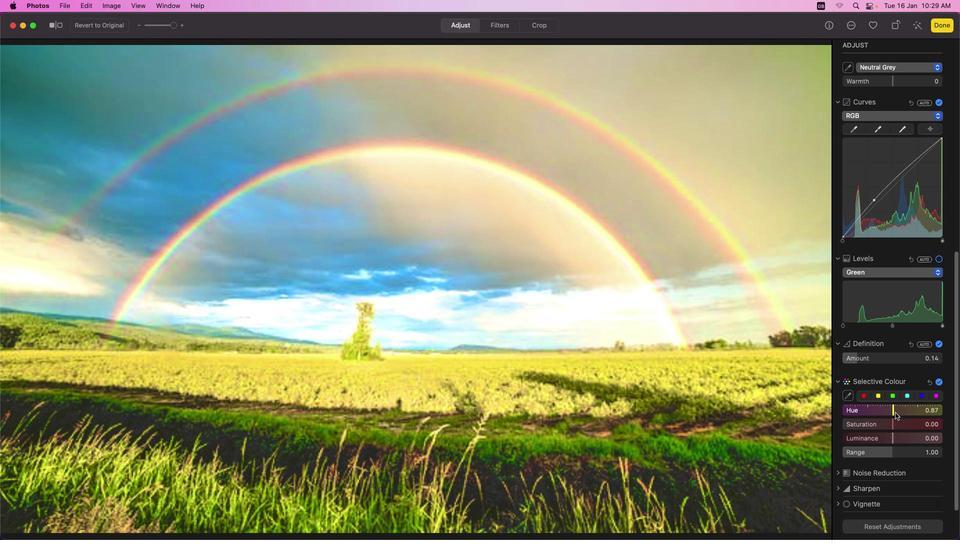 
Action: Mouse pressed left at (893, 411)
Screenshot: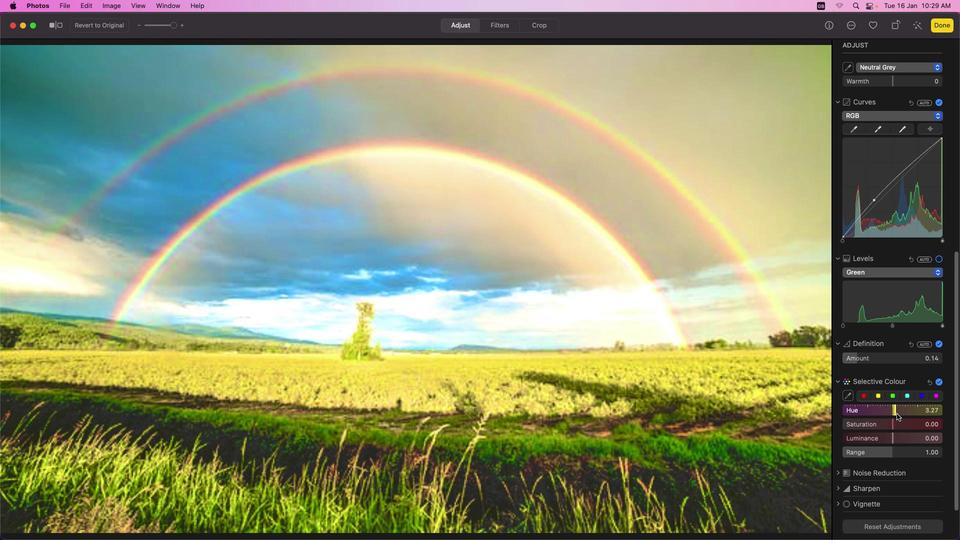 
Action: Mouse moved to (894, 426)
Screenshot: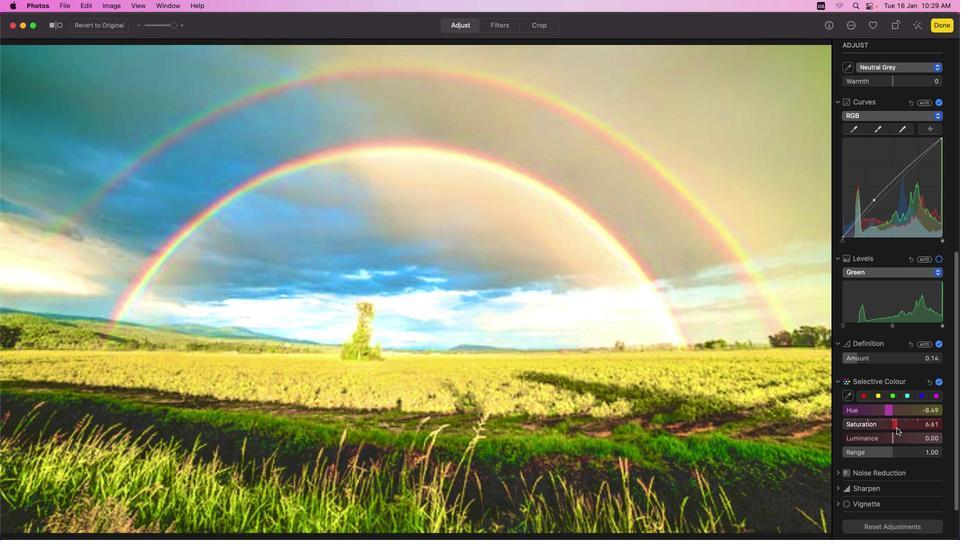 
Action: Mouse pressed left at (894, 426)
